Task: Find connections with filter location Parets del Vallès with filter topic #Consultantswith filter profile language Spanish with filter current company Randstad India with filter school Arunai Engineering College with filter industry Business Consulting and Services with filter service category Filing with filter keywords title Security Guard
Action: Mouse moved to (201, 287)
Screenshot: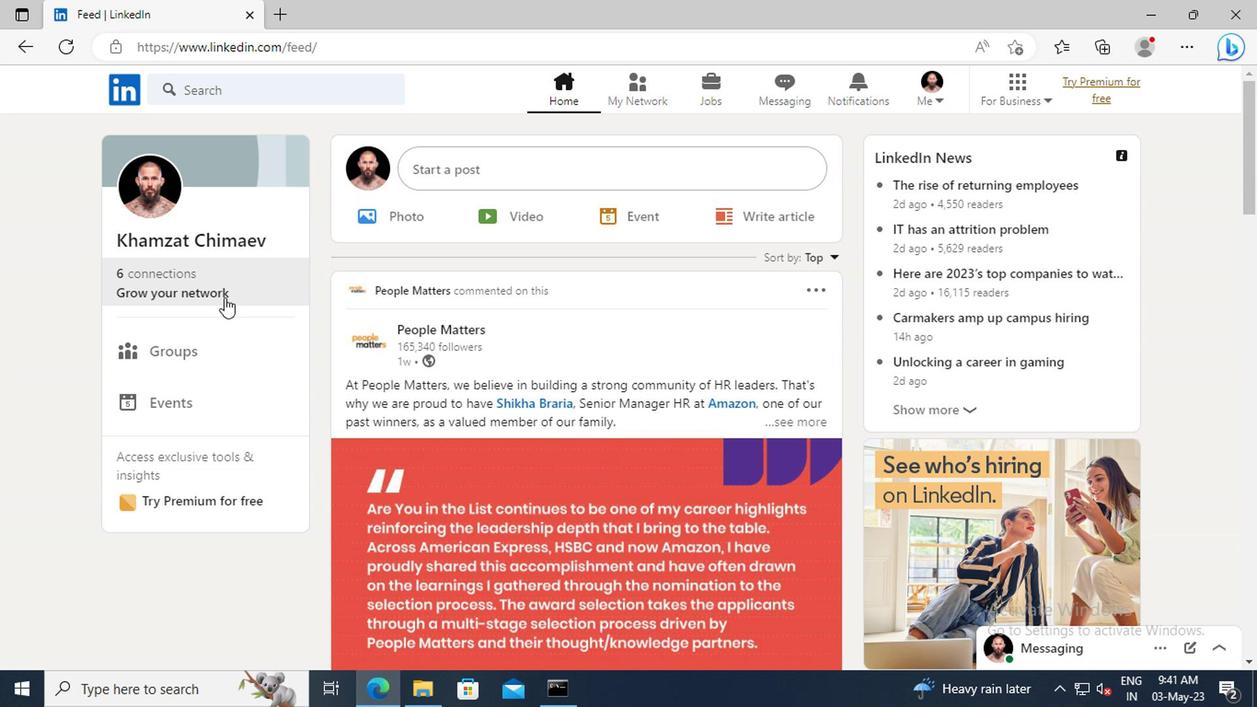
Action: Mouse pressed left at (201, 287)
Screenshot: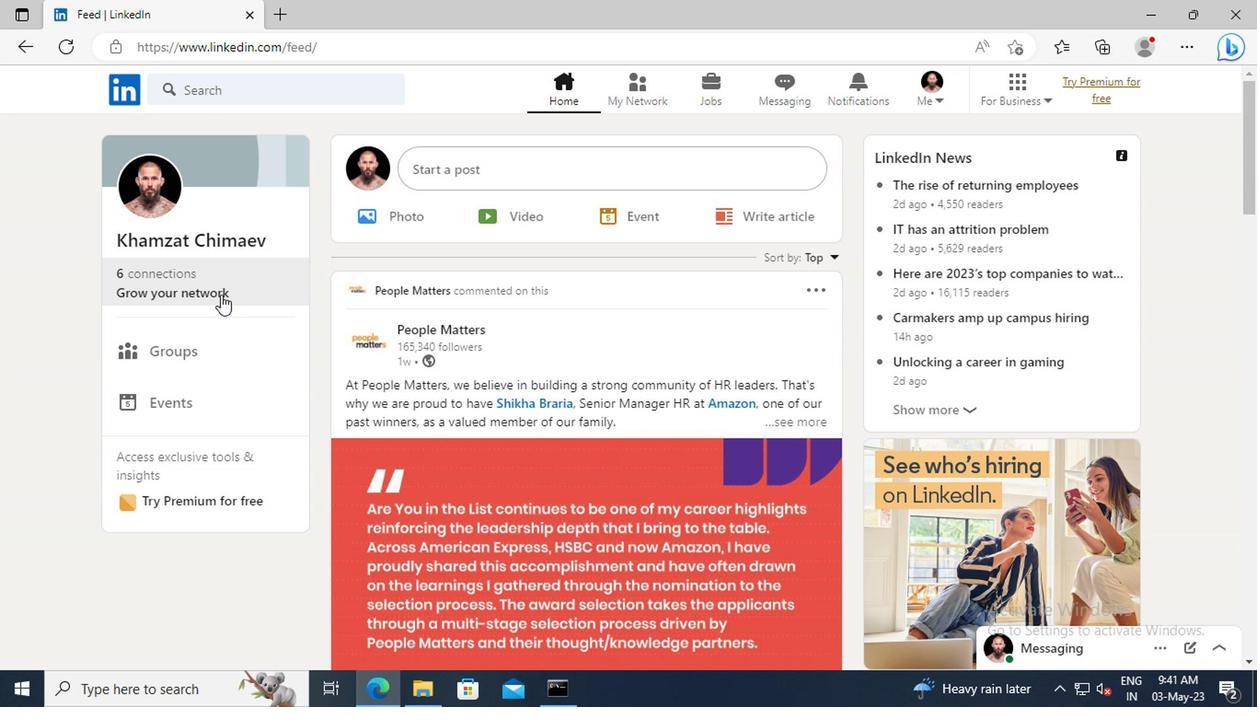 
Action: Mouse moved to (207, 195)
Screenshot: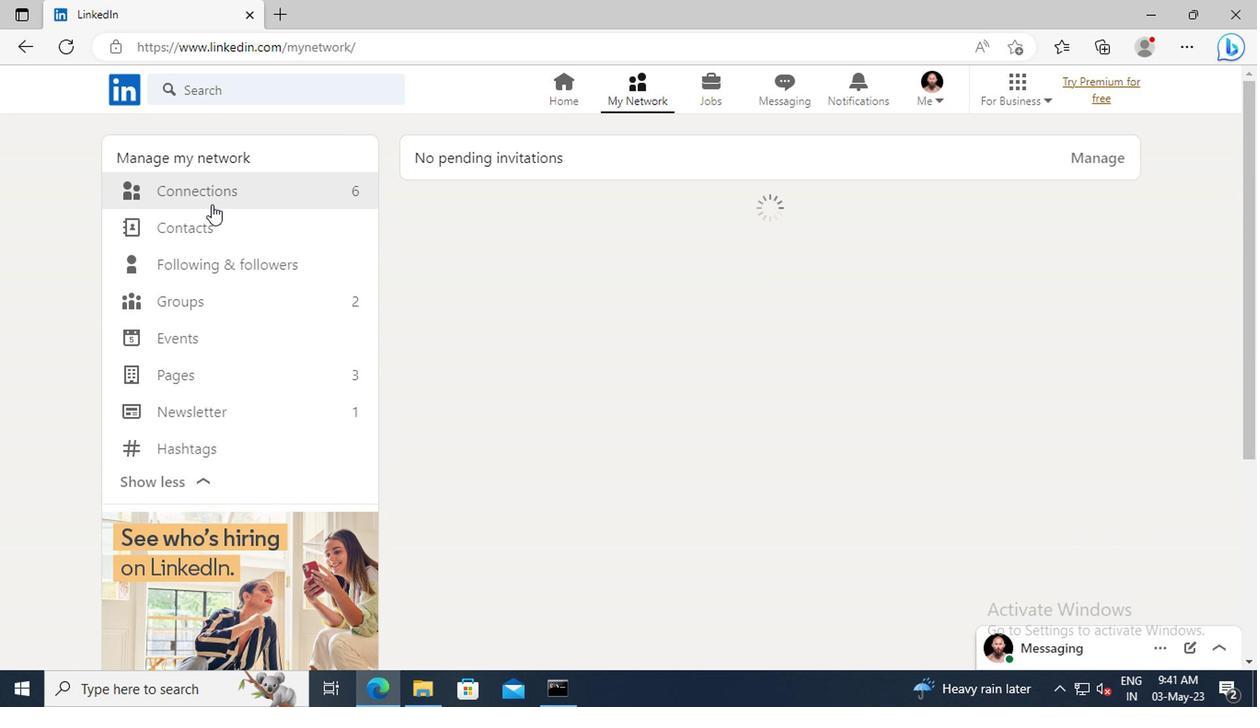 
Action: Mouse pressed left at (207, 195)
Screenshot: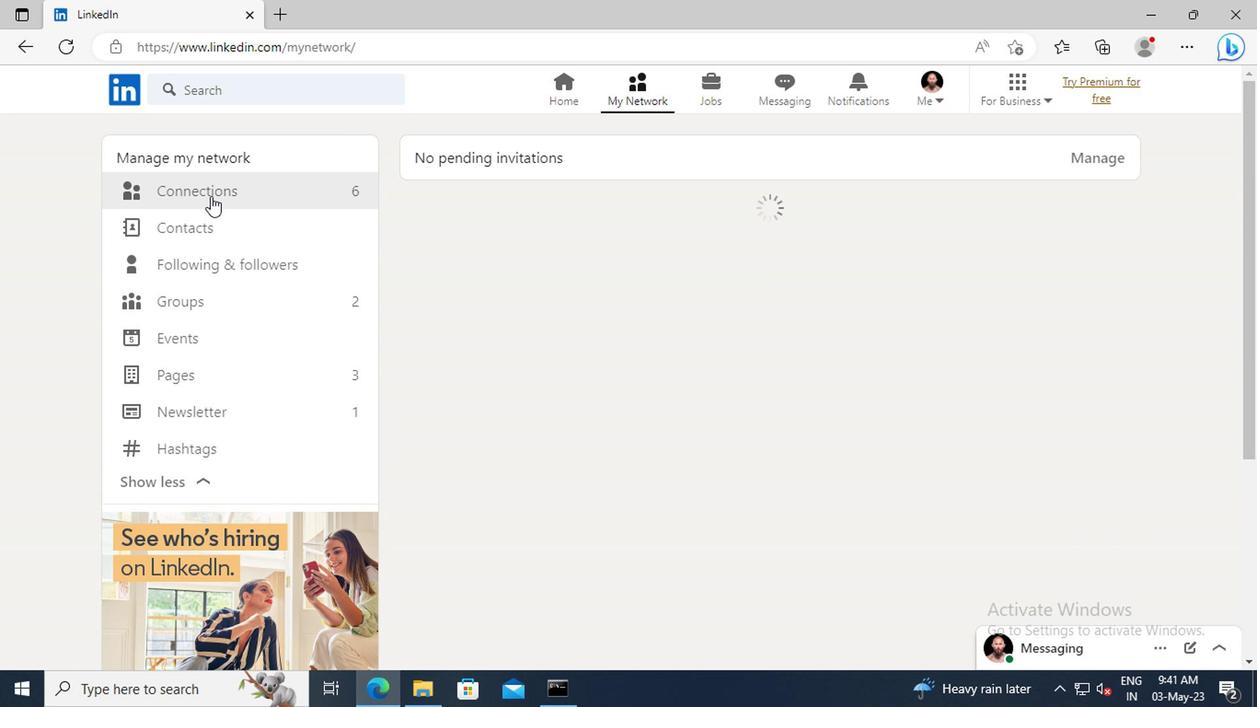 
Action: Mouse moved to (738, 199)
Screenshot: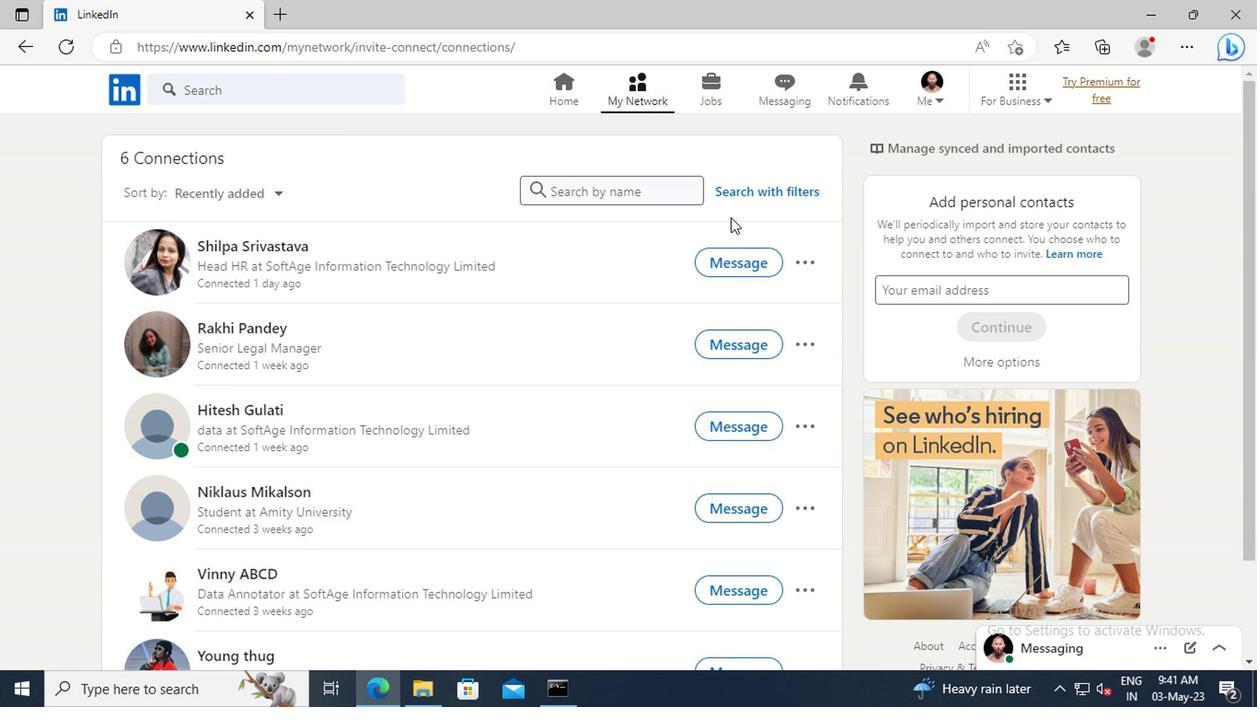 
Action: Mouse pressed left at (738, 199)
Screenshot: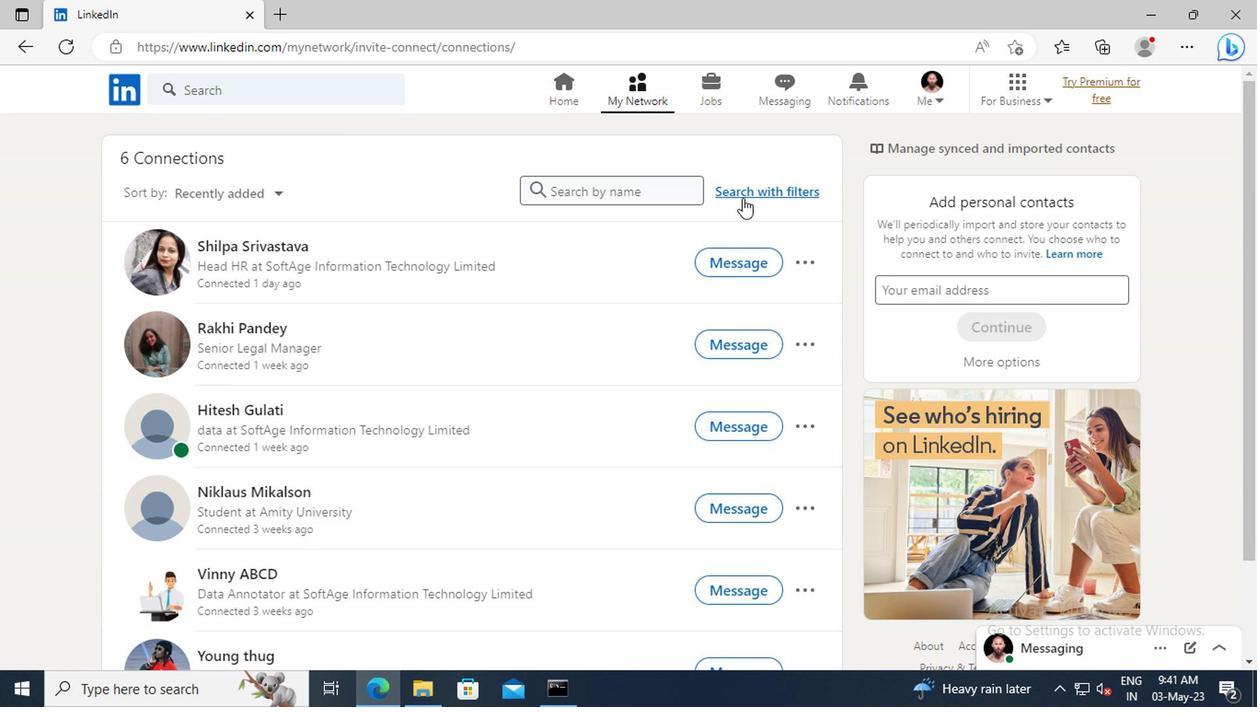 
Action: Mouse moved to (694, 147)
Screenshot: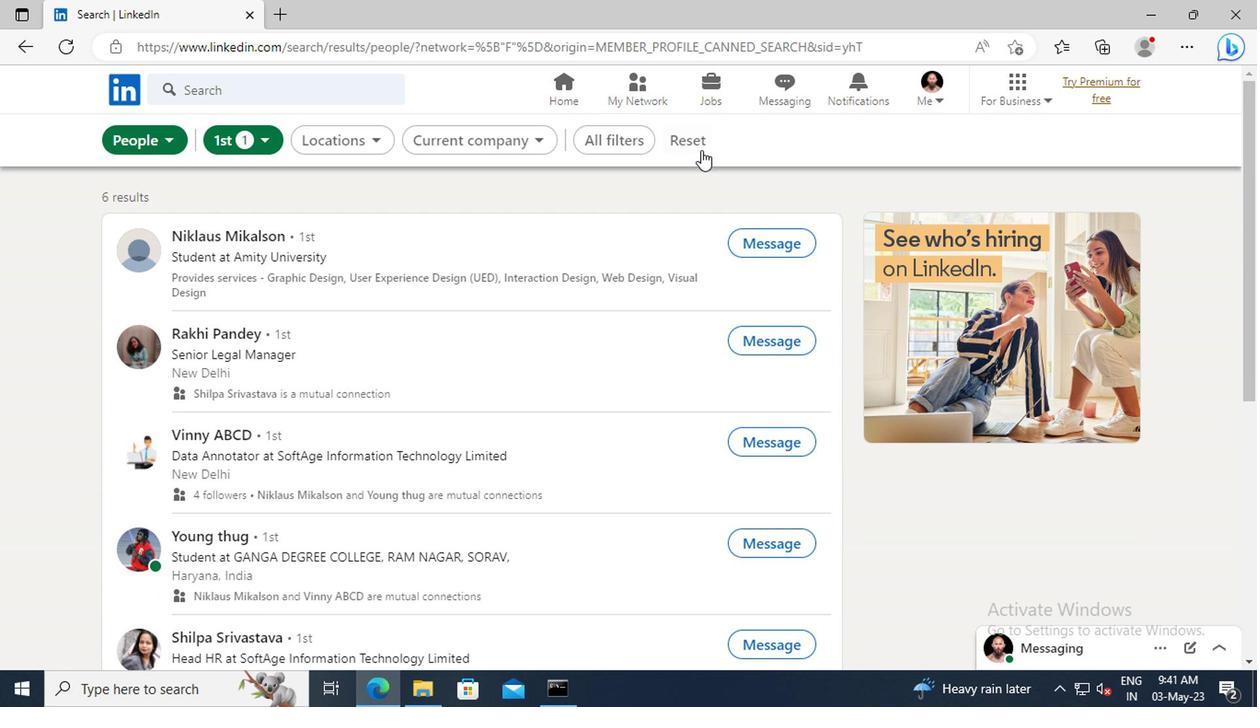 
Action: Mouse pressed left at (694, 147)
Screenshot: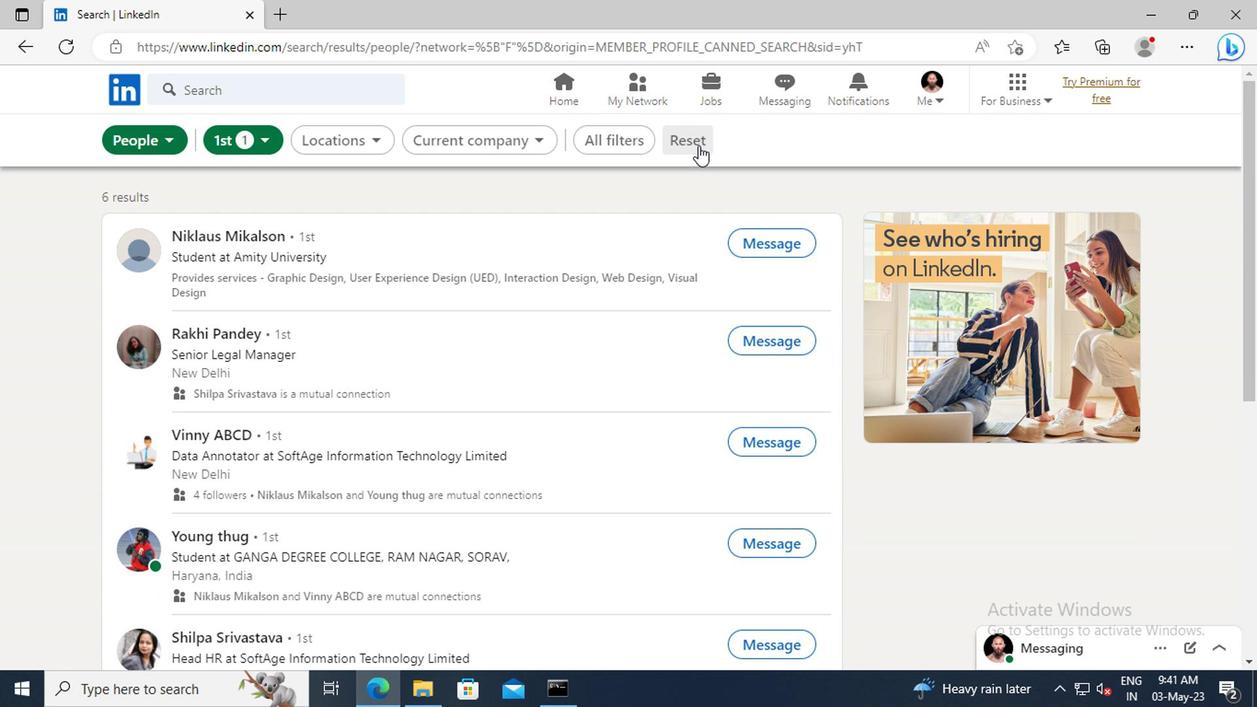 
Action: Mouse moved to (663, 147)
Screenshot: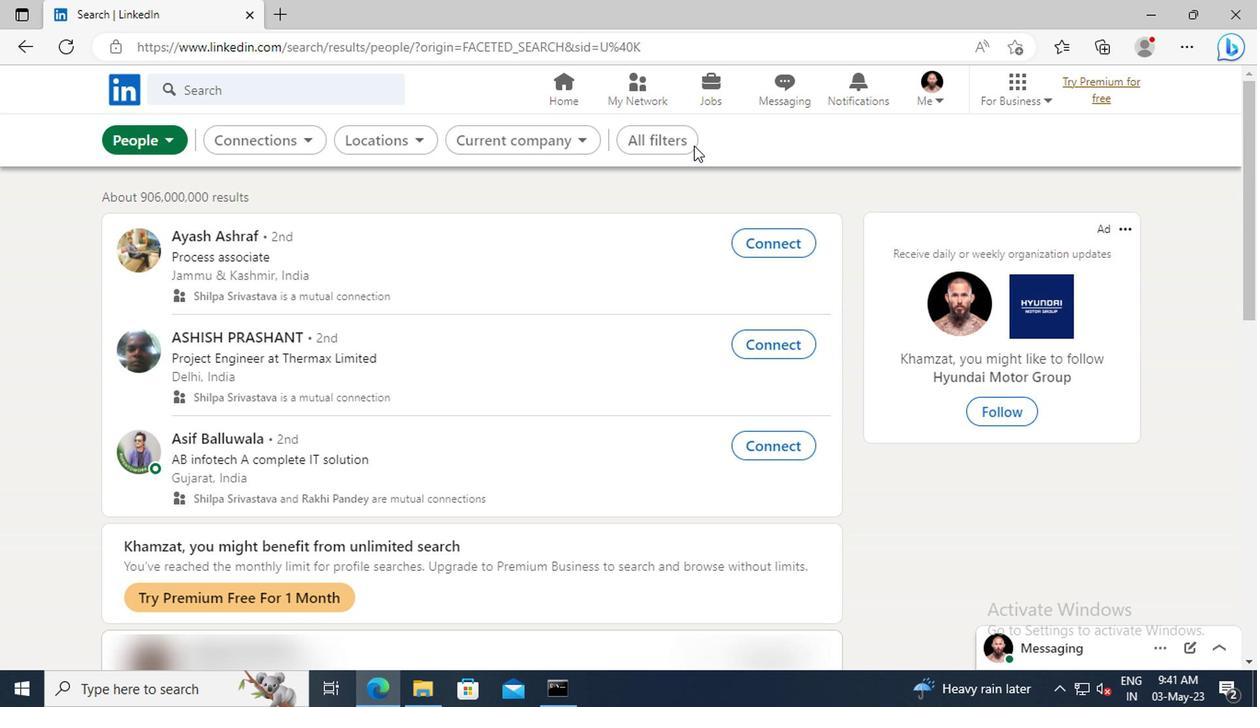 
Action: Mouse pressed left at (663, 147)
Screenshot: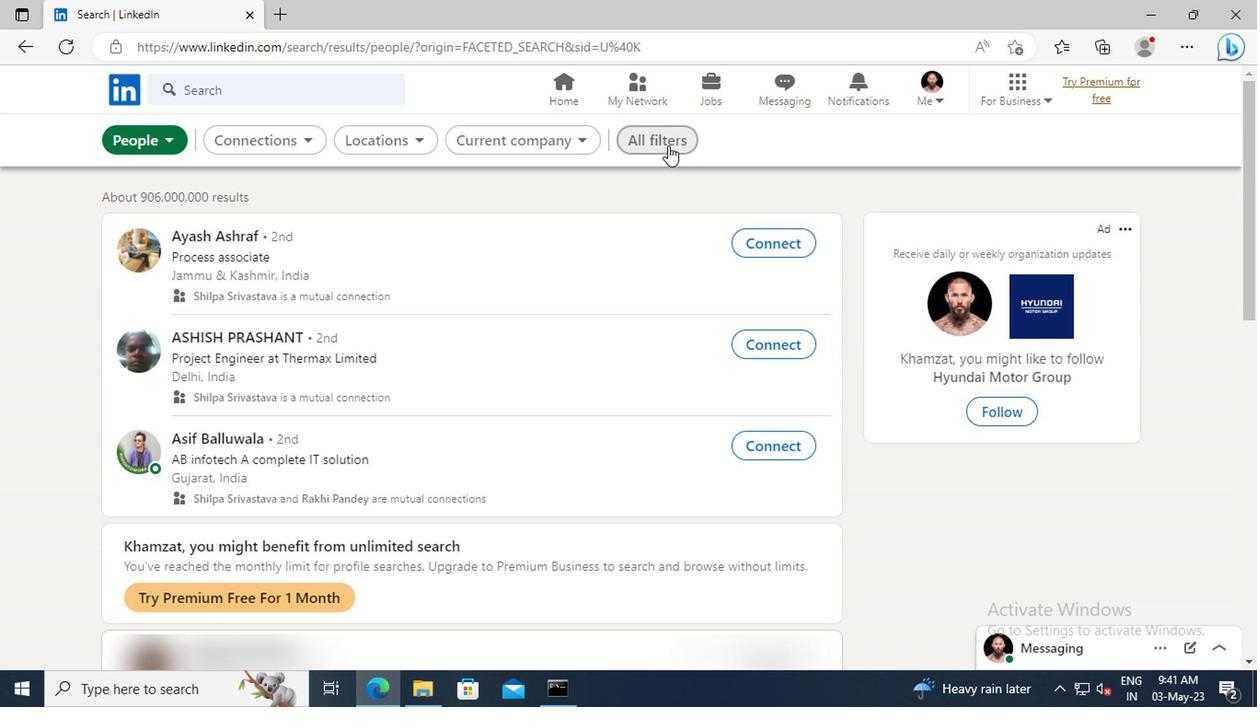 
Action: Mouse moved to (1047, 334)
Screenshot: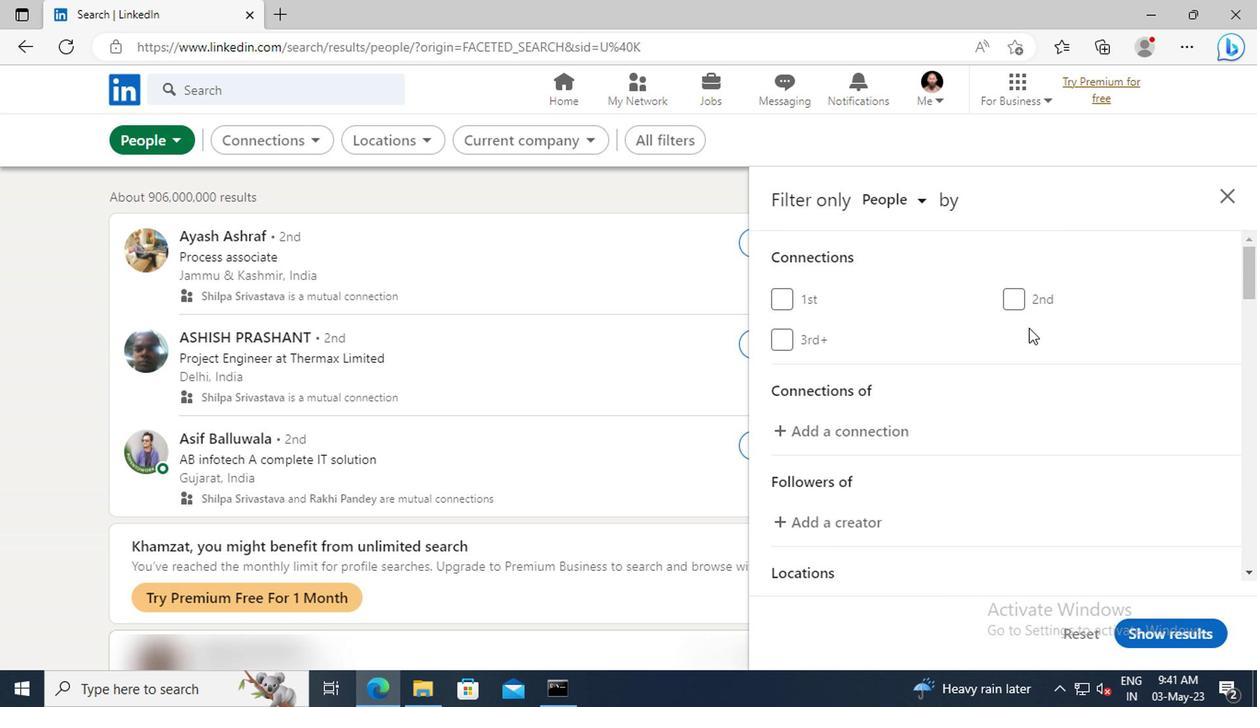 
Action: Mouse scrolled (1047, 333) with delta (0, 0)
Screenshot: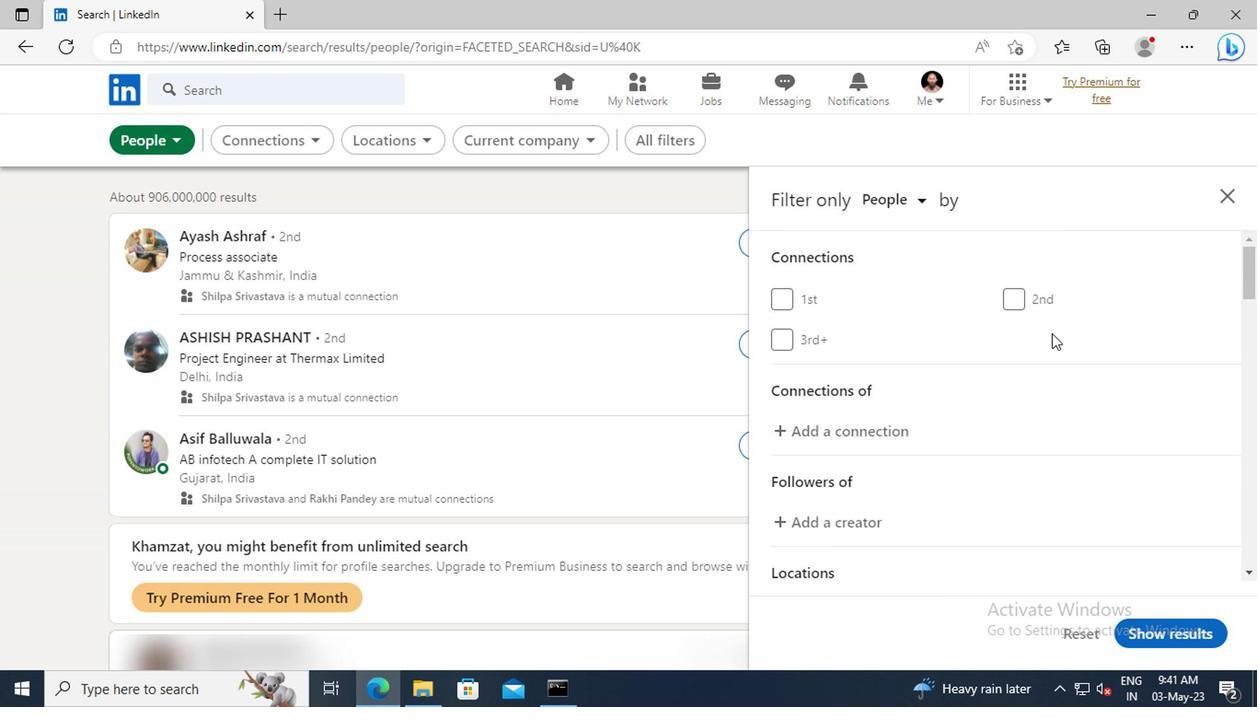 
Action: Mouse moved to (1047, 335)
Screenshot: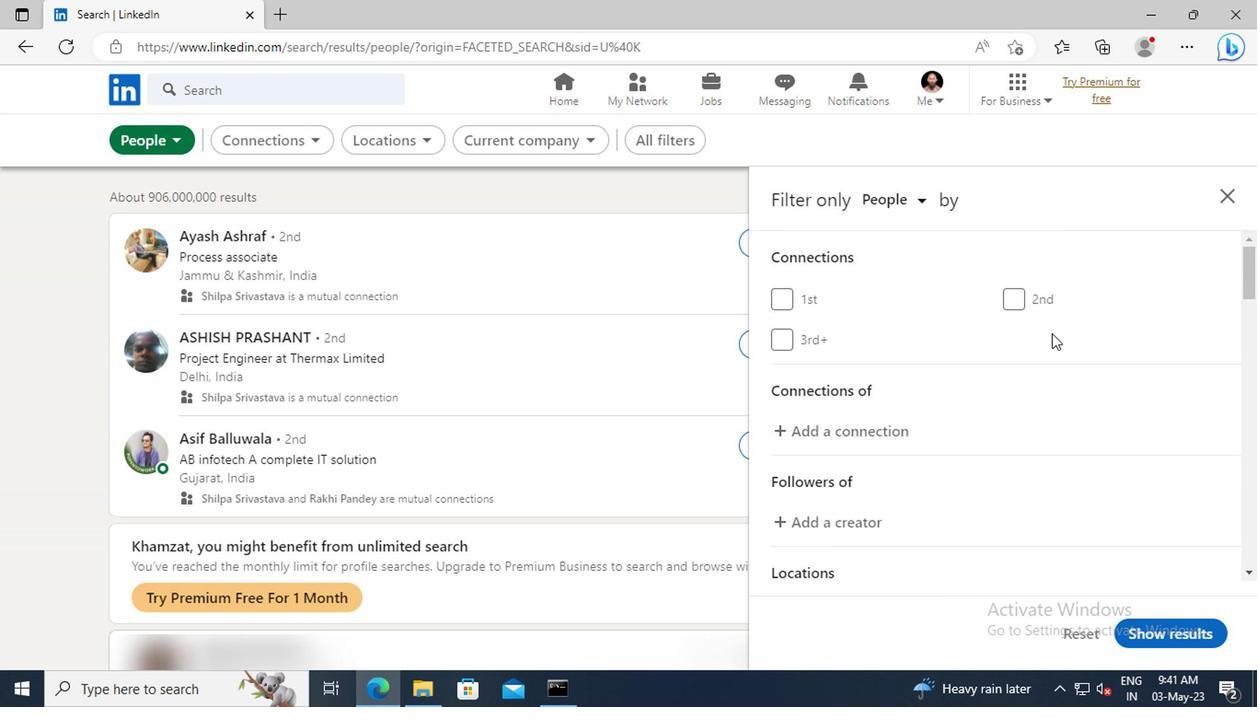
Action: Mouse scrolled (1047, 334) with delta (0, -1)
Screenshot: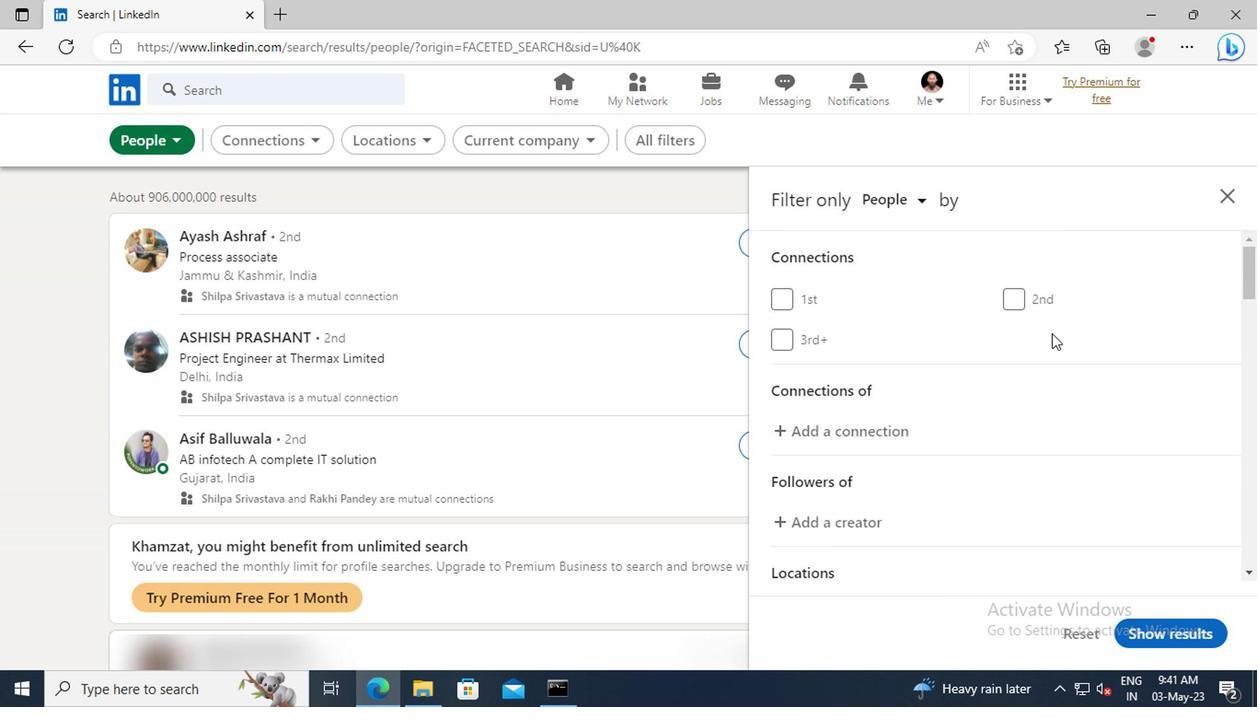 
Action: Mouse scrolled (1047, 334) with delta (0, -1)
Screenshot: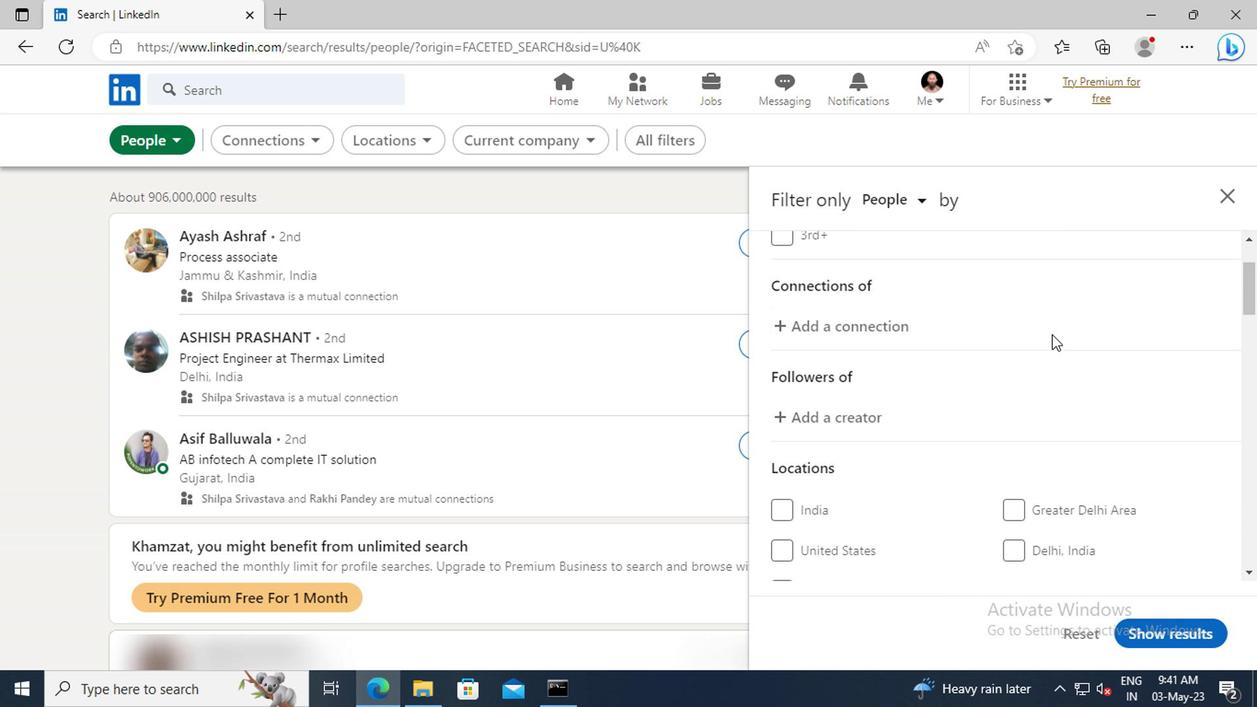 
Action: Mouse scrolled (1047, 334) with delta (0, -1)
Screenshot: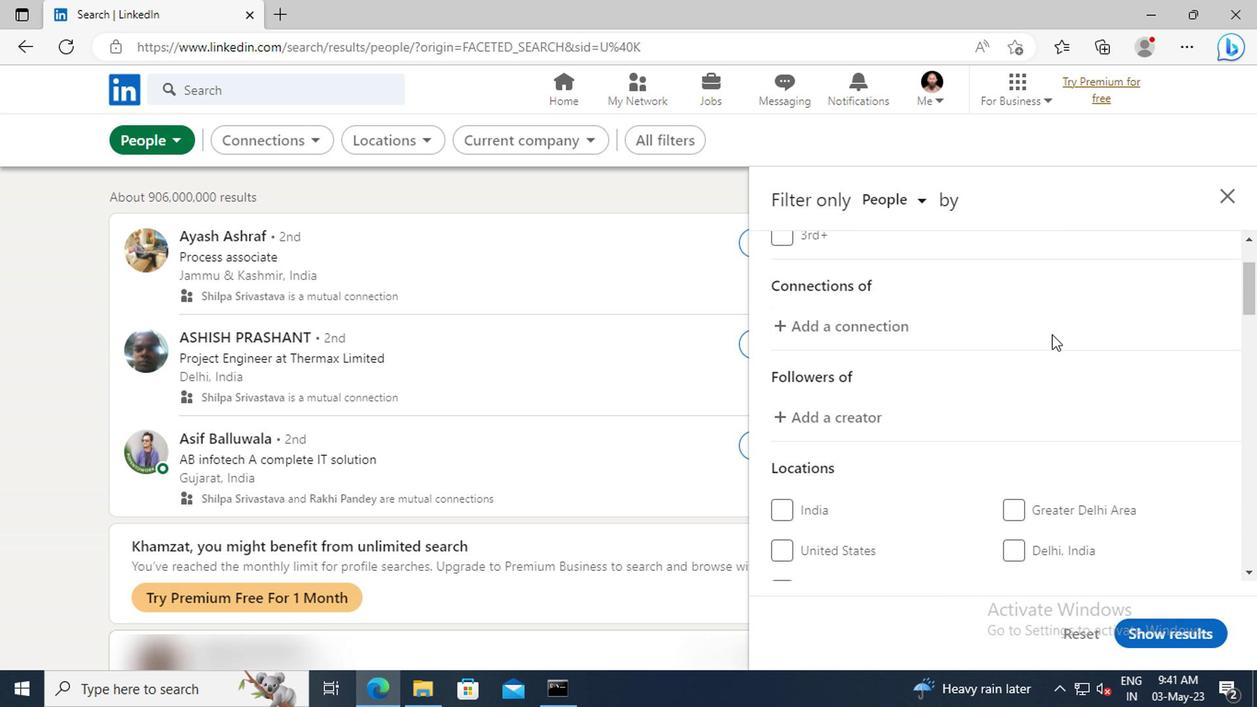 
Action: Mouse scrolled (1047, 334) with delta (0, -1)
Screenshot: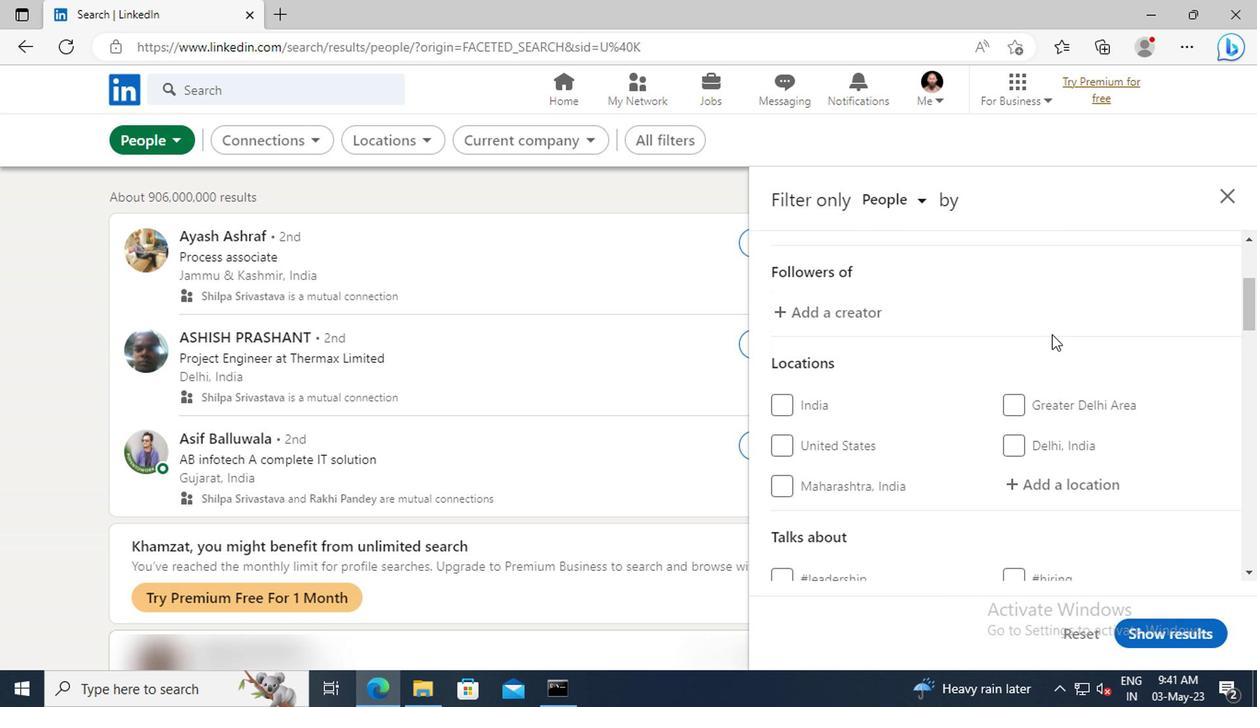 
Action: Mouse scrolled (1047, 334) with delta (0, -1)
Screenshot: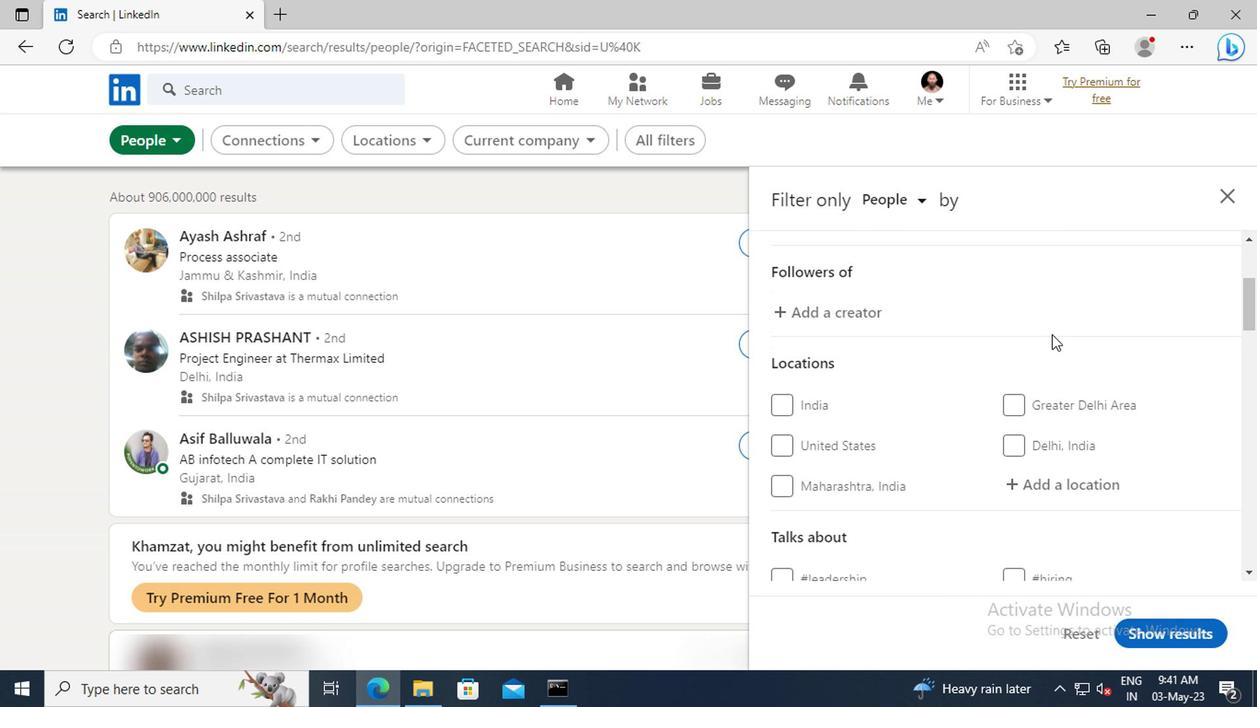
Action: Mouse scrolled (1047, 334) with delta (0, -1)
Screenshot: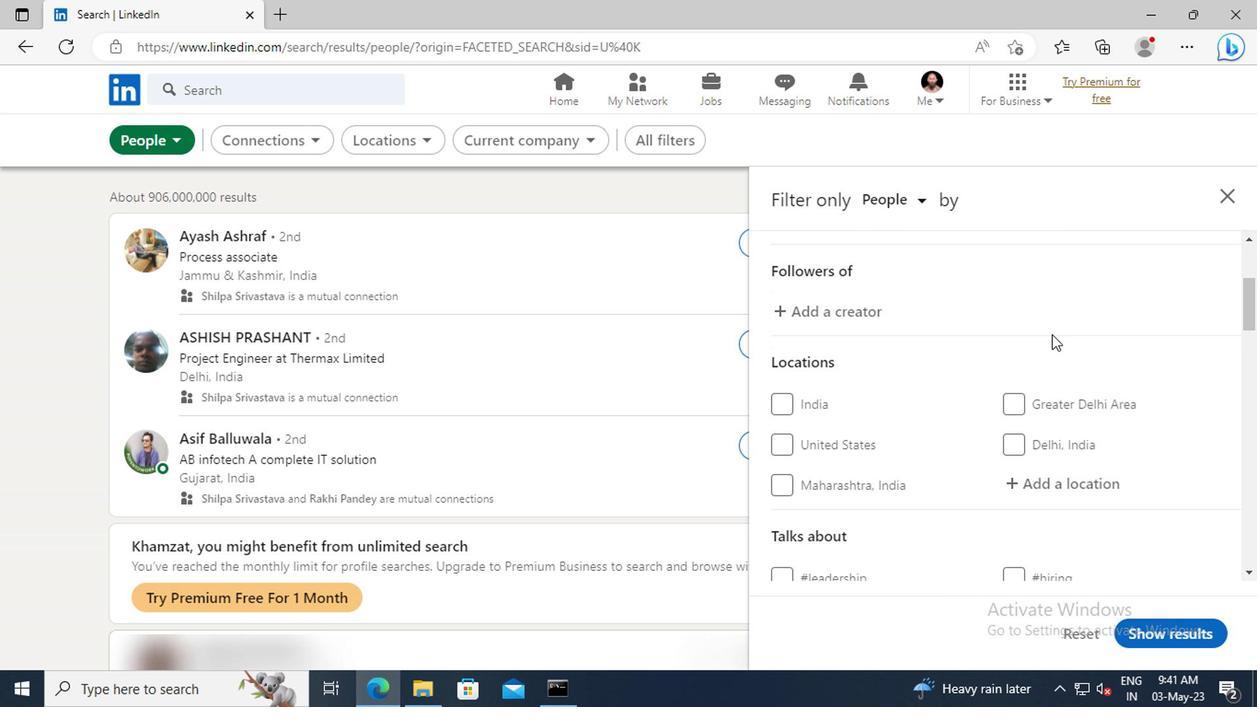 
Action: Mouse moved to (1047, 328)
Screenshot: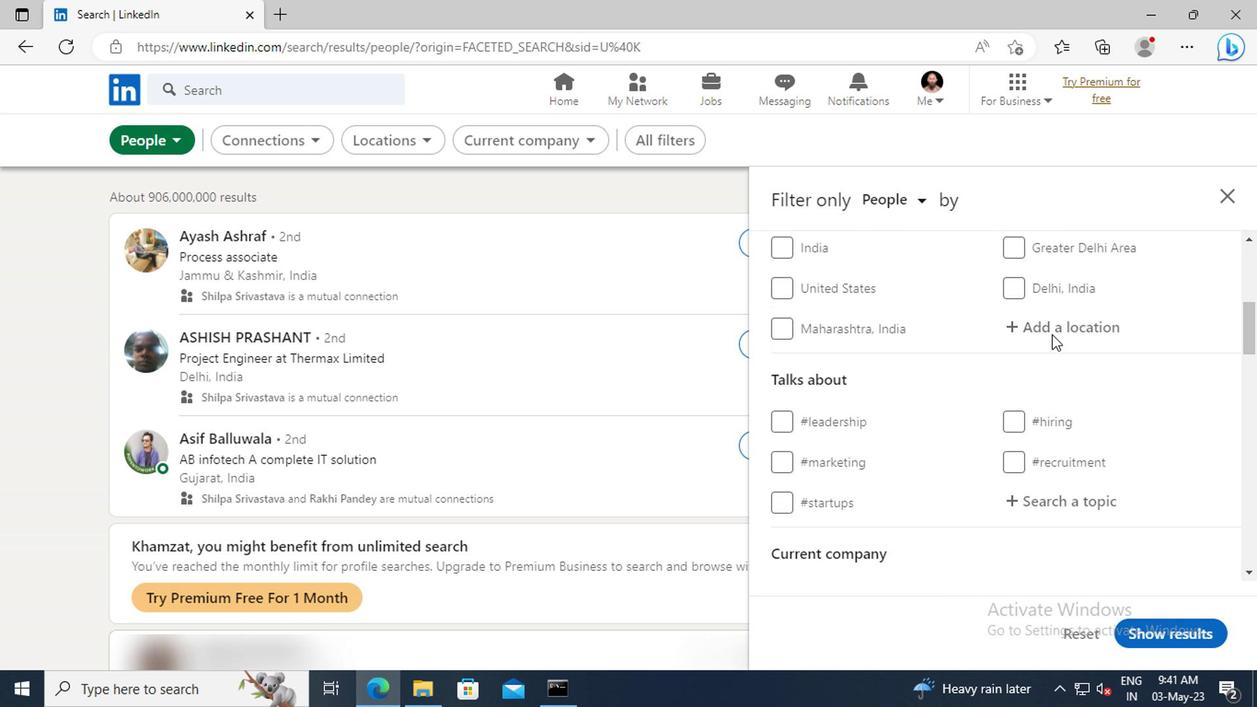 
Action: Mouse pressed left at (1047, 328)
Screenshot: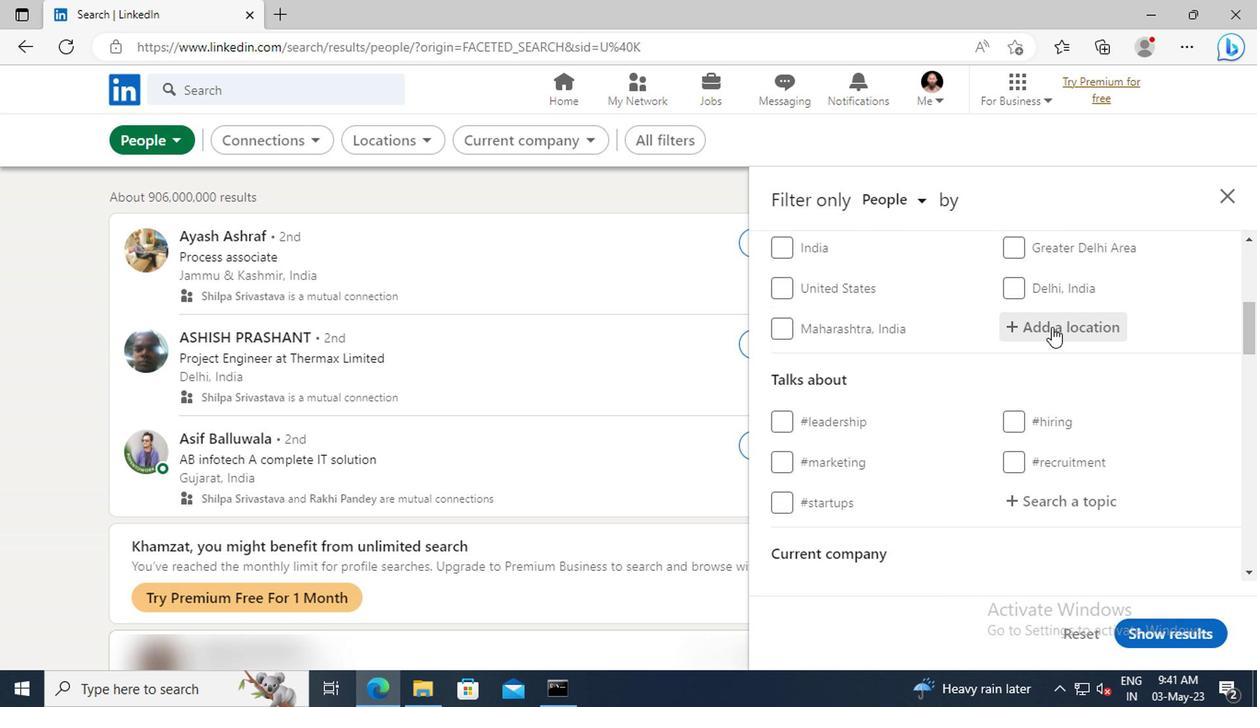 
Action: Key pressed <Key.shift>PARETS<Key.space>DE
Screenshot: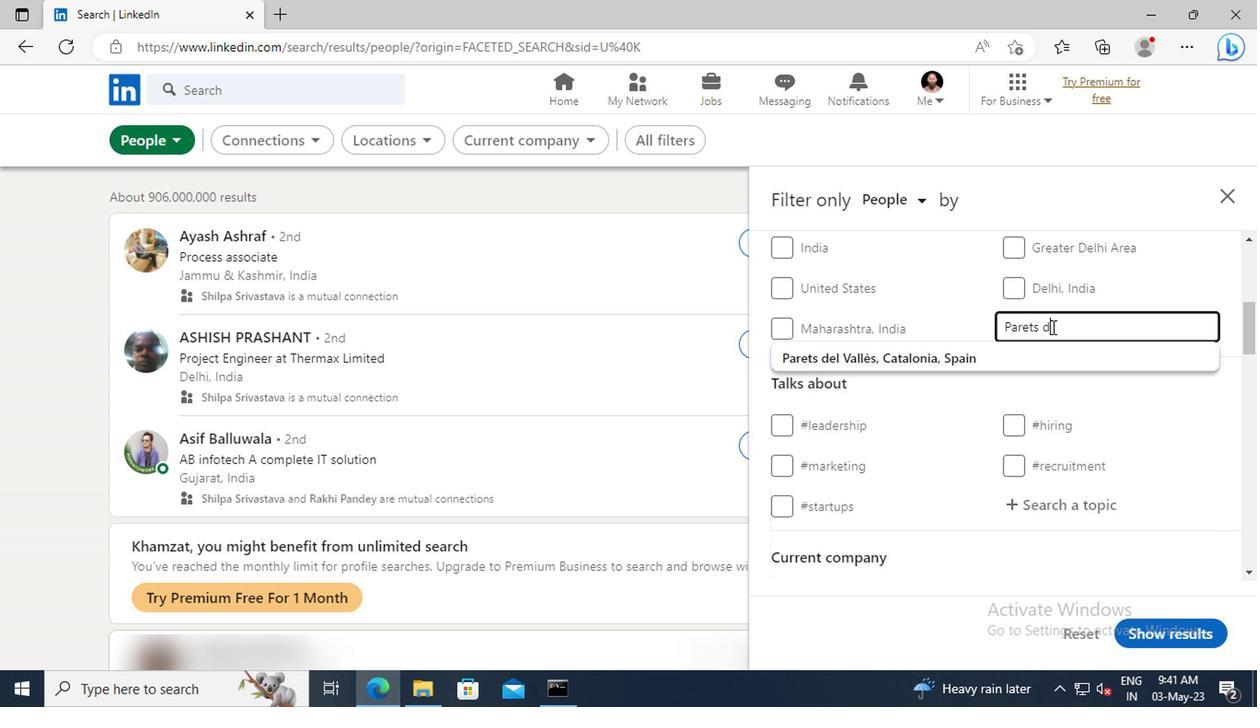 
Action: Mouse moved to (1043, 355)
Screenshot: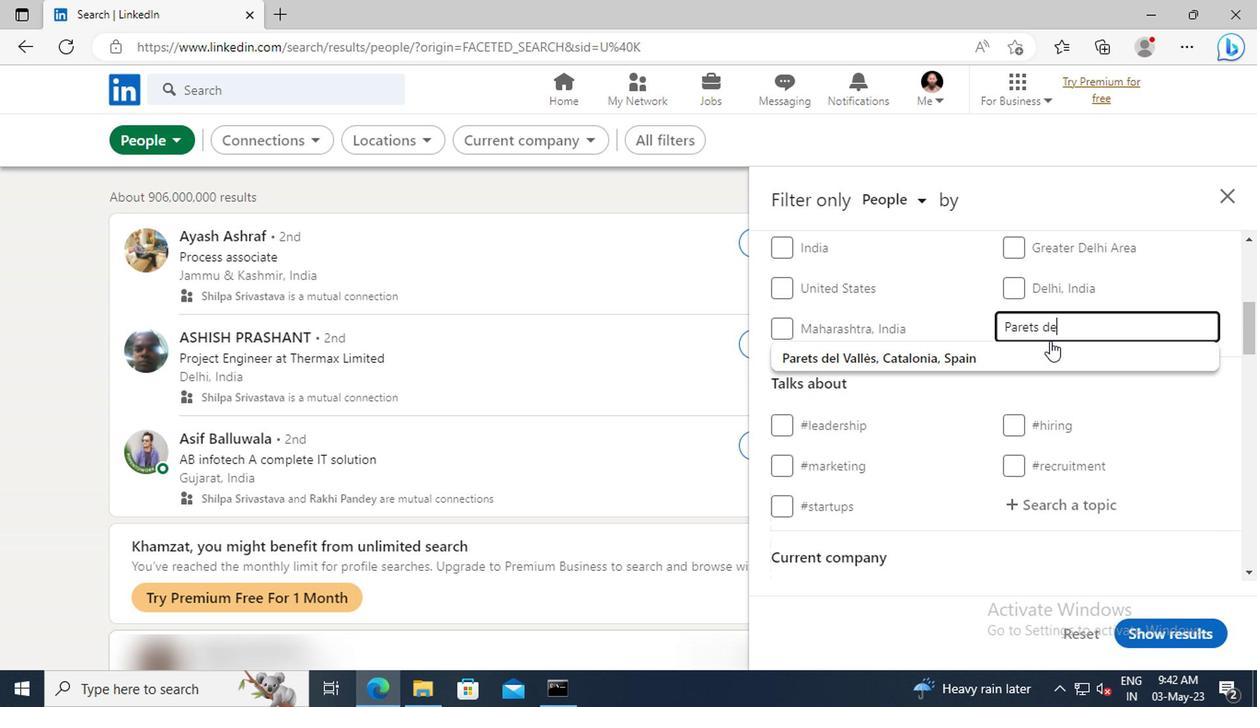
Action: Mouse pressed left at (1043, 355)
Screenshot: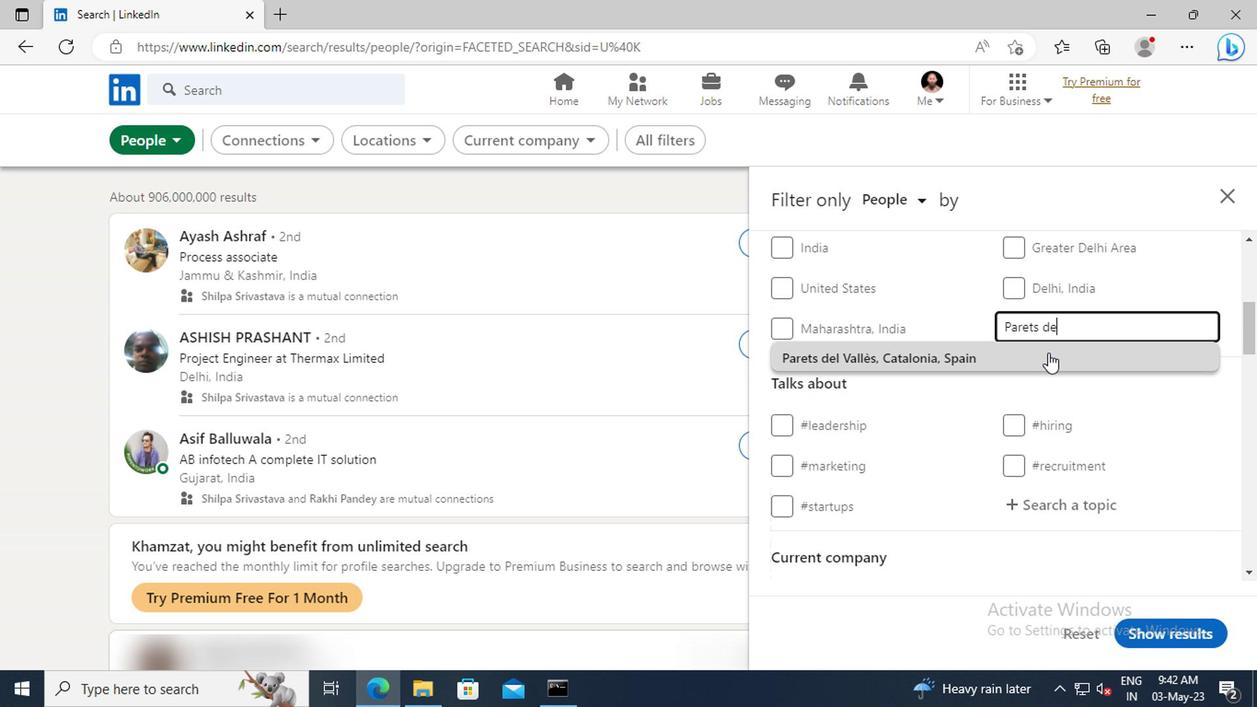 
Action: Mouse scrolled (1043, 354) with delta (0, -1)
Screenshot: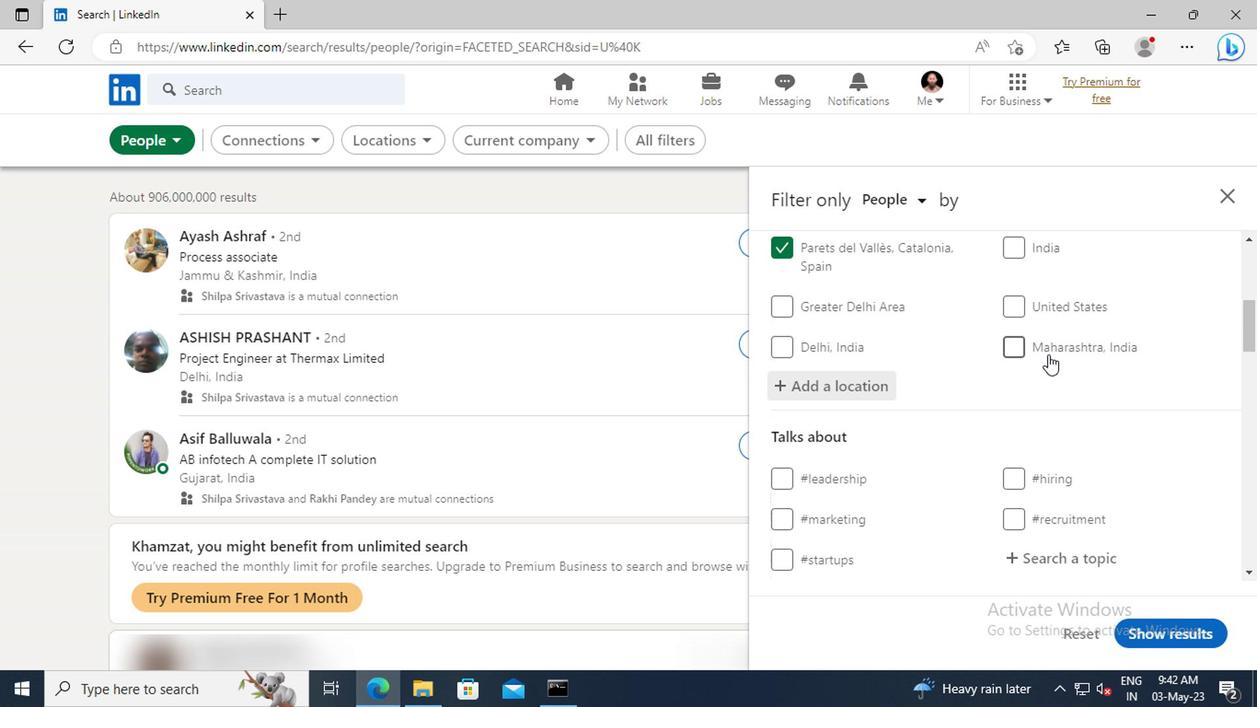 
Action: Mouse scrolled (1043, 354) with delta (0, -1)
Screenshot: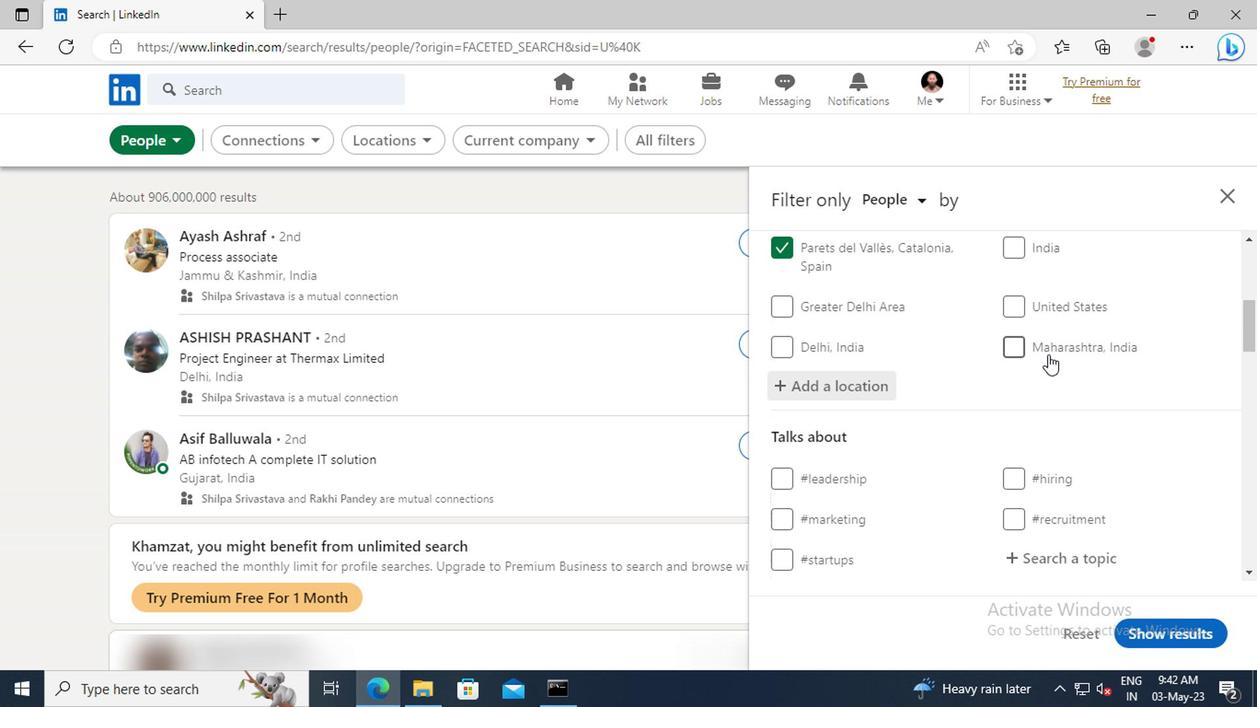 
Action: Mouse scrolled (1043, 354) with delta (0, -1)
Screenshot: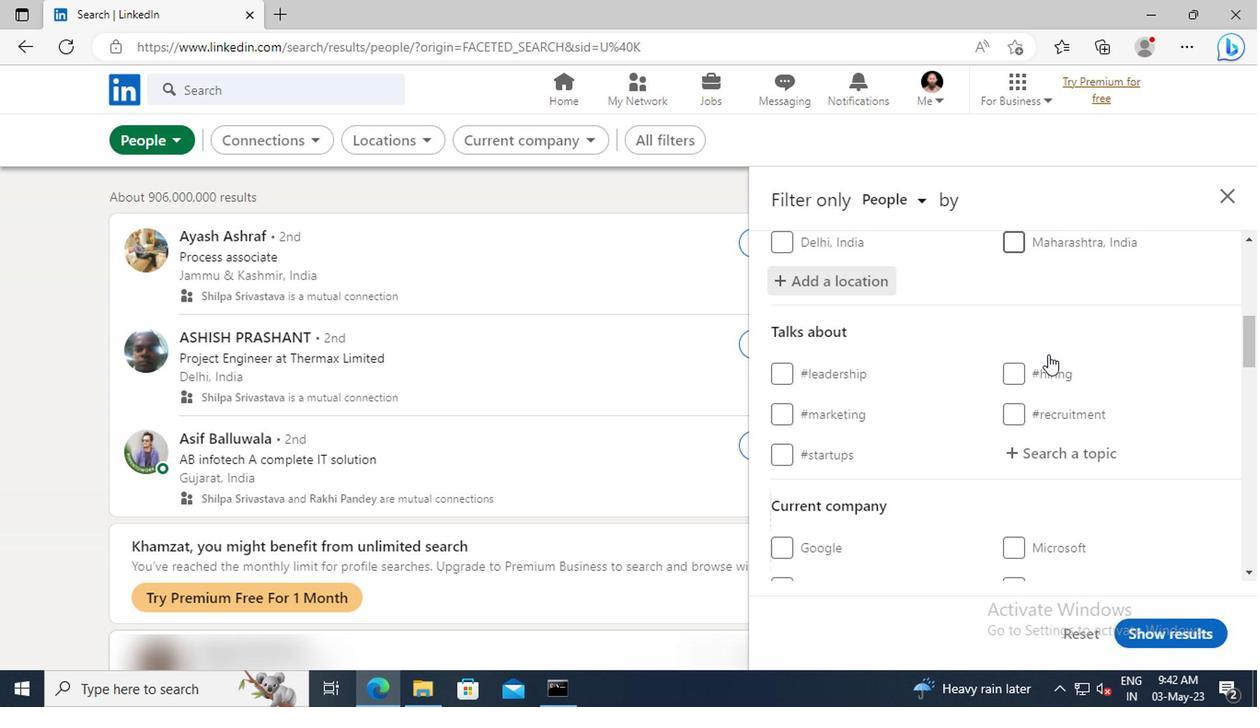 
Action: Mouse moved to (1052, 396)
Screenshot: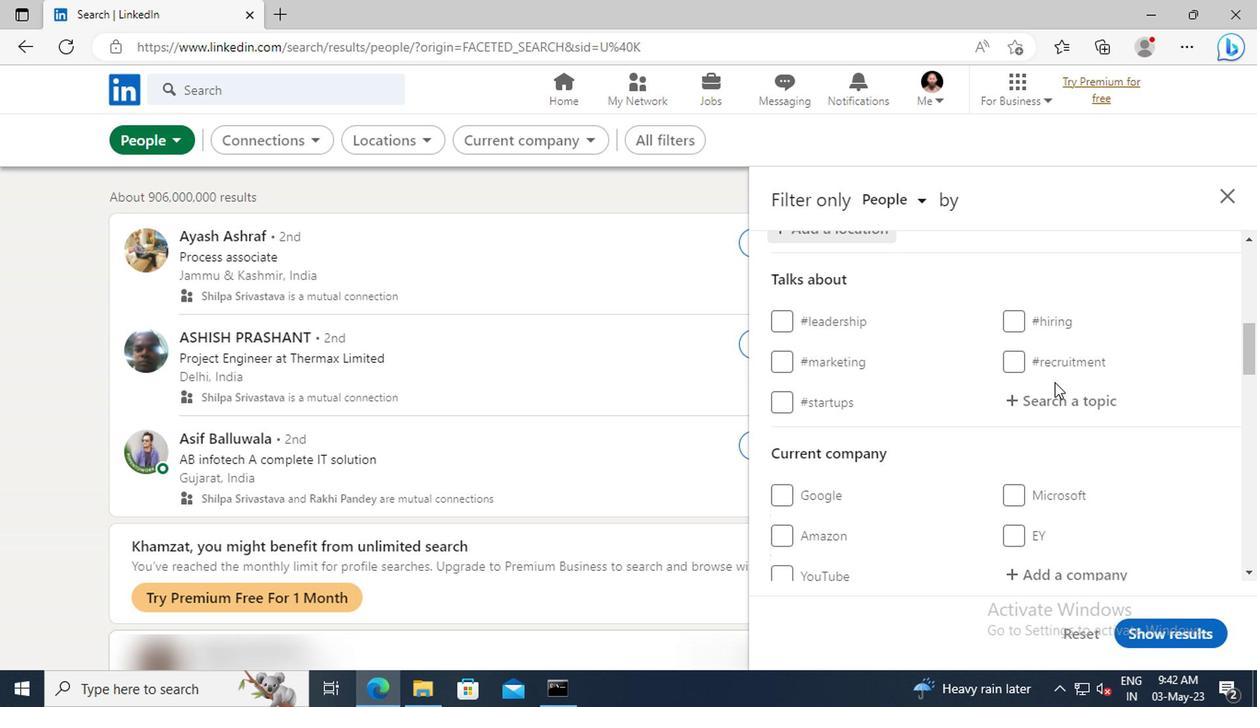 
Action: Mouse pressed left at (1052, 396)
Screenshot: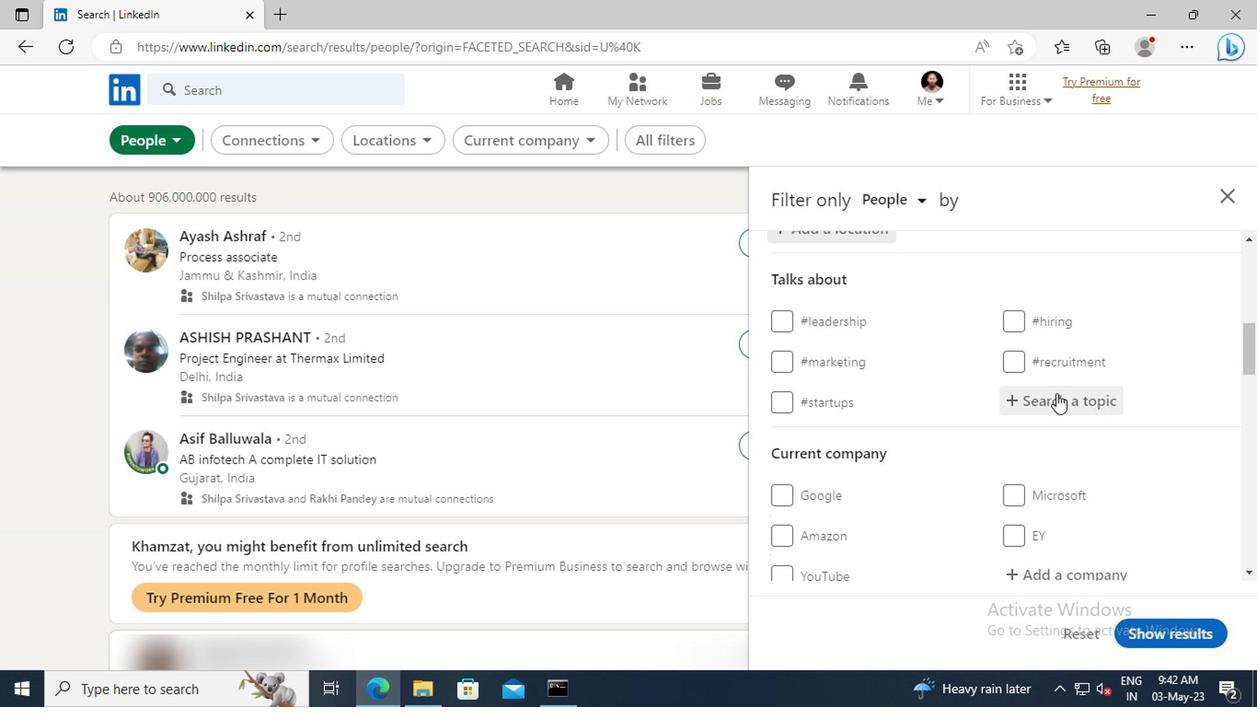 
Action: Key pressed <Key.shift>CONSULTANTS
Screenshot: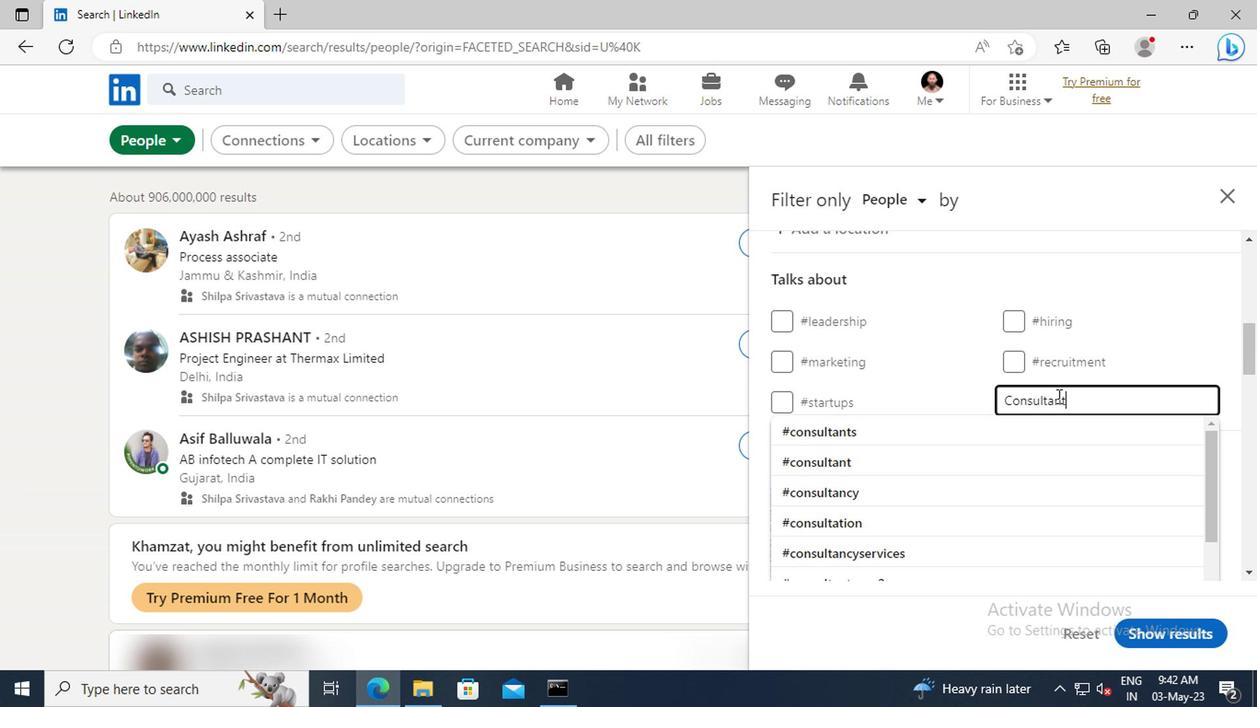 
Action: Mouse moved to (1056, 425)
Screenshot: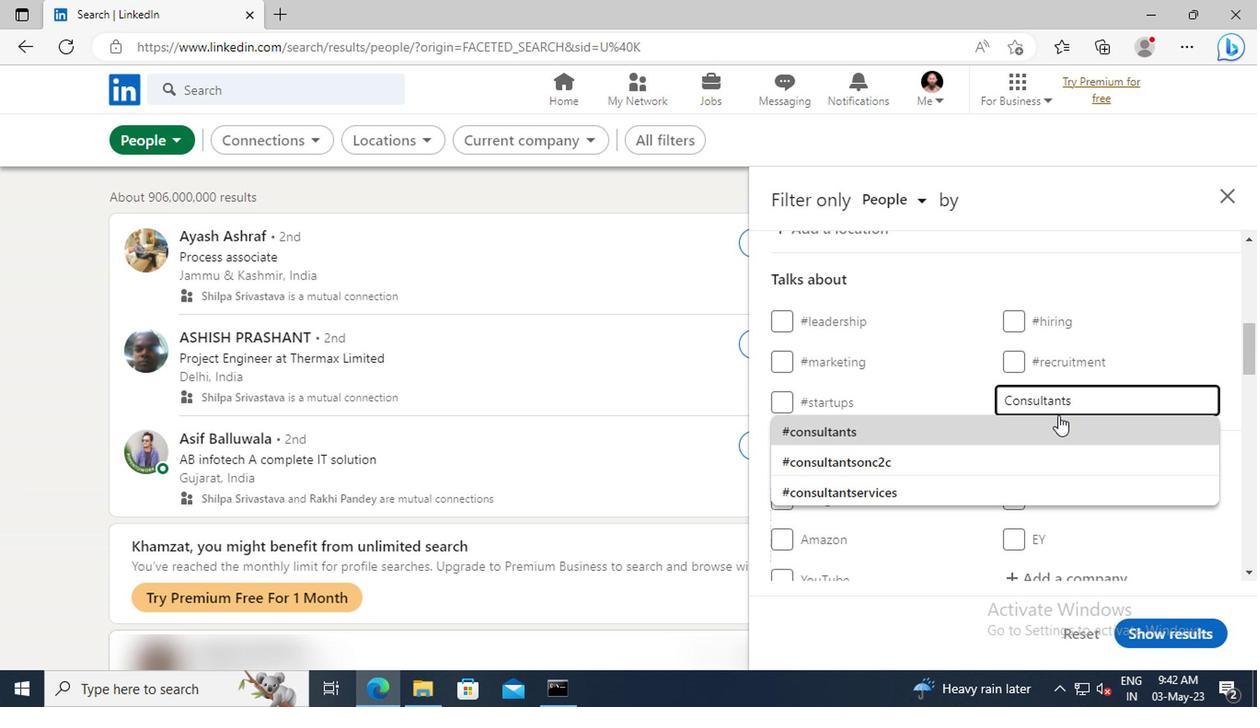 
Action: Mouse pressed left at (1056, 425)
Screenshot: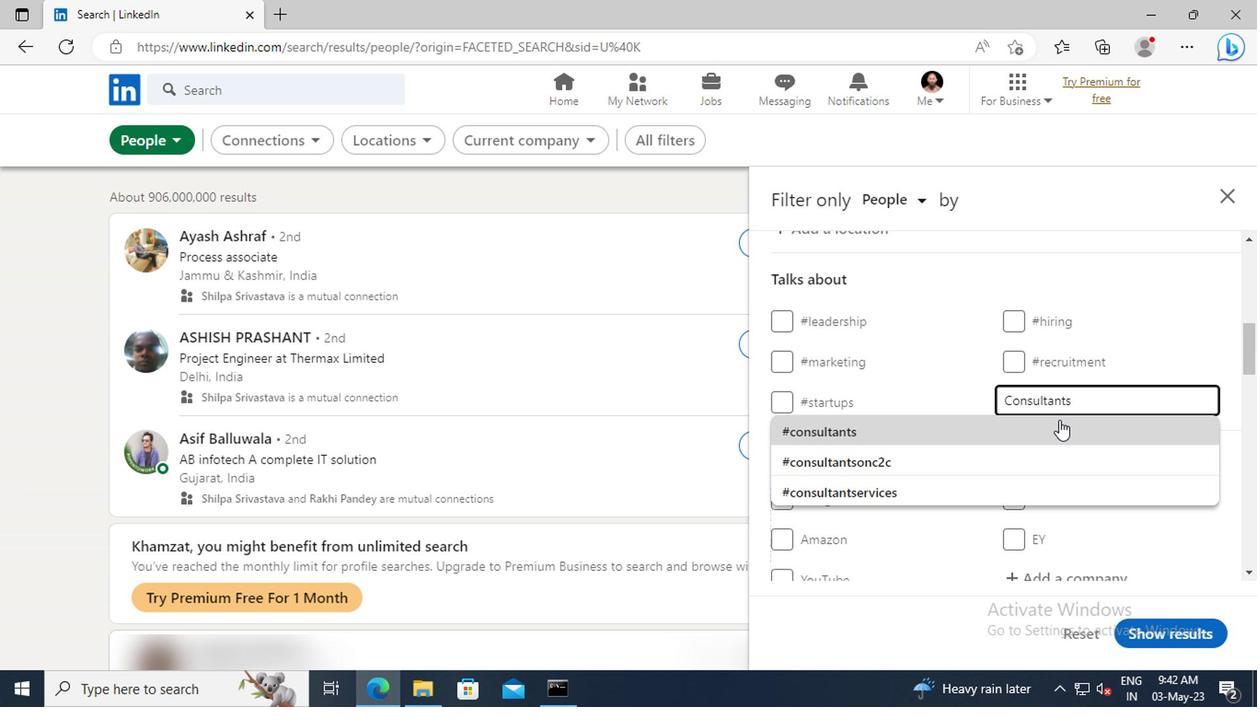 
Action: Mouse scrolled (1056, 425) with delta (0, 0)
Screenshot: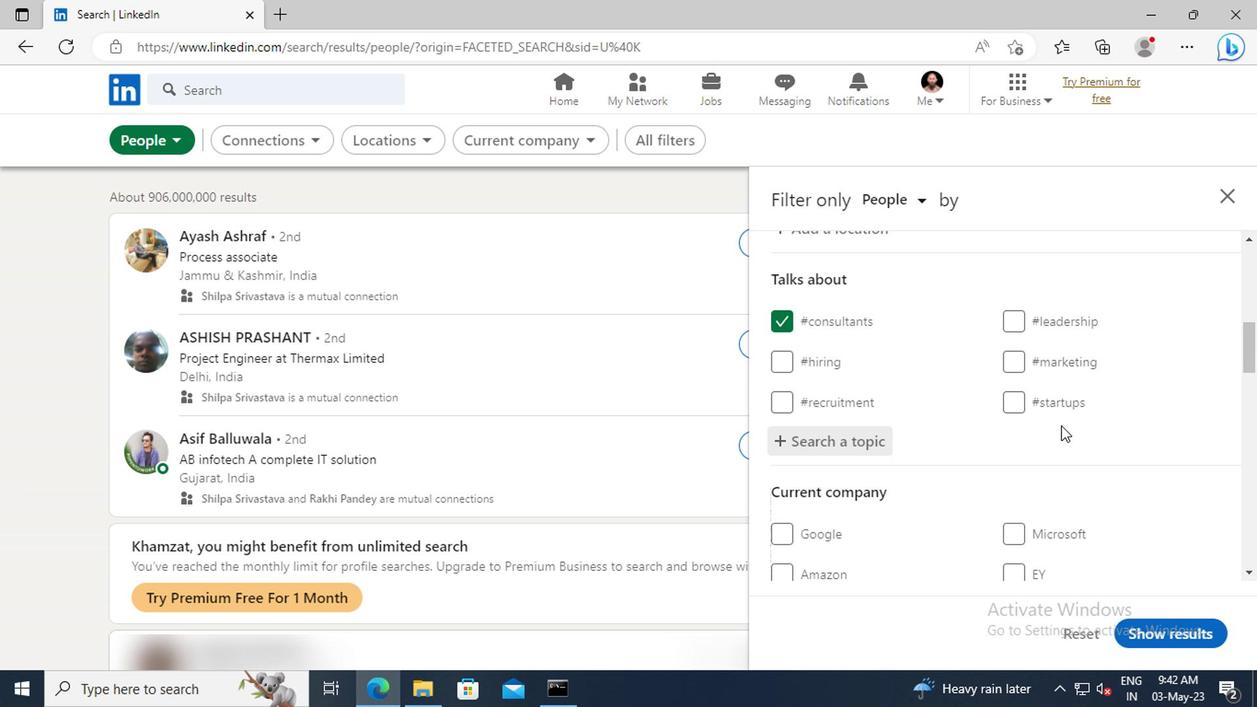 
Action: Mouse scrolled (1056, 425) with delta (0, 0)
Screenshot: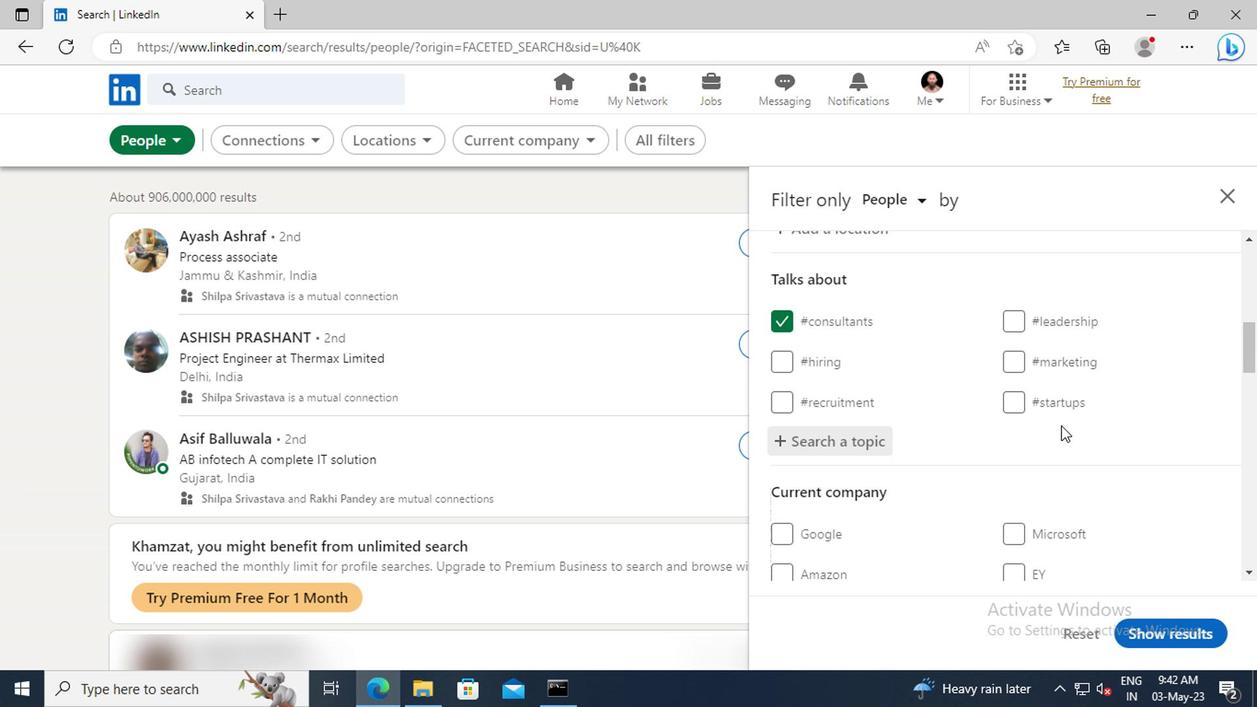 
Action: Mouse scrolled (1056, 425) with delta (0, 0)
Screenshot: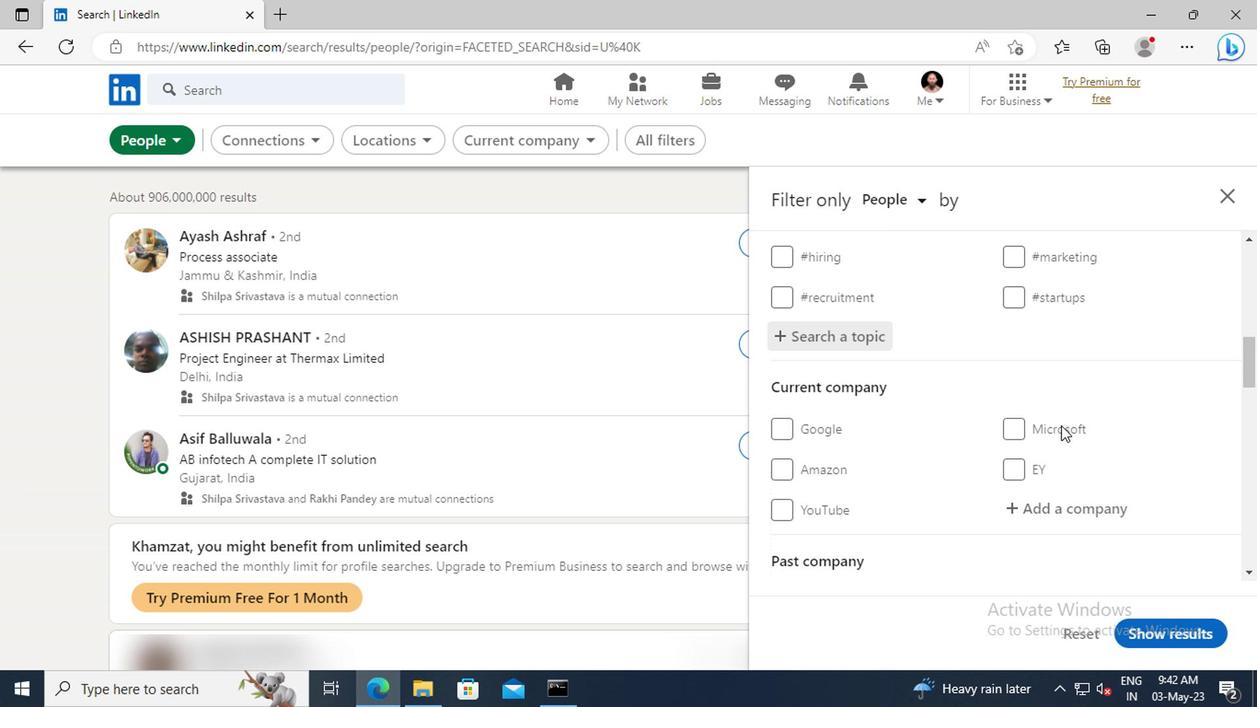 
Action: Mouse scrolled (1056, 425) with delta (0, 0)
Screenshot: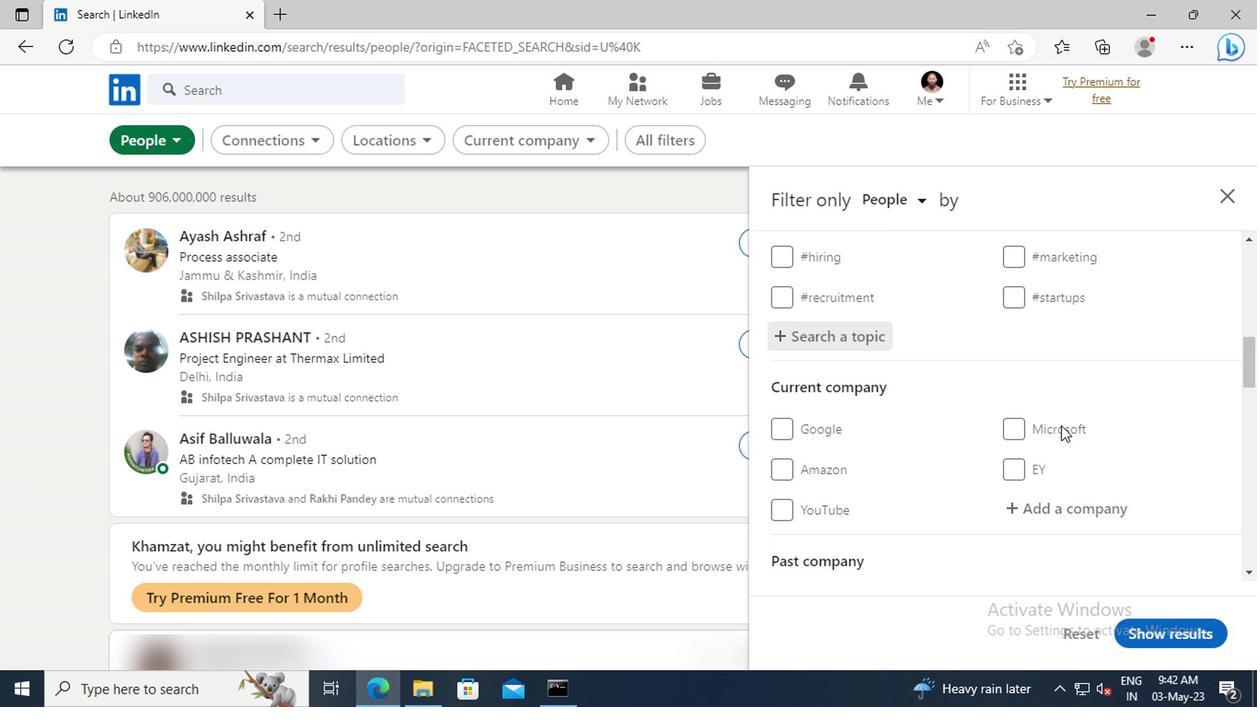 
Action: Mouse scrolled (1056, 425) with delta (0, 0)
Screenshot: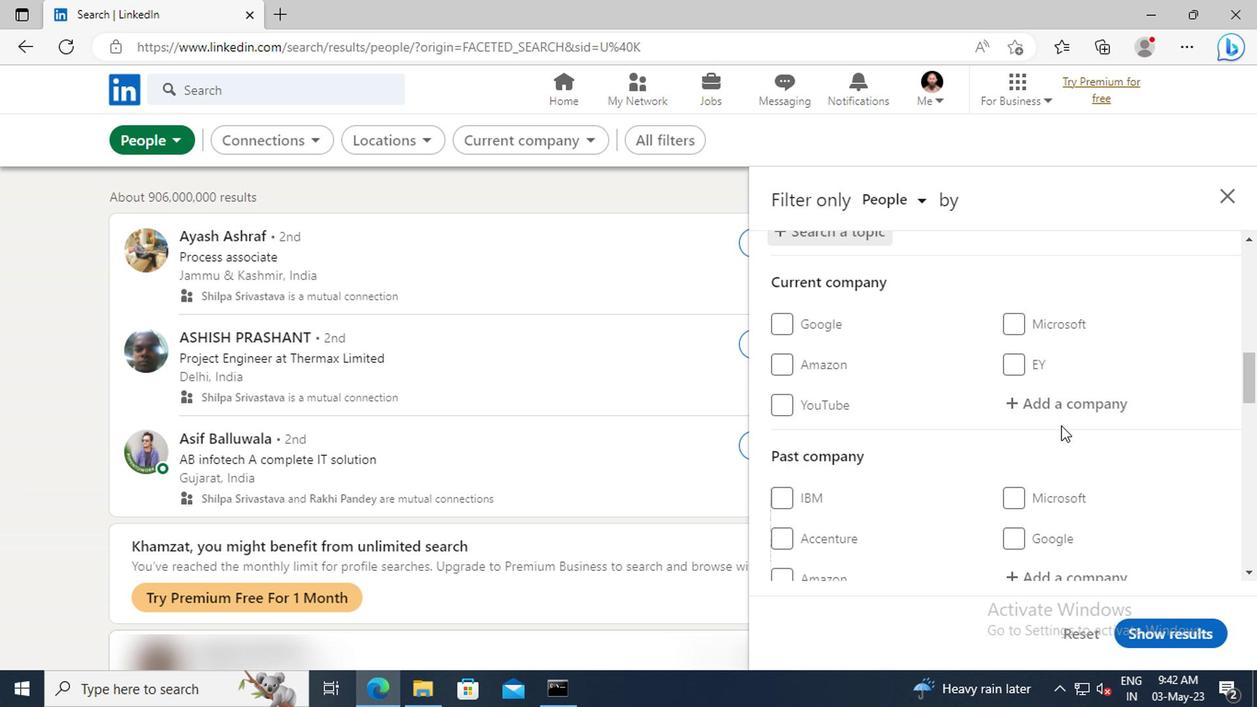 
Action: Mouse scrolled (1056, 425) with delta (0, 0)
Screenshot: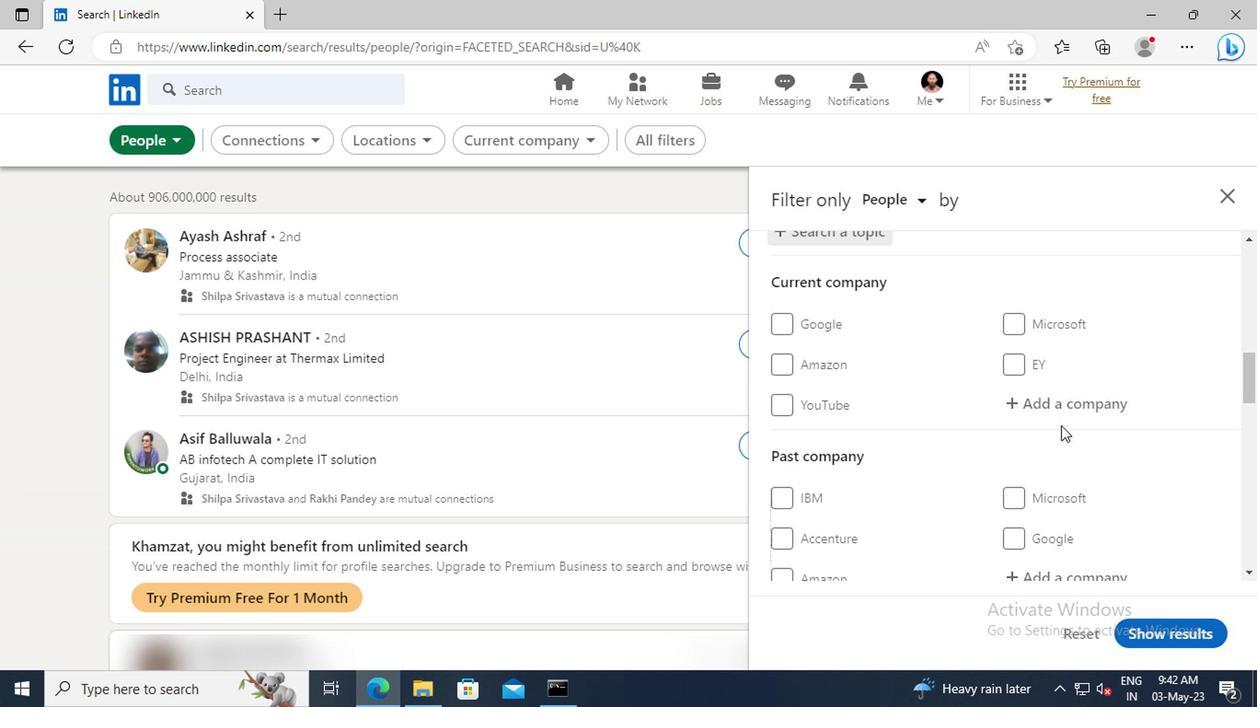 
Action: Mouse scrolled (1056, 425) with delta (0, 0)
Screenshot: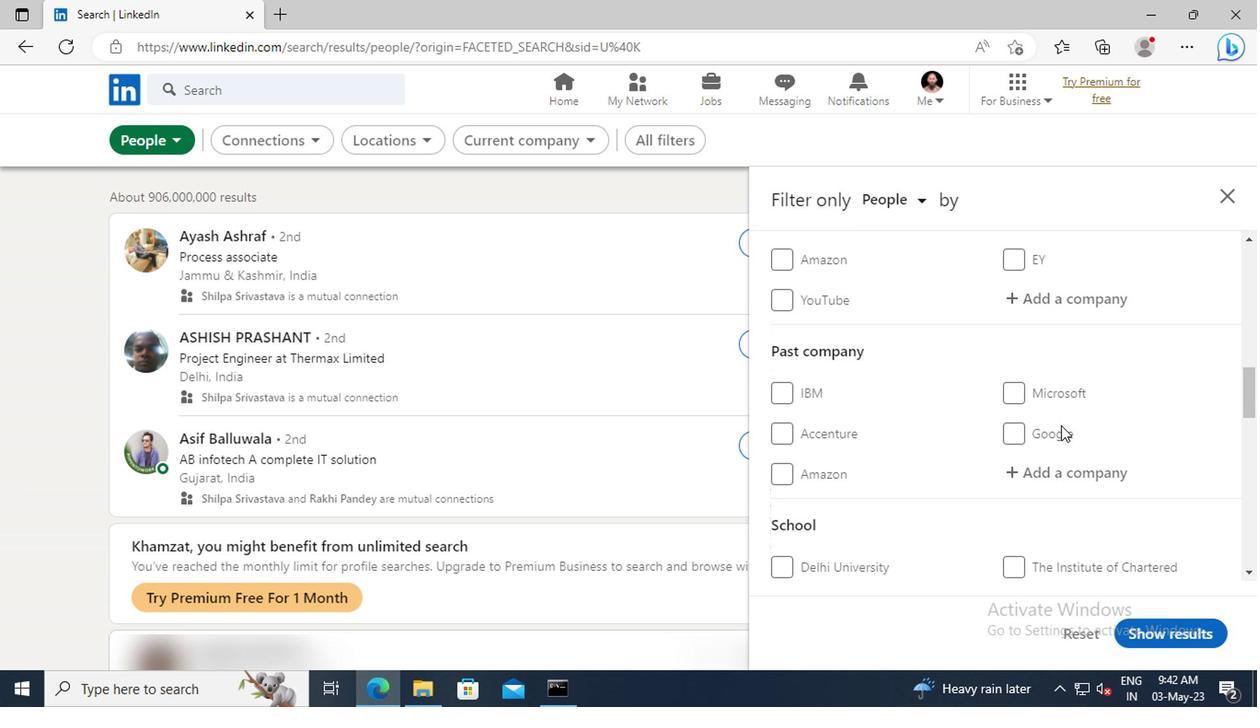 
Action: Mouse scrolled (1056, 425) with delta (0, 0)
Screenshot: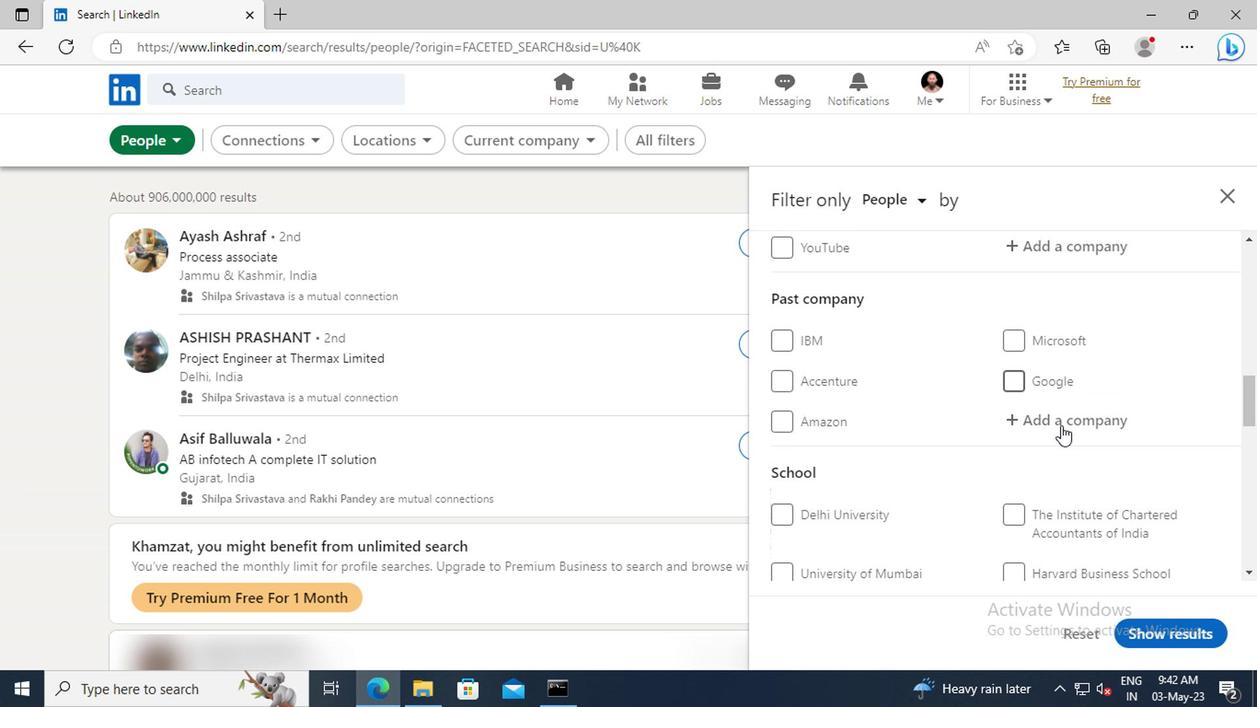 
Action: Mouse scrolled (1056, 425) with delta (0, 0)
Screenshot: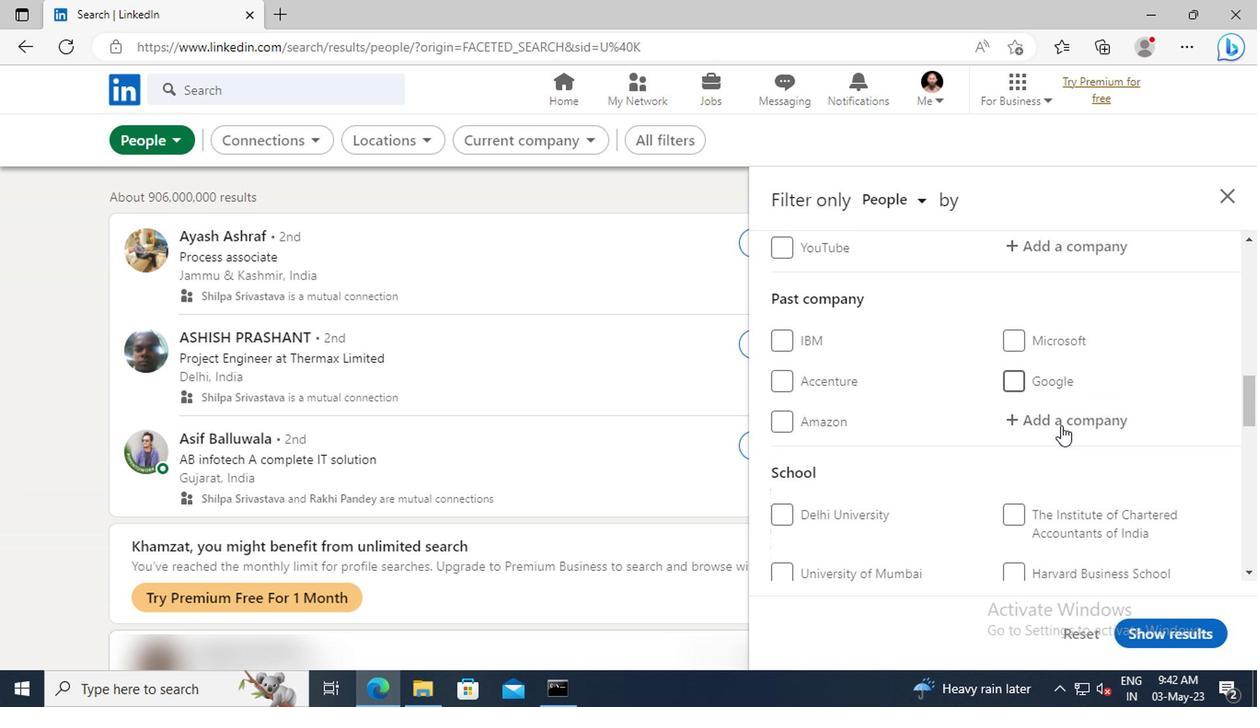 
Action: Mouse scrolled (1056, 425) with delta (0, 0)
Screenshot: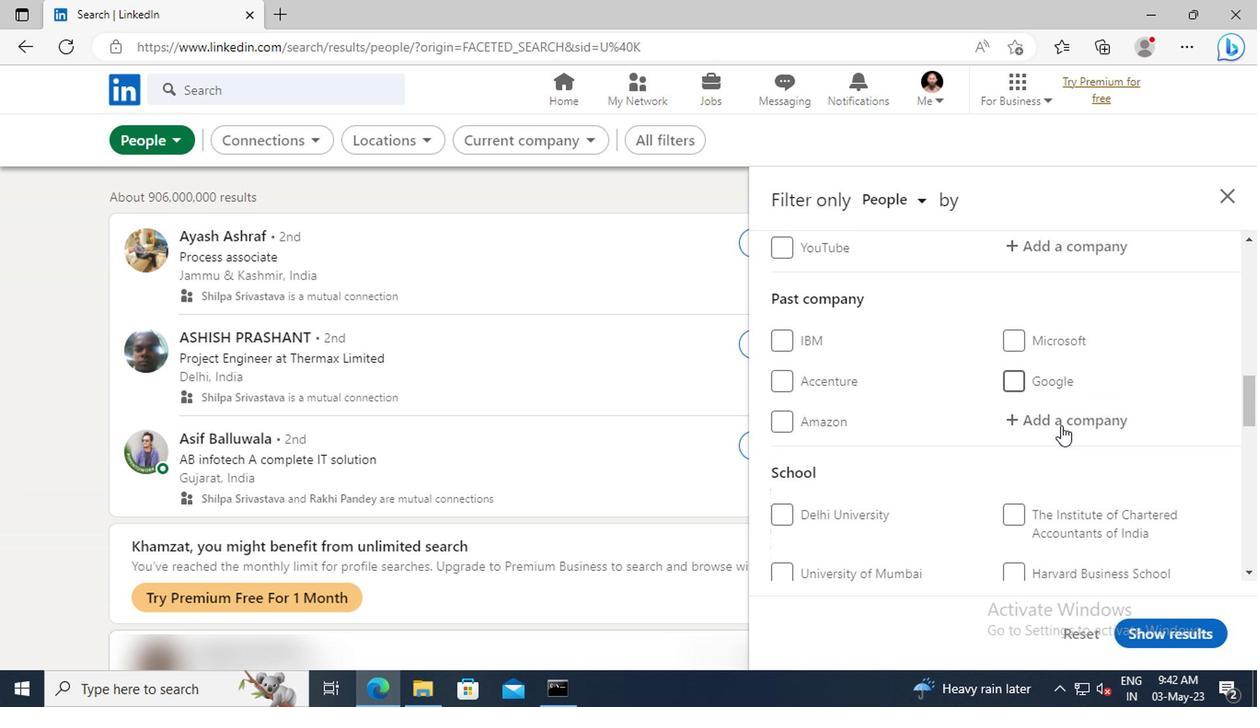 
Action: Mouse scrolled (1056, 425) with delta (0, 0)
Screenshot: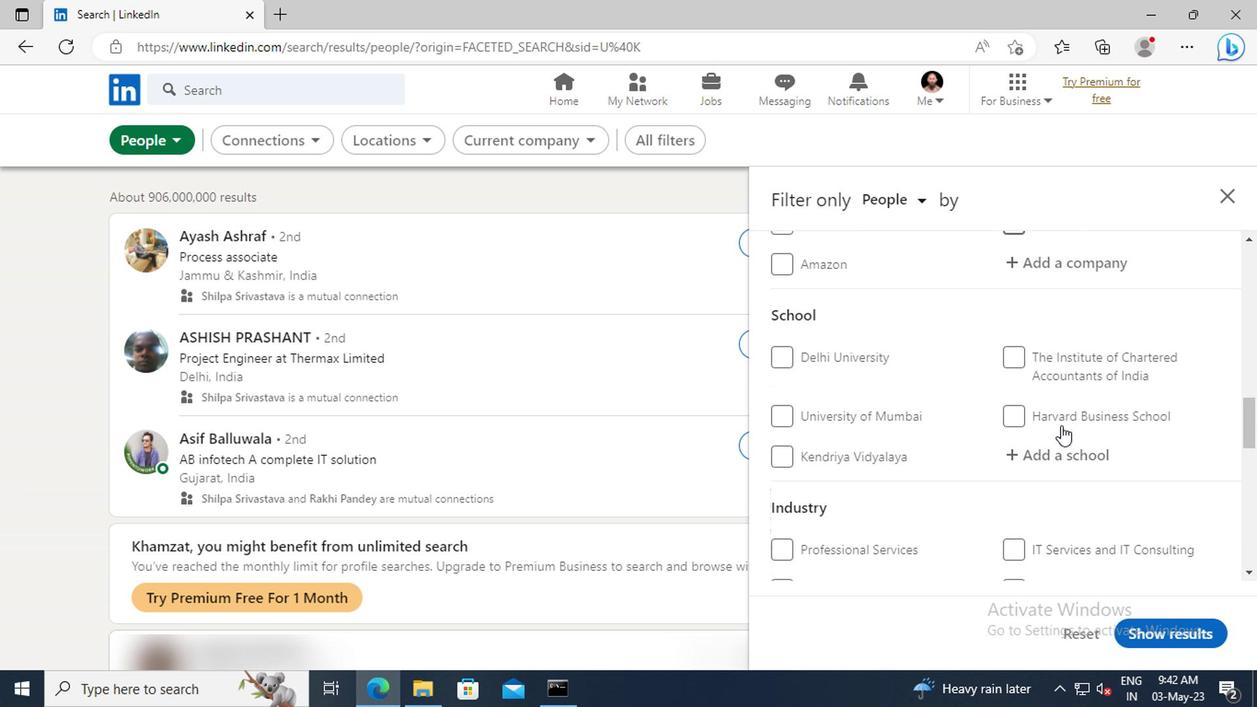 
Action: Mouse scrolled (1056, 425) with delta (0, 0)
Screenshot: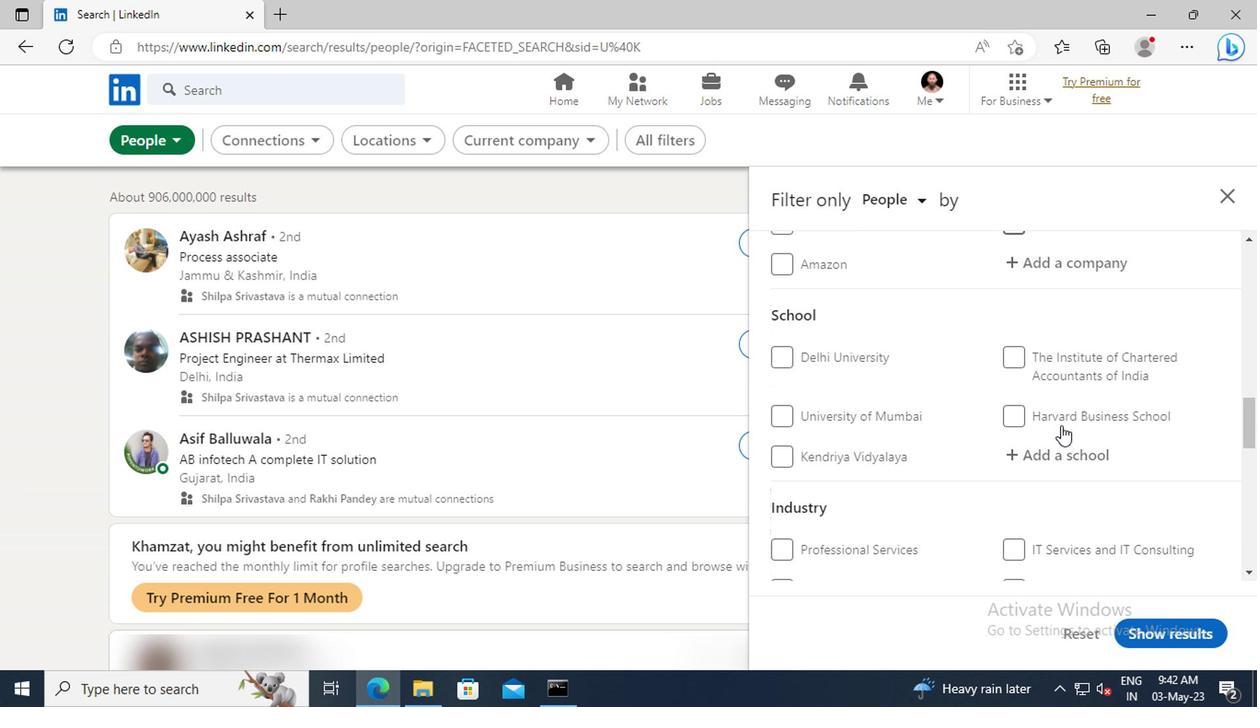 
Action: Mouse scrolled (1056, 425) with delta (0, 0)
Screenshot: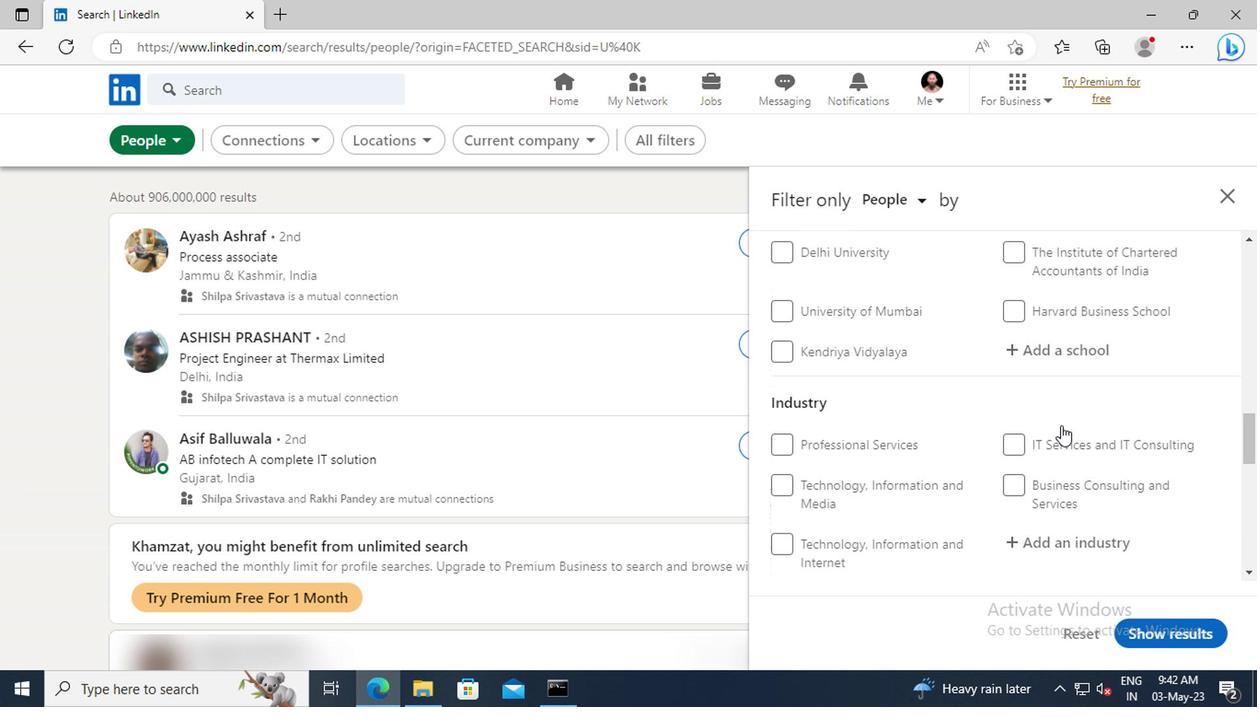 
Action: Mouse scrolled (1056, 425) with delta (0, 0)
Screenshot: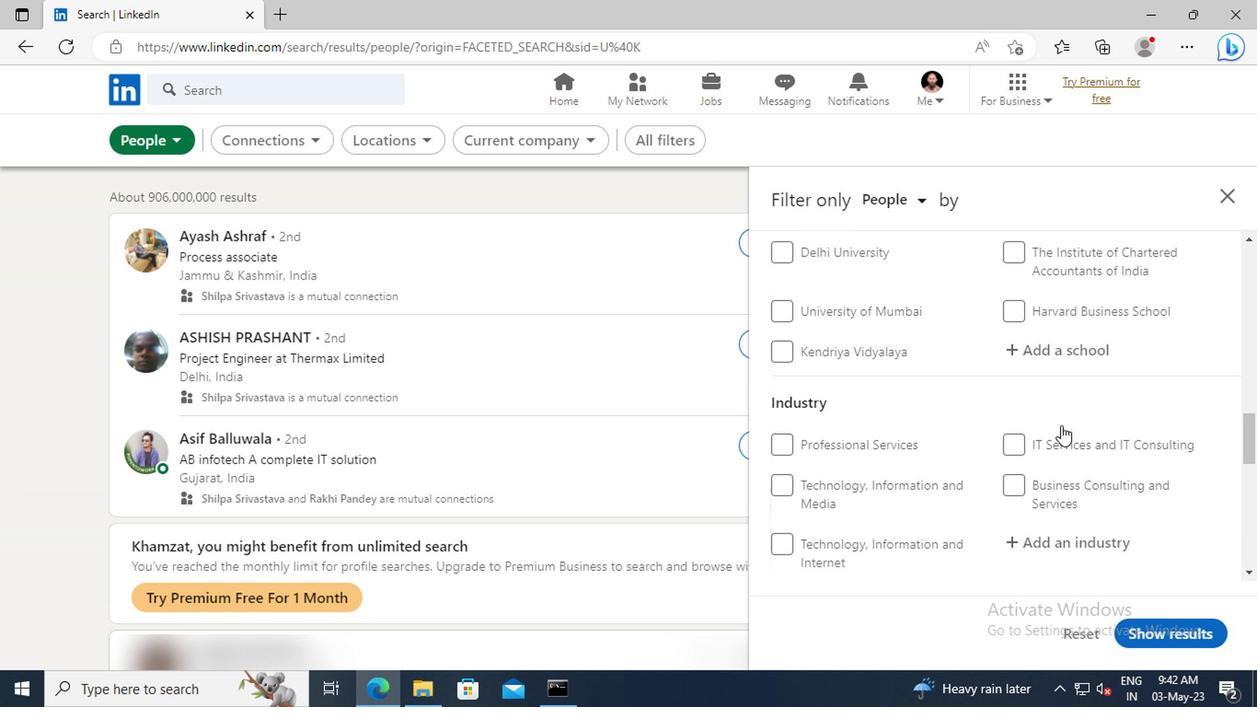
Action: Mouse scrolled (1056, 425) with delta (0, 0)
Screenshot: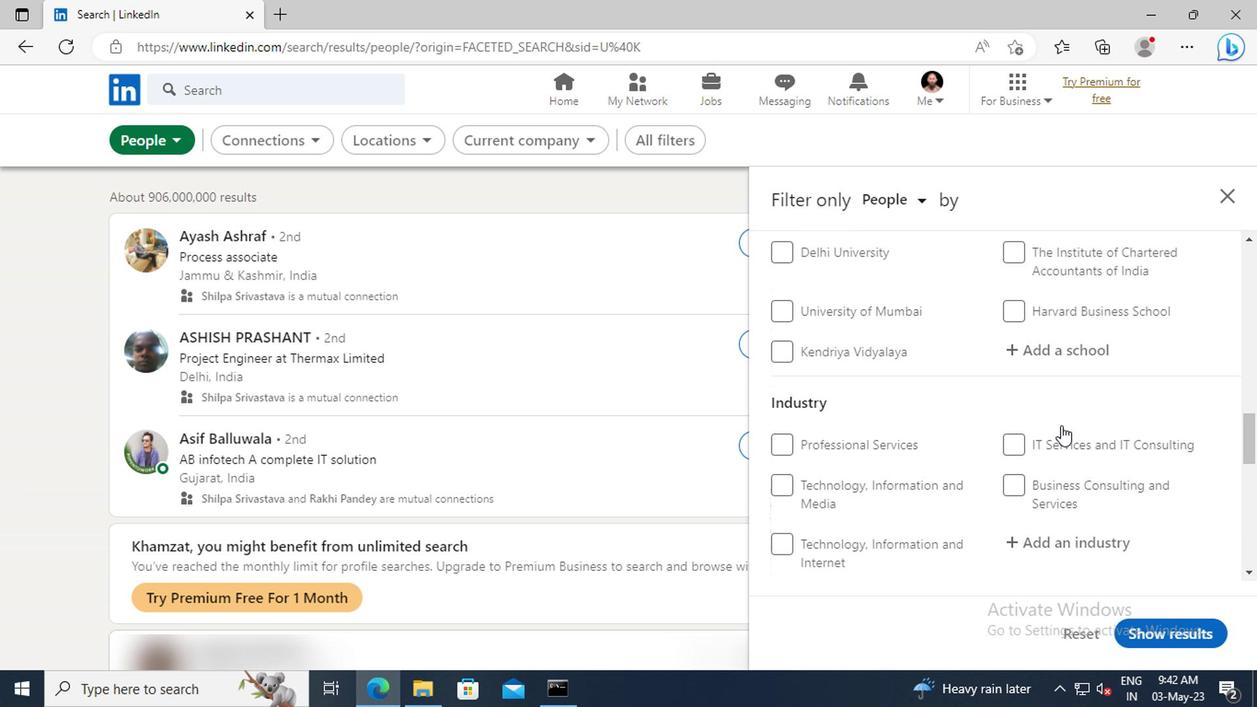 
Action: Mouse scrolled (1056, 425) with delta (0, 0)
Screenshot: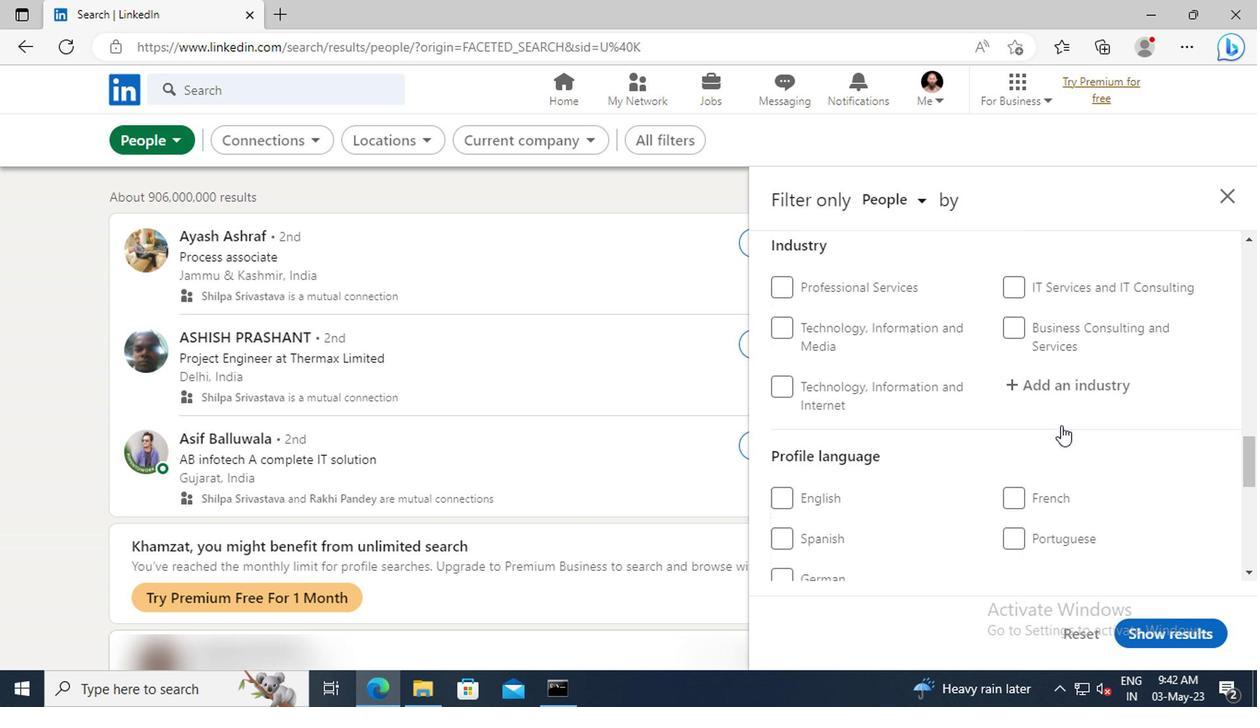 
Action: Mouse scrolled (1056, 425) with delta (0, 0)
Screenshot: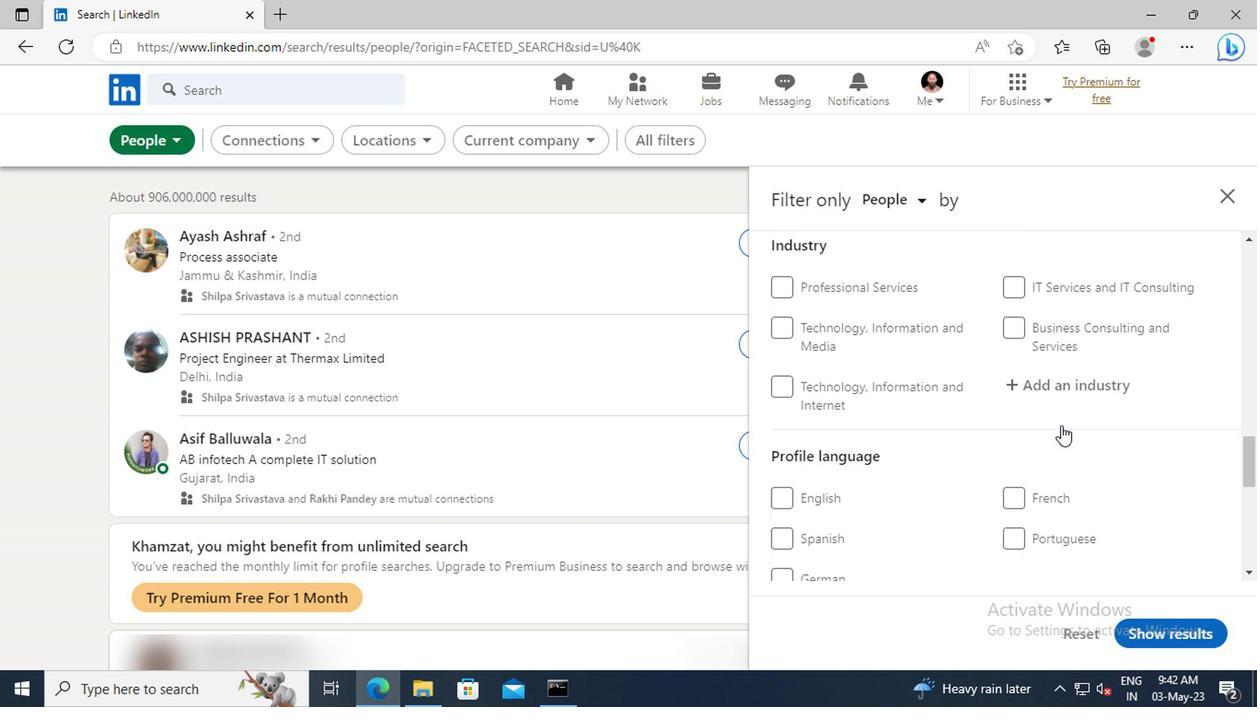 
Action: Mouse moved to (780, 433)
Screenshot: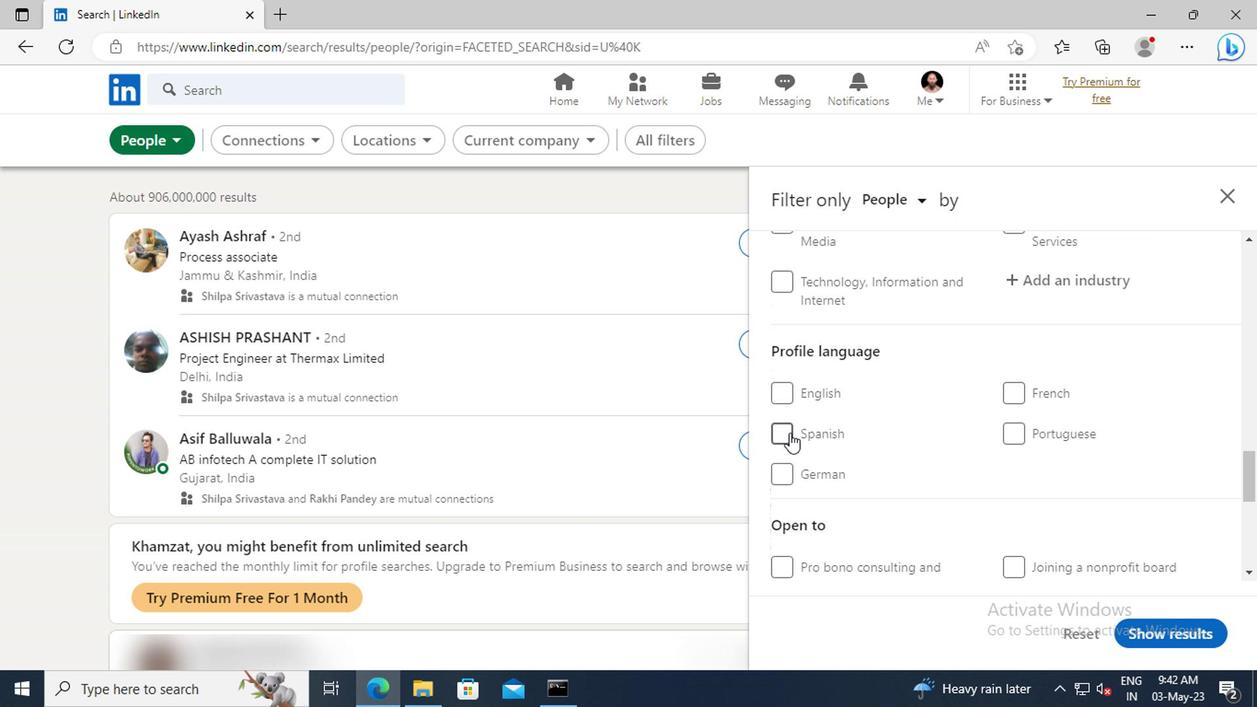 
Action: Mouse pressed left at (780, 433)
Screenshot: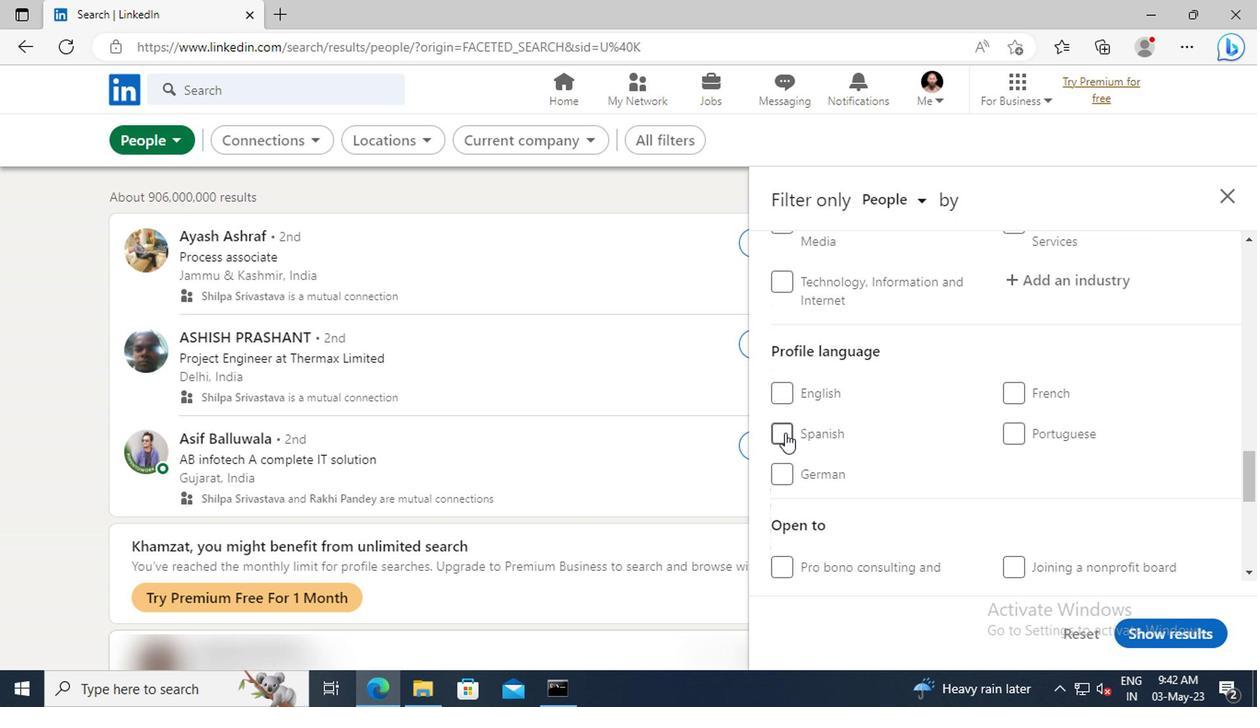
Action: Mouse moved to (989, 432)
Screenshot: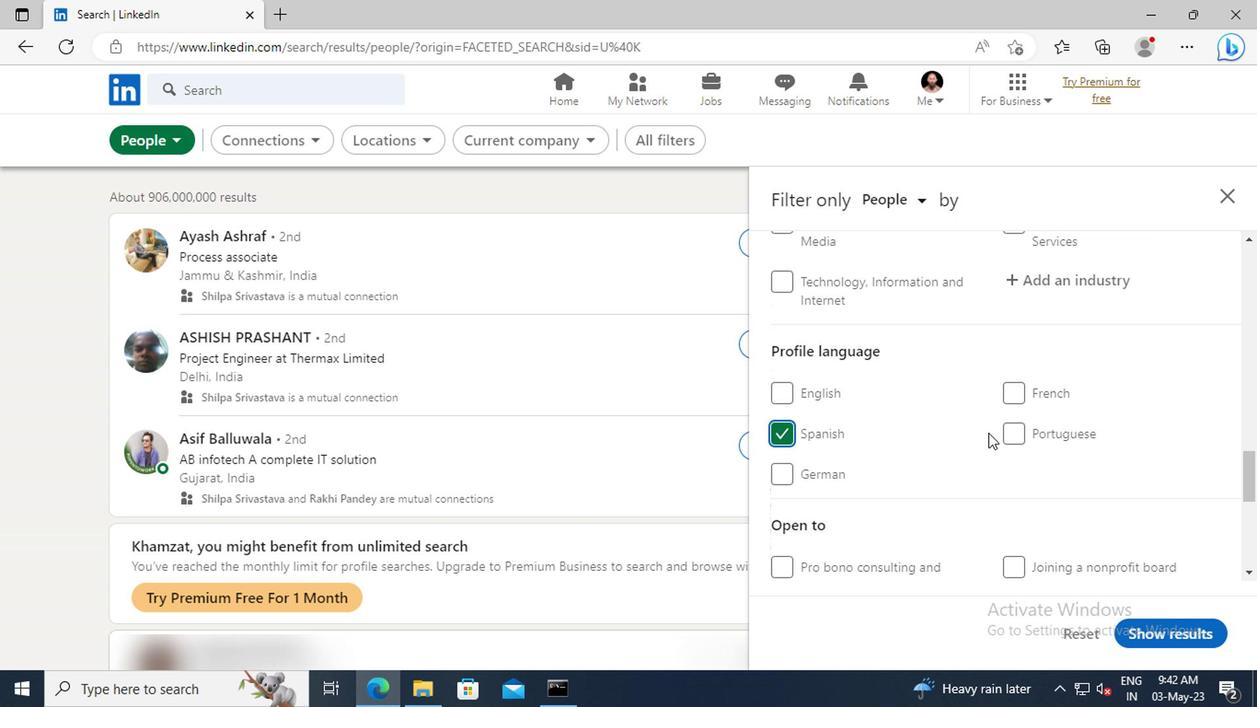 
Action: Mouse scrolled (989, 433) with delta (0, 0)
Screenshot: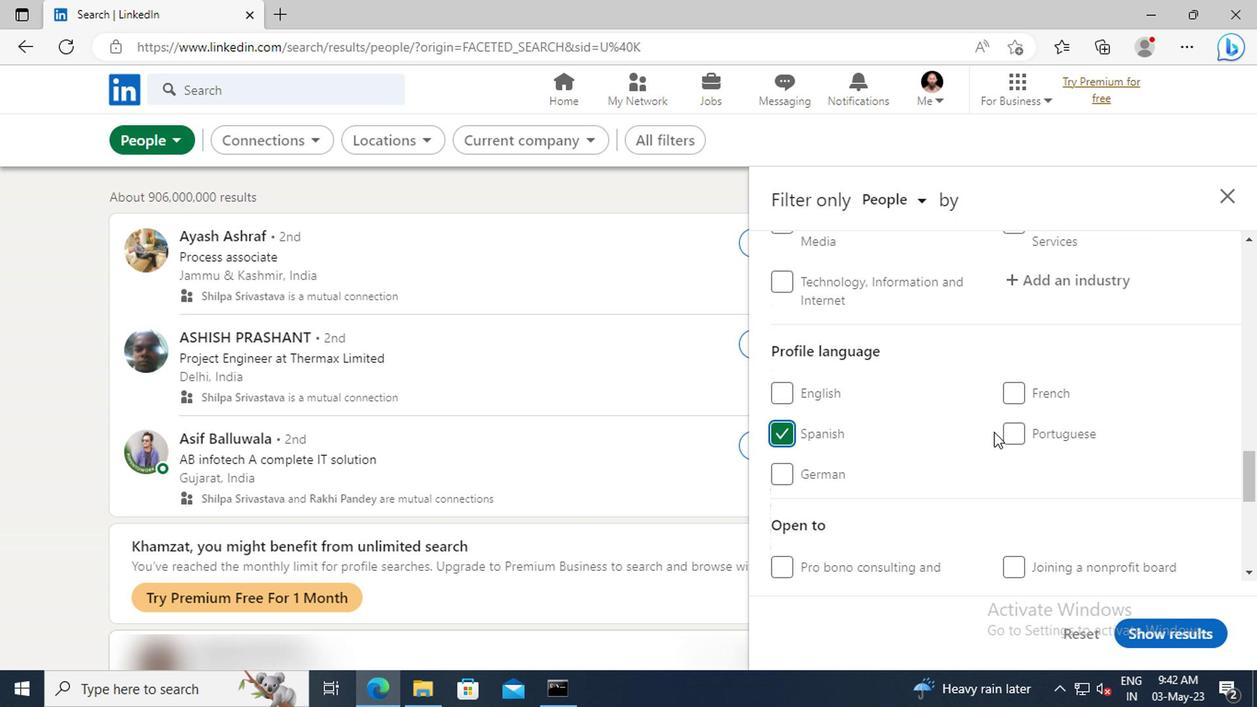 
Action: Mouse scrolled (989, 433) with delta (0, 0)
Screenshot: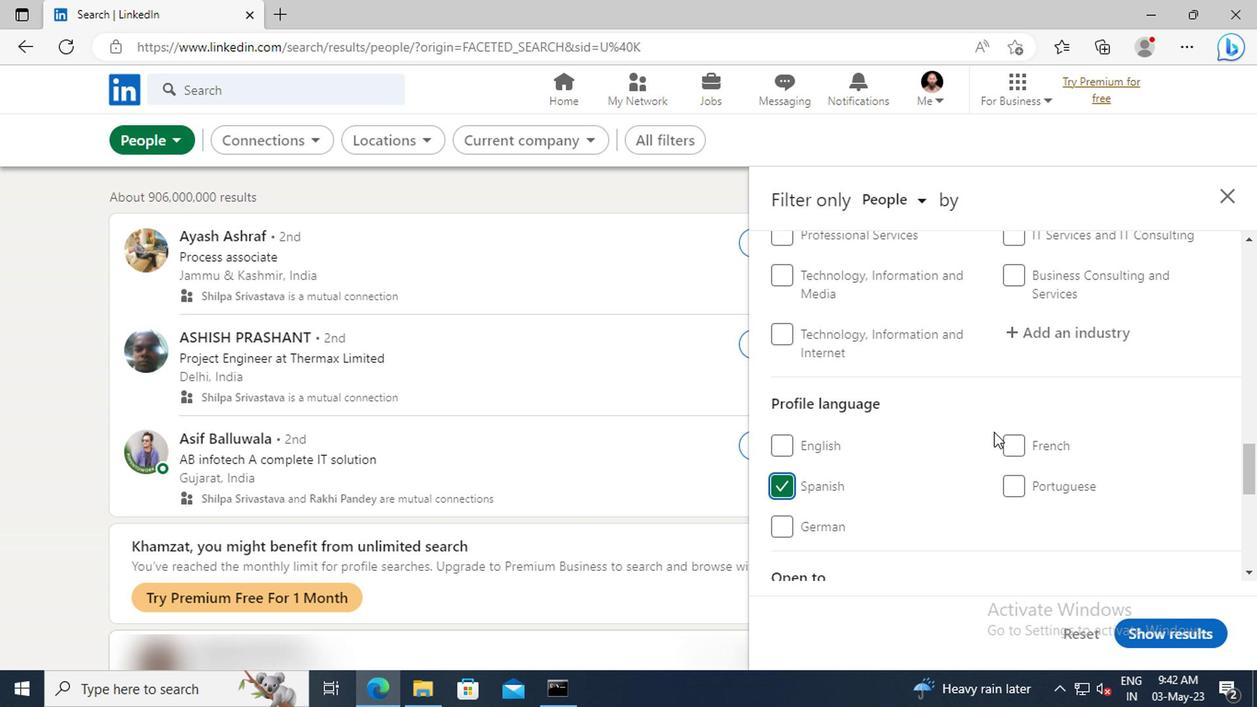 
Action: Mouse scrolled (989, 433) with delta (0, 0)
Screenshot: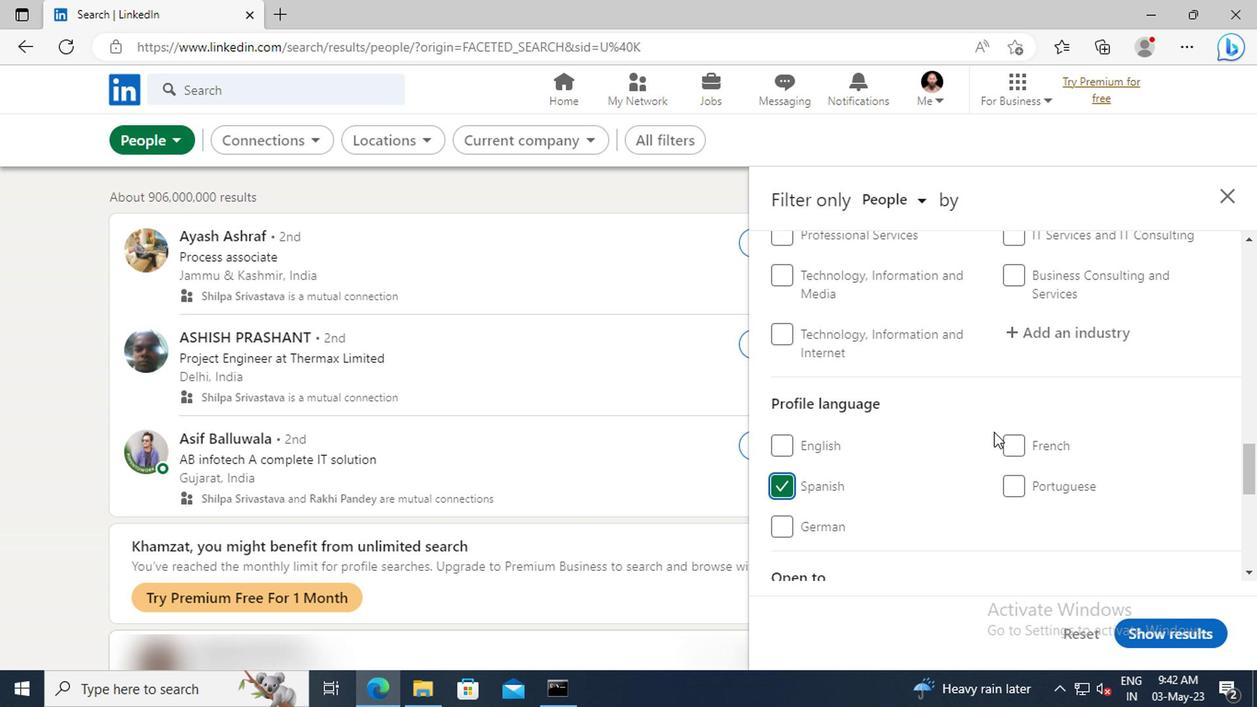 
Action: Mouse scrolled (989, 433) with delta (0, 0)
Screenshot: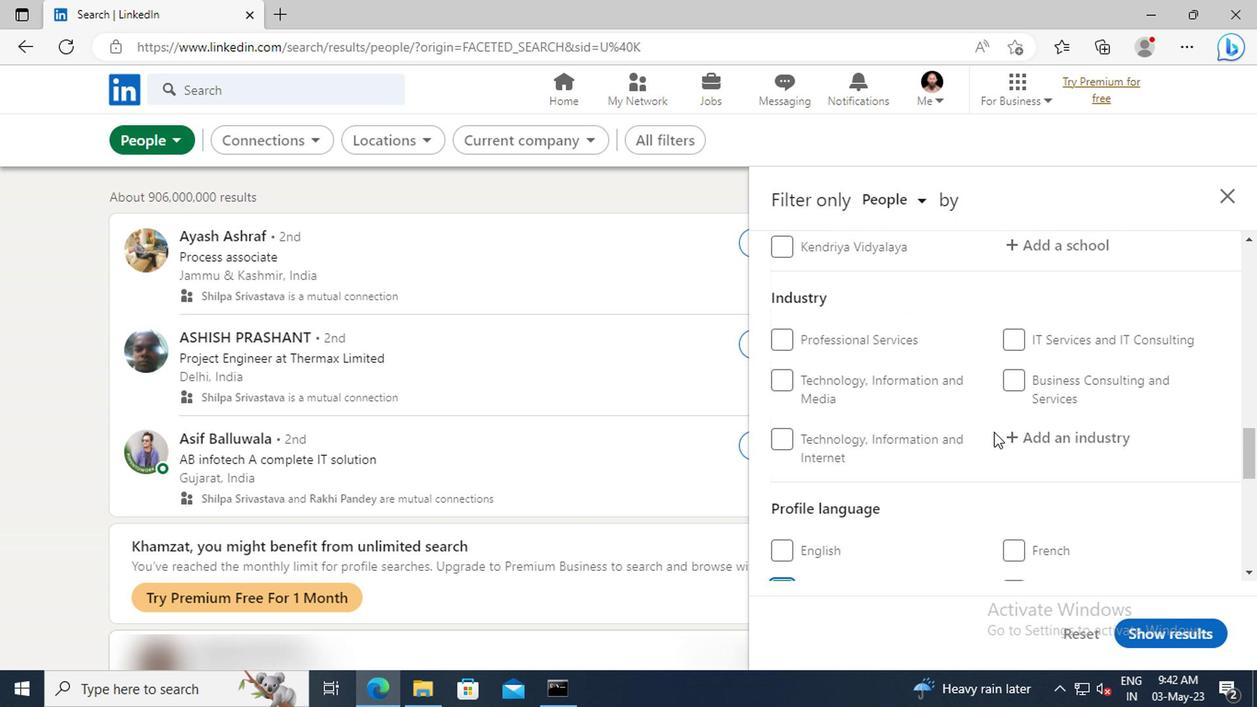 
Action: Mouse scrolled (989, 433) with delta (0, 0)
Screenshot: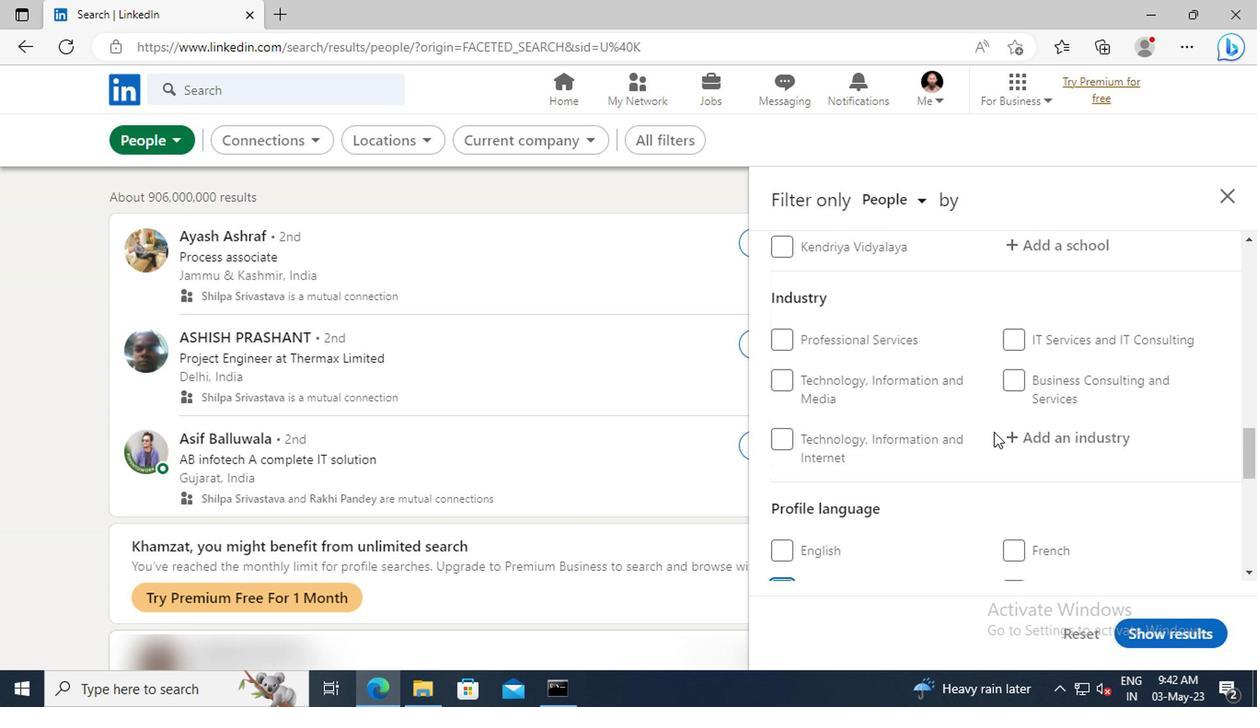 
Action: Mouse scrolled (989, 433) with delta (0, 0)
Screenshot: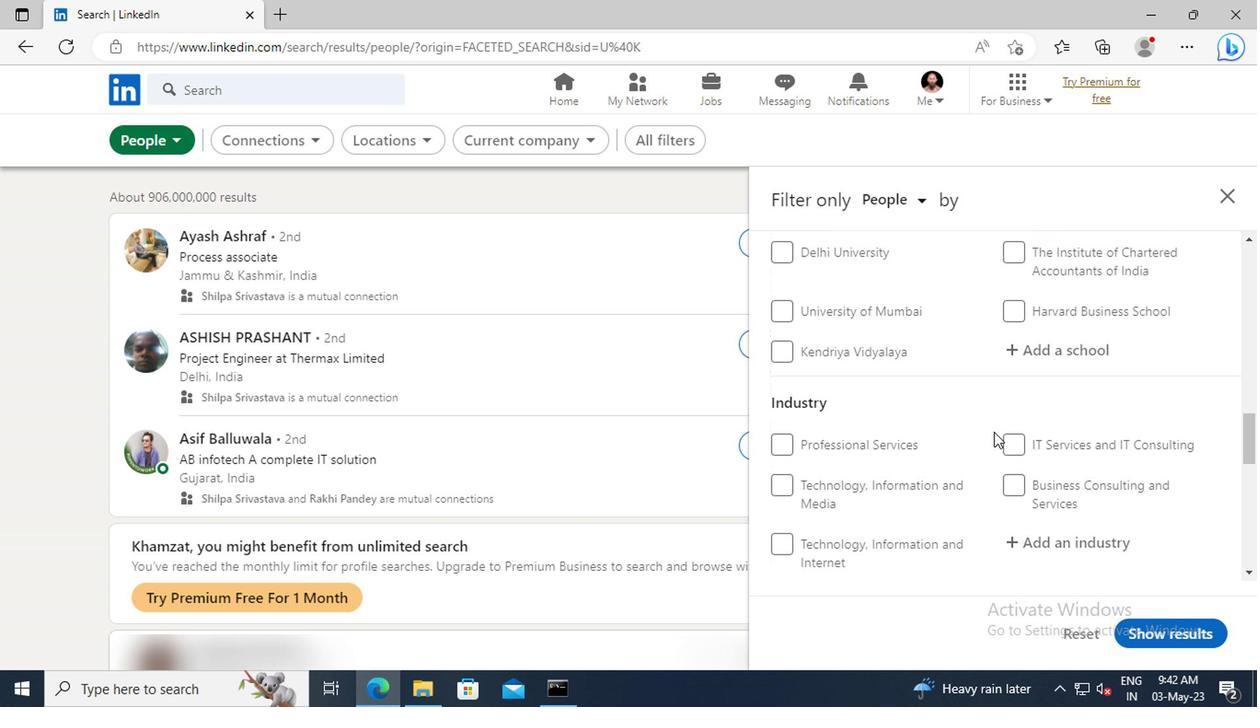 
Action: Mouse scrolled (989, 433) with delta (0, 0)
Screenshot: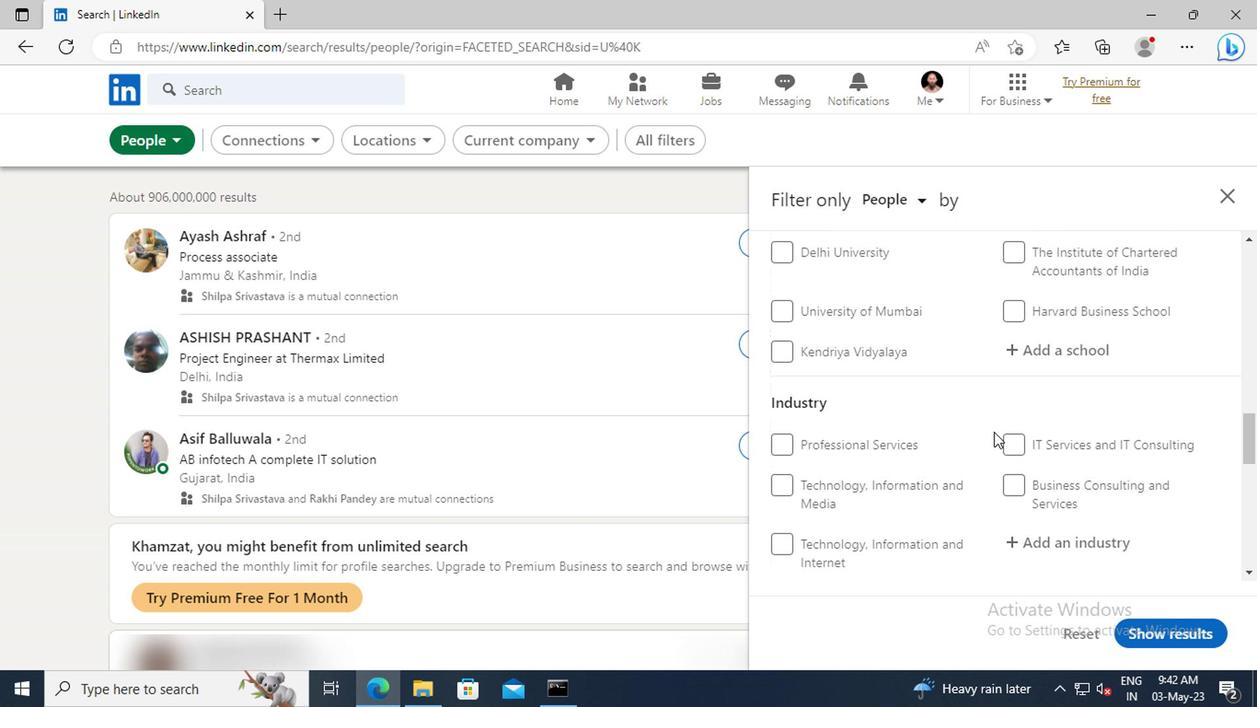 
Action: Mouse scrolled (989, 433) with delta (0, 0)
Screenshot: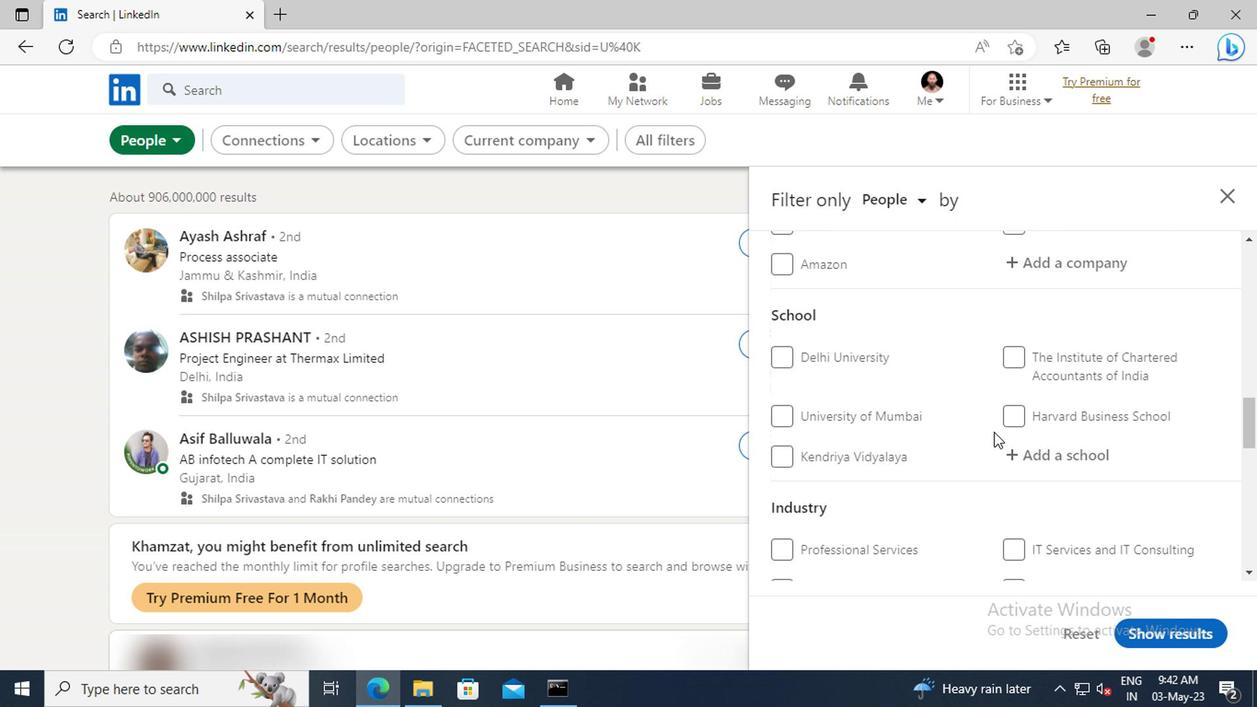 
Action: Mouse scrolled (989, 433) with delta (0, 0)
Screenshot: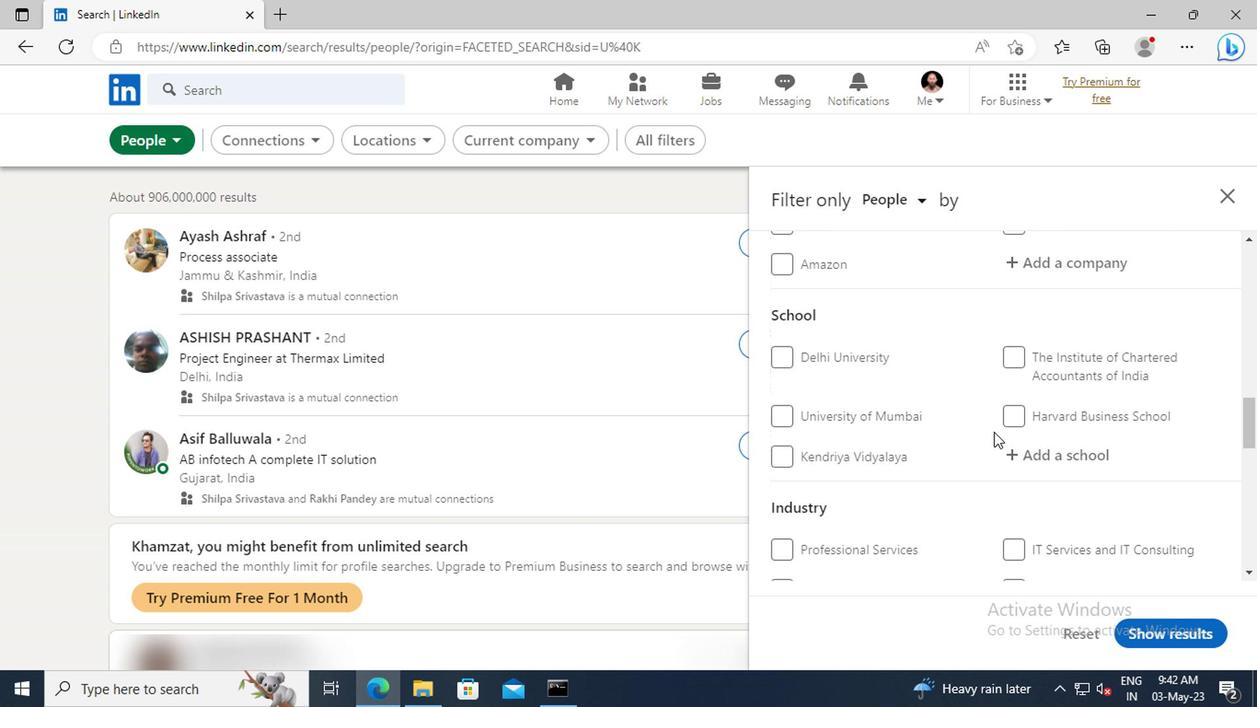
Action: Mouse scrolled (989, 433) with delta (0, 0)
Screenshot: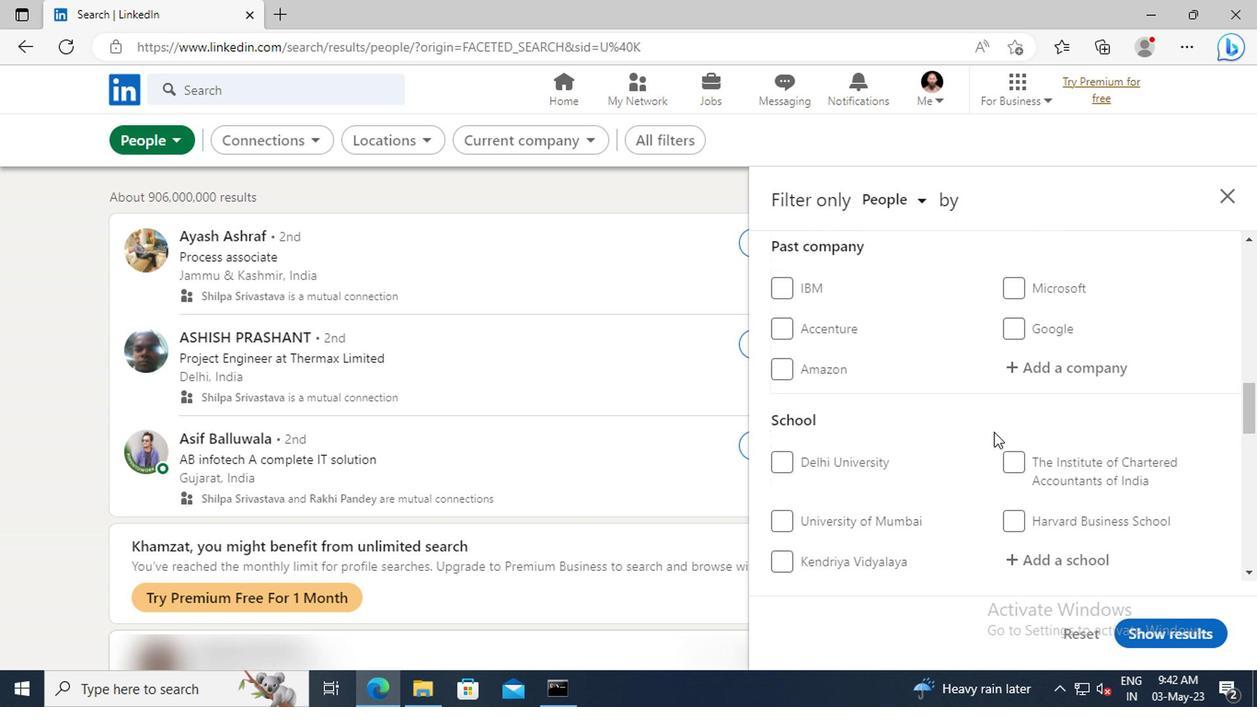
Action: Mouse scrolled (989, 433) with delta (0, 0)
Screenshot: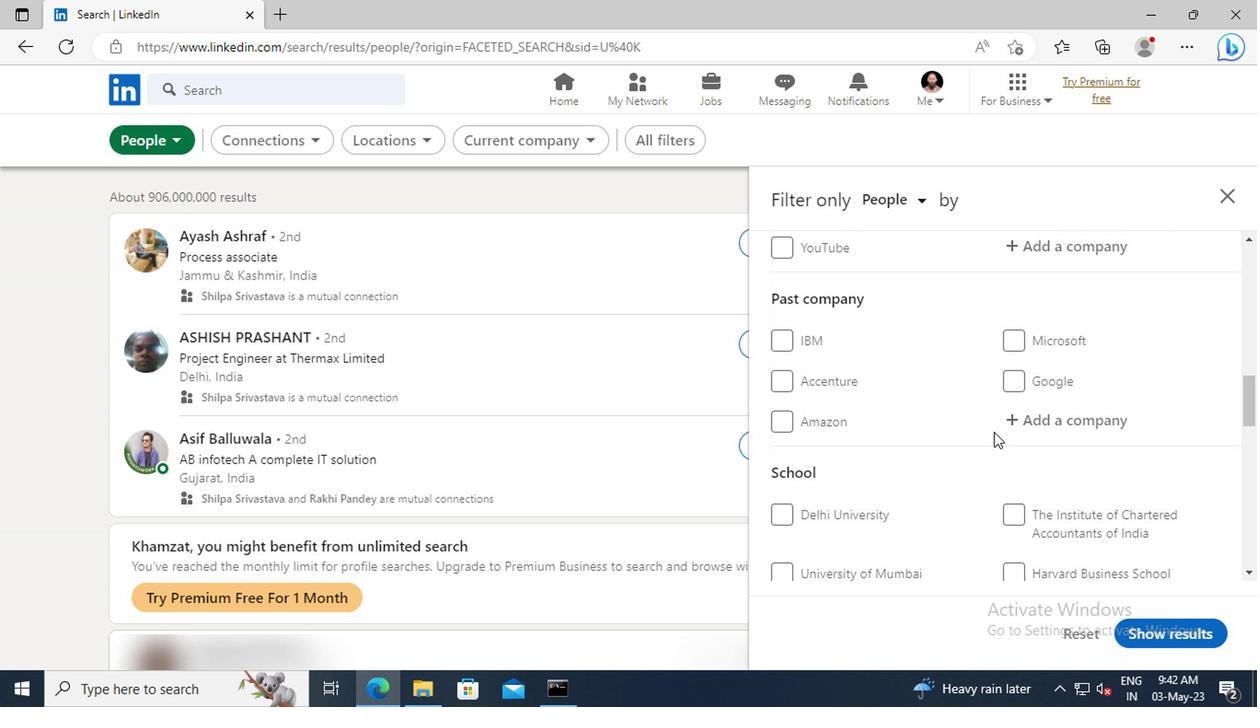 
Action: Mouse scrolled (989, 433) with delta (0, 0)
Screenshot: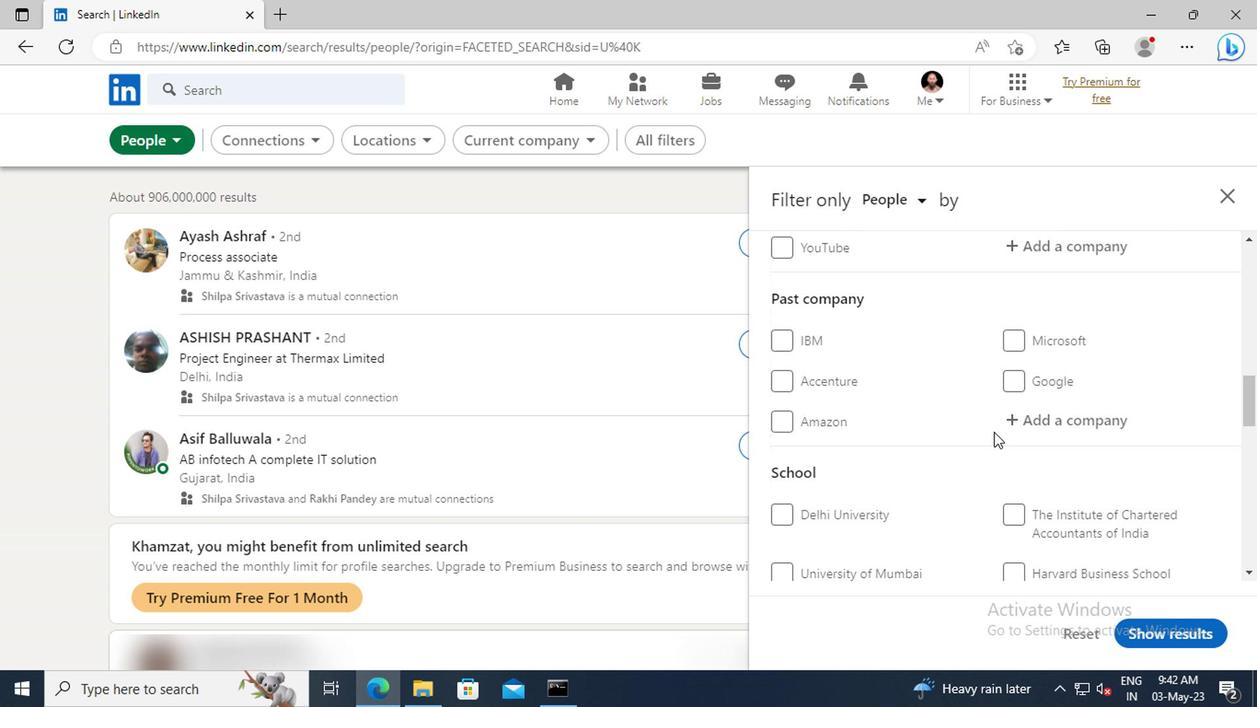 
Action: Mouse scrolled (989, 433) with delta (0, 0)
Screenshot: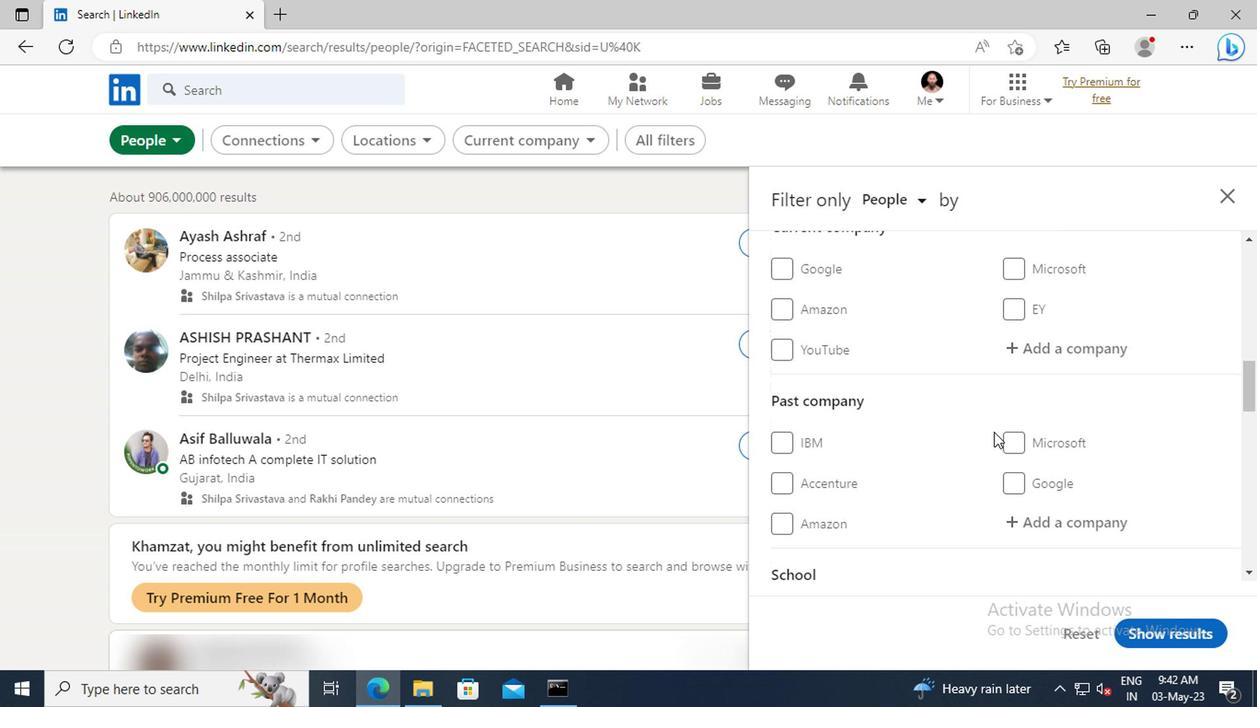 
Action: Mouse moved to (1010, 409)
Screenshot: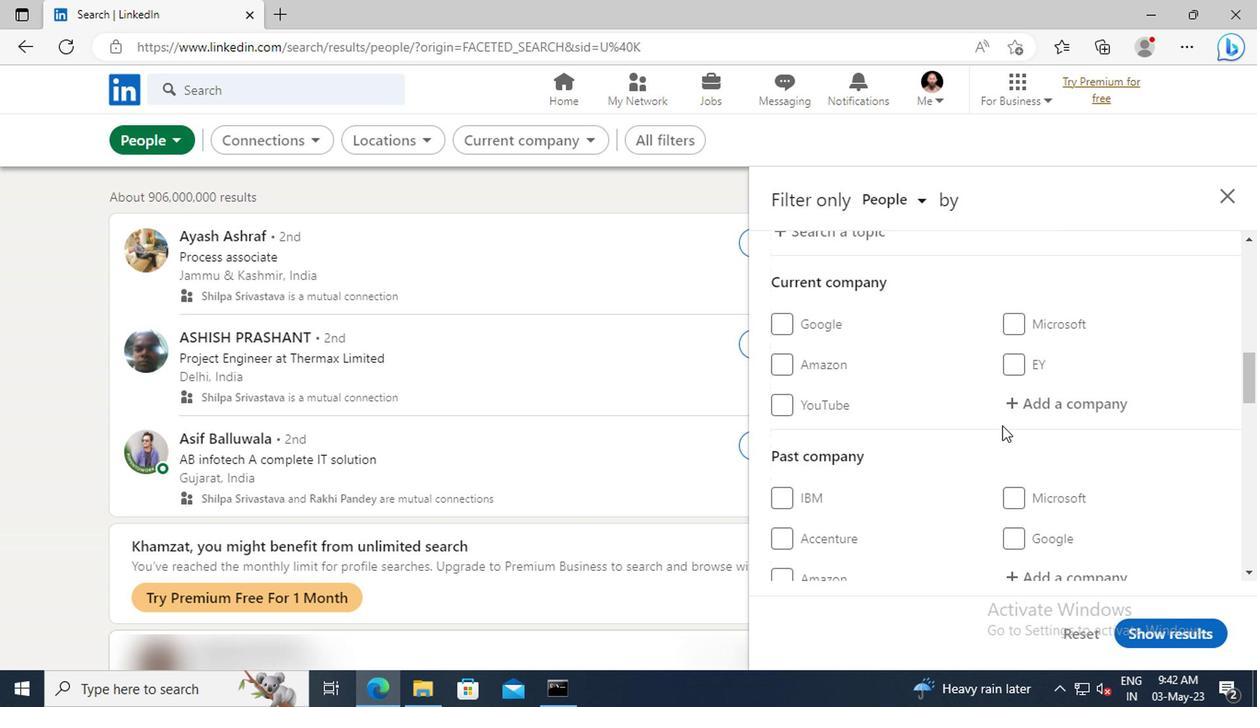 
Action: Mouse pressed left at (1010, 409)
Screenshot: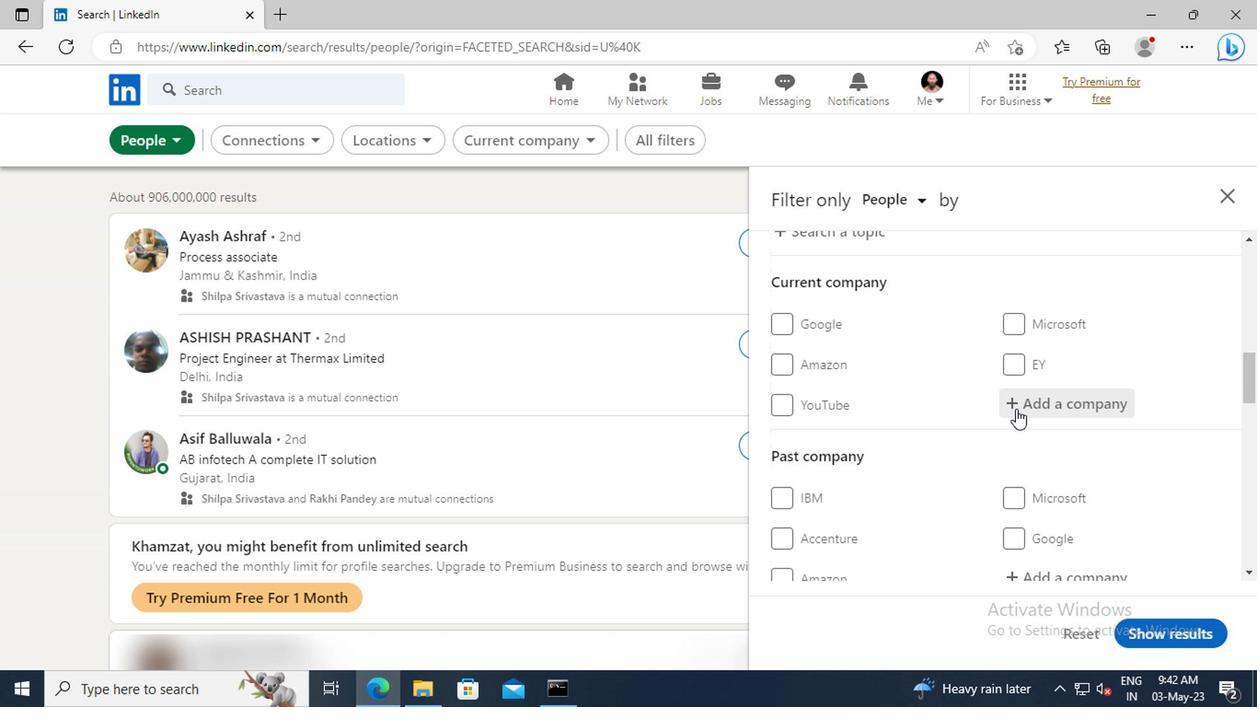 
Action: Key pressed <Key.shift>RA
Screenshot: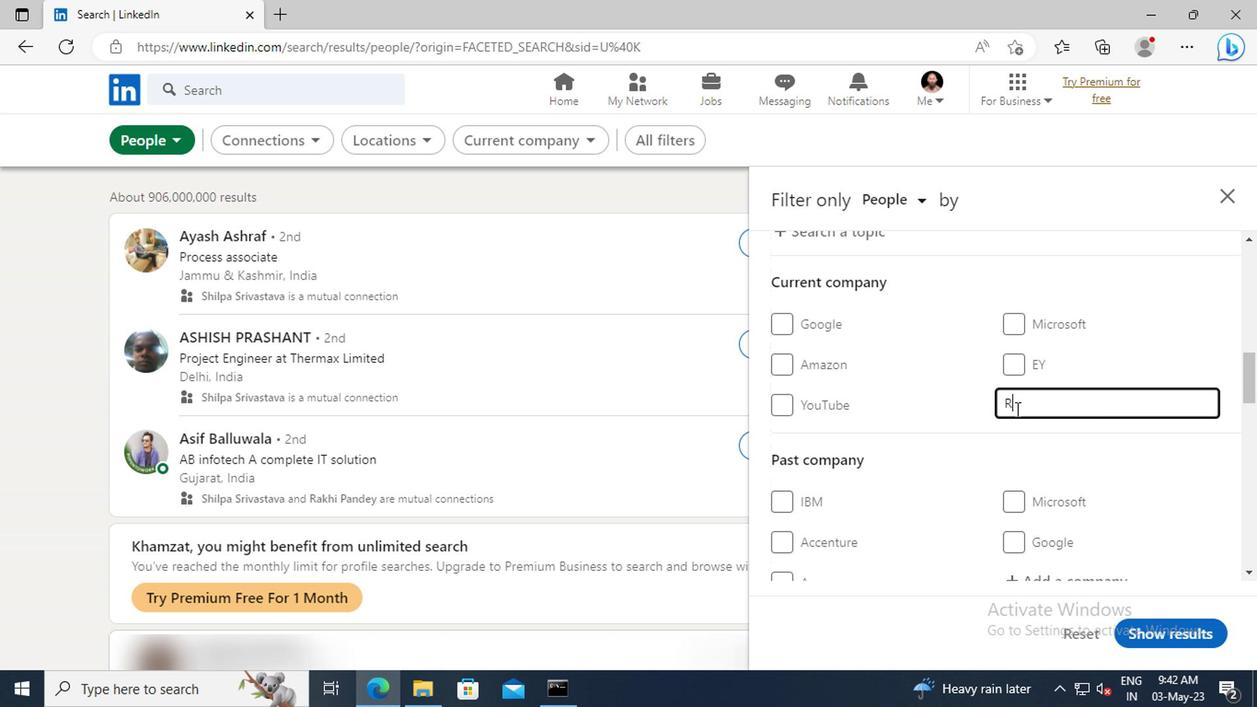 
Action: Mouse moved to (1010, 408)
Screenshot: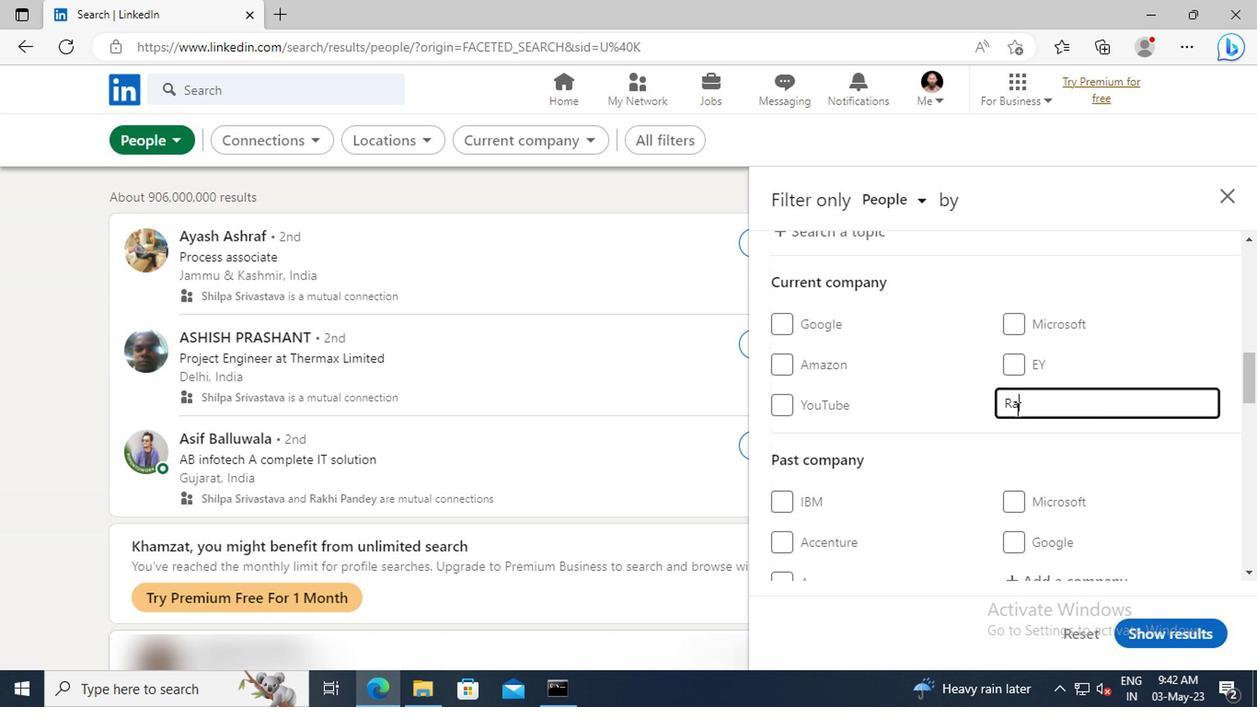 
Action: Key pressed NDSTAD
Screenshot: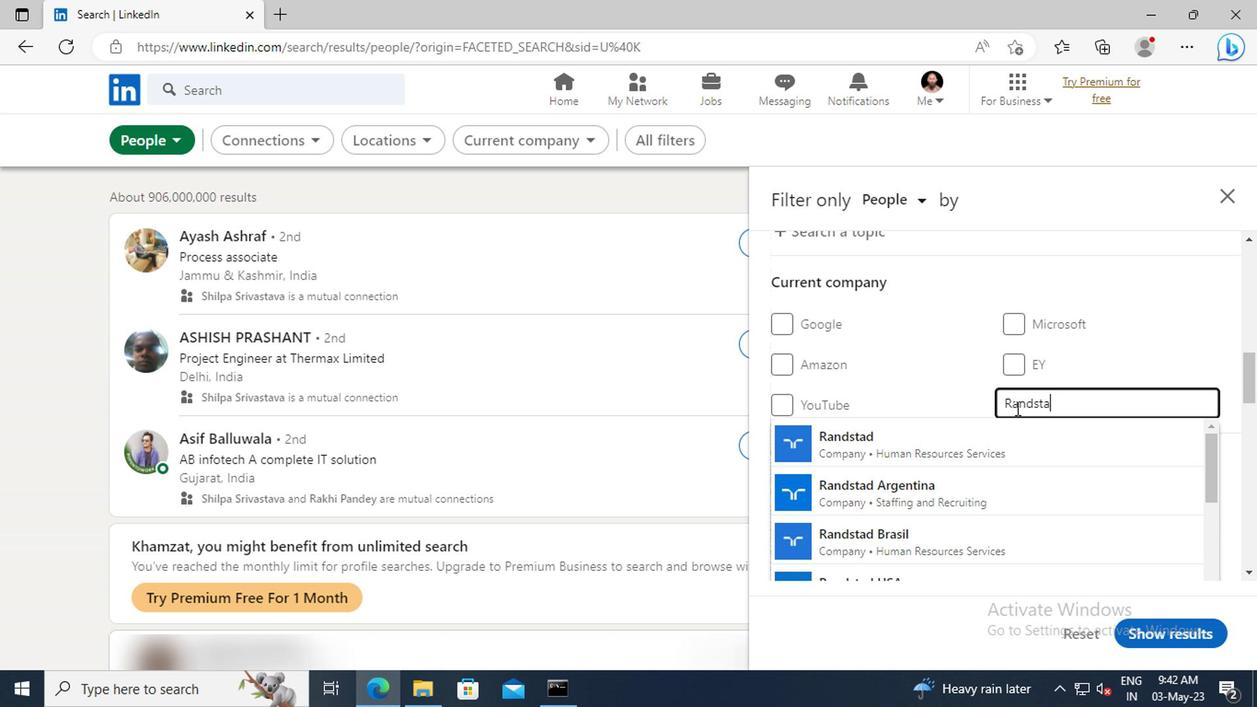 
Action: Mouse moved to (1014, 433)
Screenshot: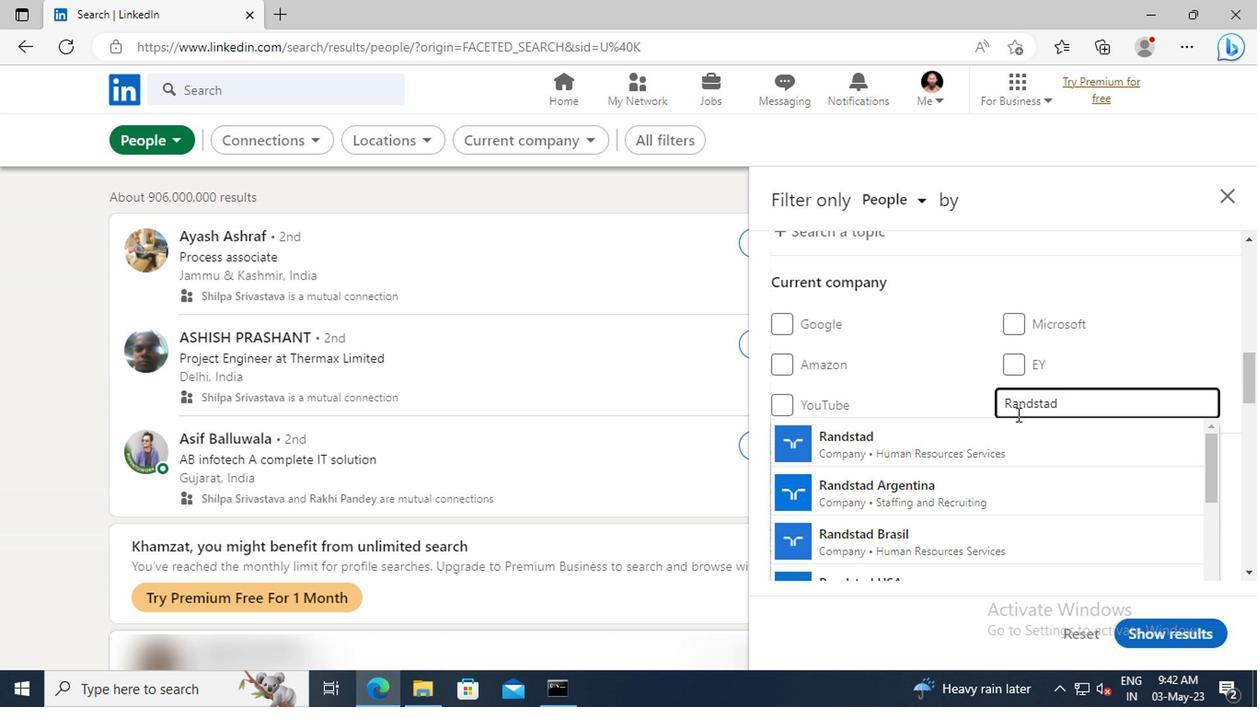 
Action: Mouse pressed left at (1014, 433)
Screenshot: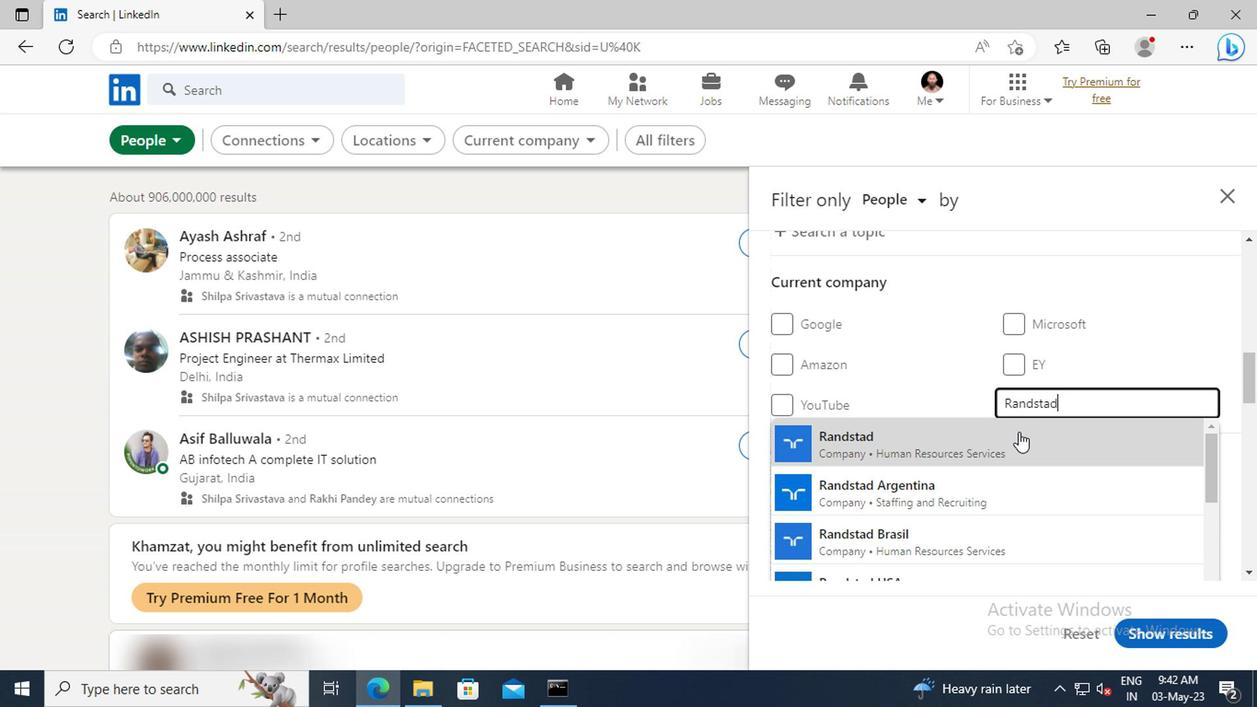 
Action: Mouse scrolled (1014, 432) with delta (0, 0)
Screenshot: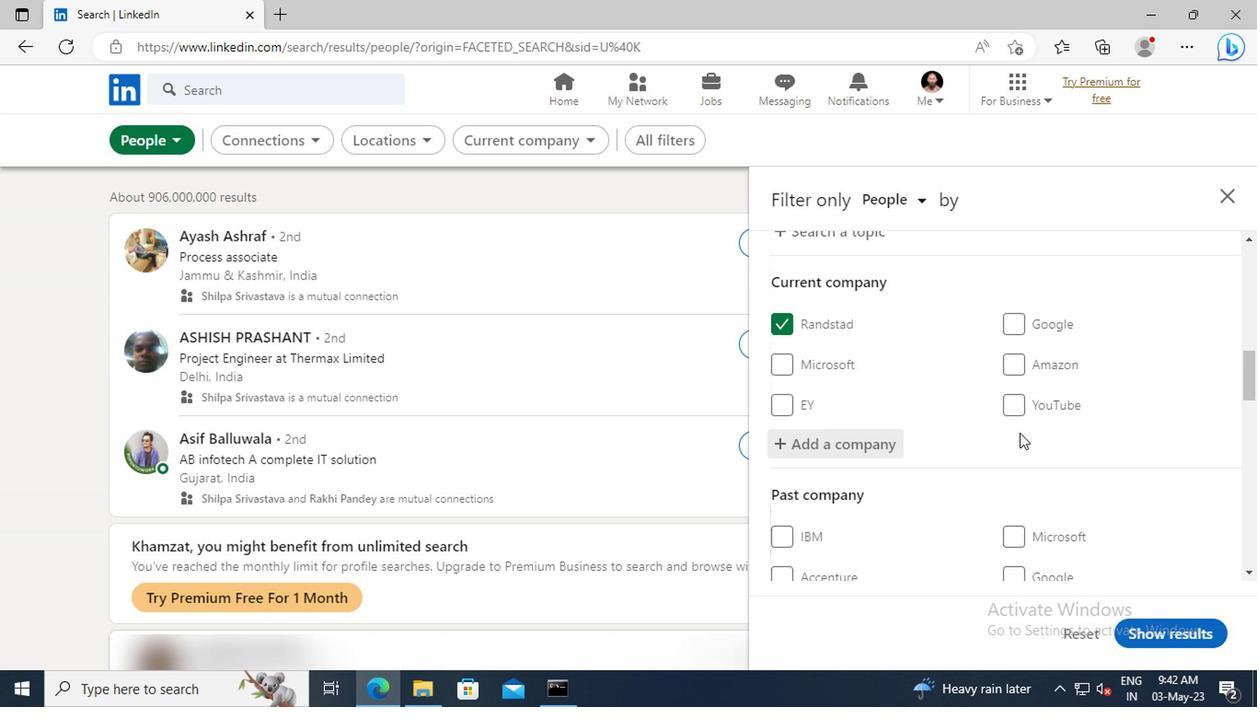 
Action: Mouse scrolled (1014, 432) with delta (0, 0)
Screenshot: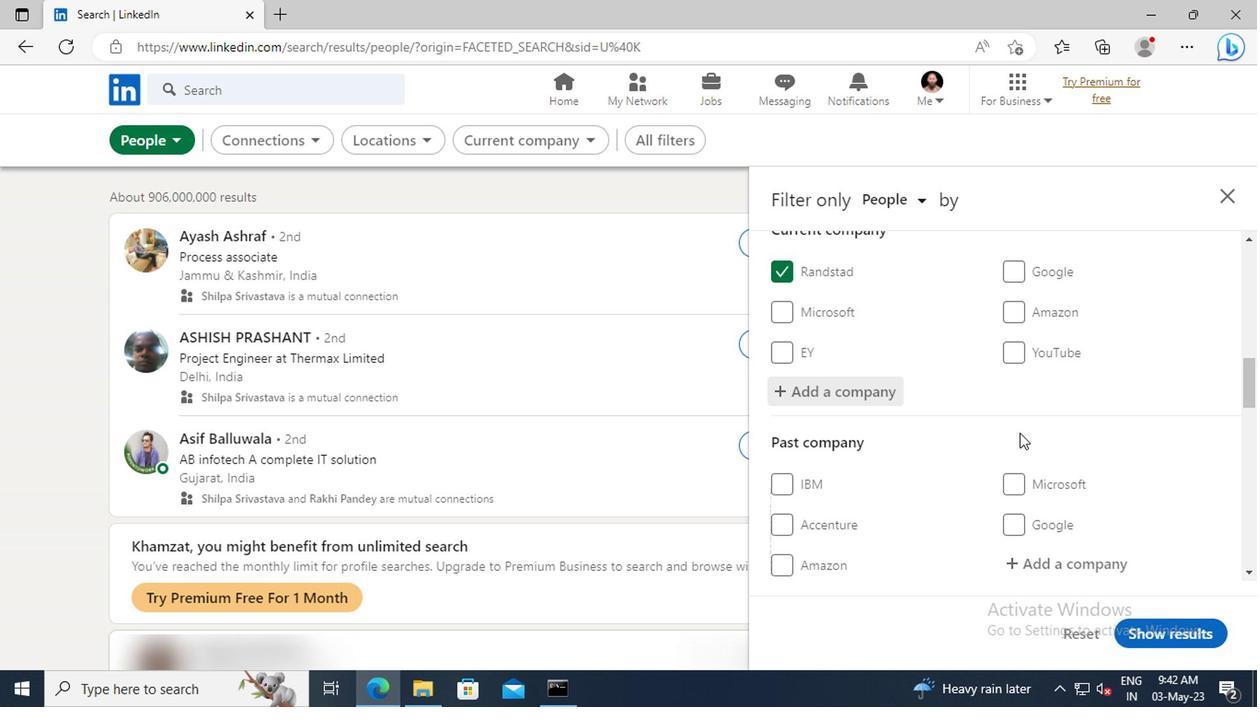 
Action: Mouse scrolled (1014, 432) with delta (0, 0)
Screenshot: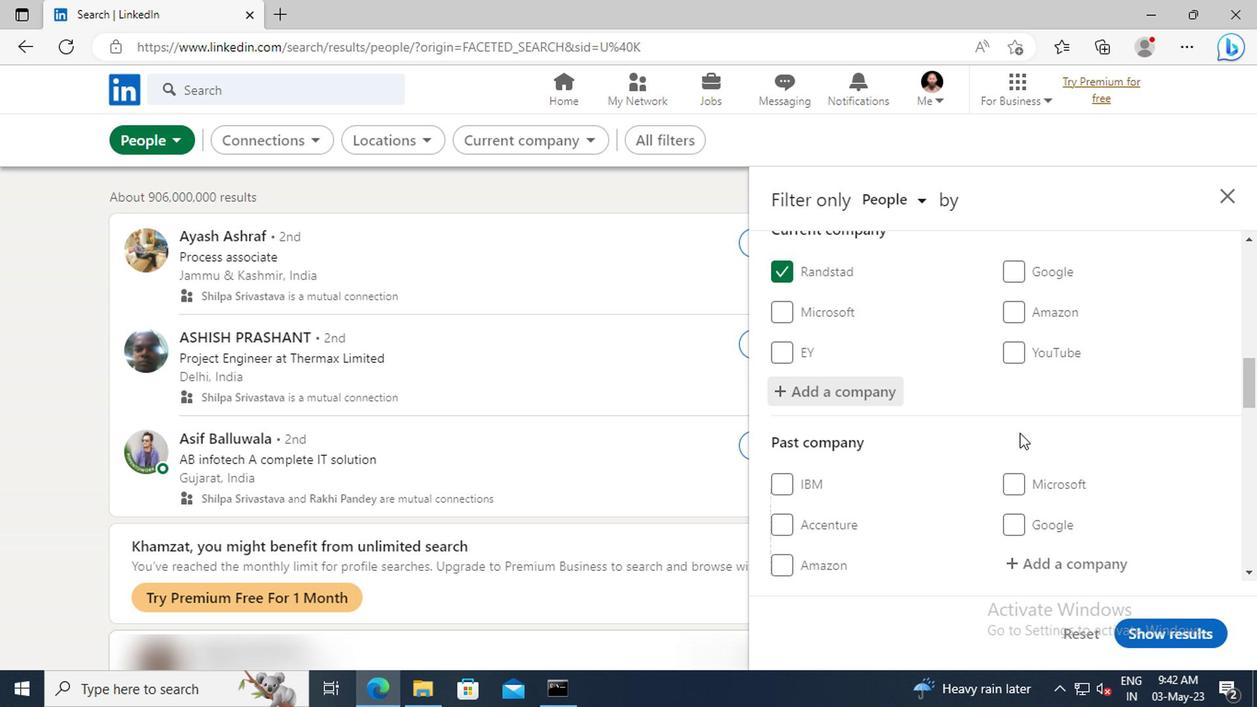 
Action: Mouse scrolled (1014, 432) with delta (0, 0)
Screenshot: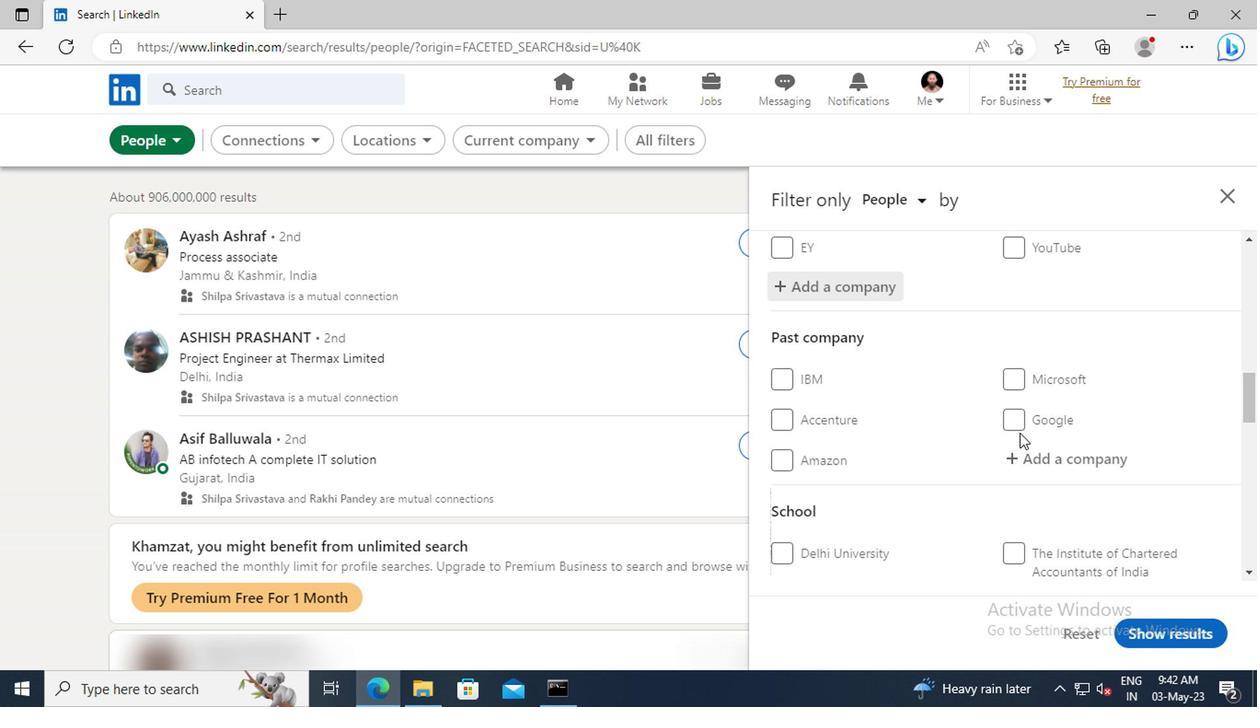 
Action: Mouse scrolled (1014, 432) with delta (0, 0)
Screenshot: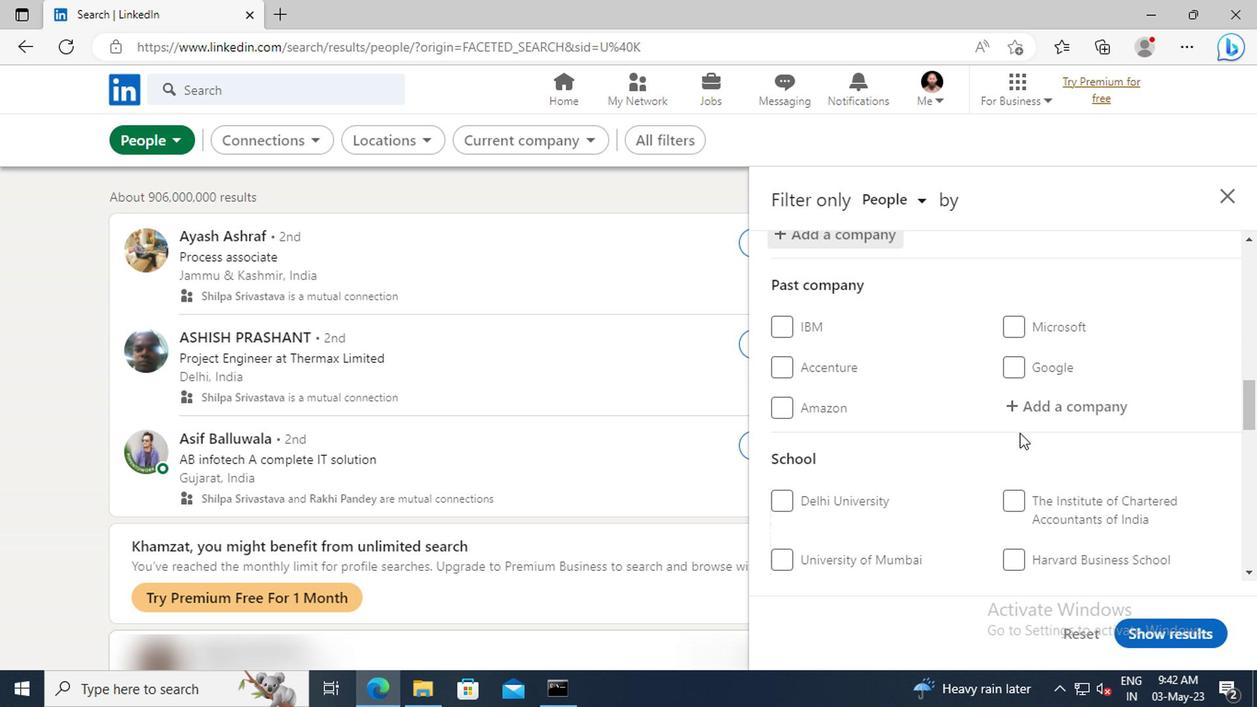 
Action: Mouse scrolled (1014, 432) with delta (0, 0)
Screenshot: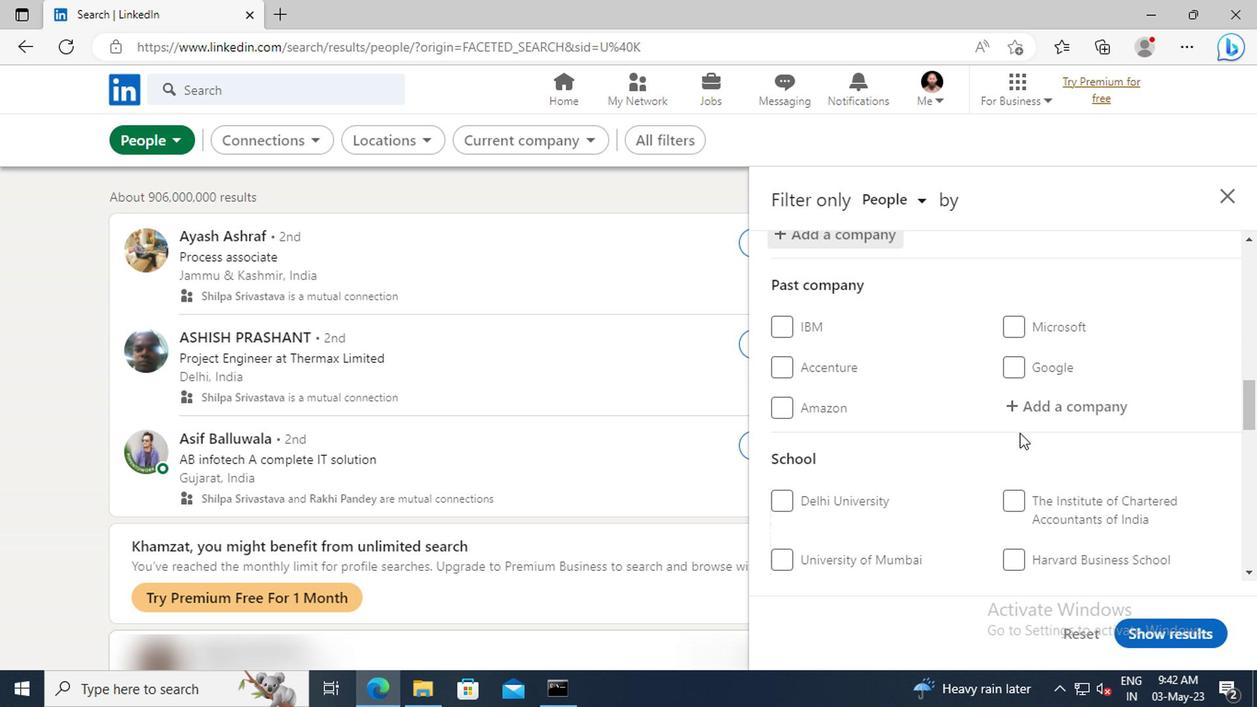 
Action: Mouse scrolled (1014, 432) with delta (0, 0)
Screenshot: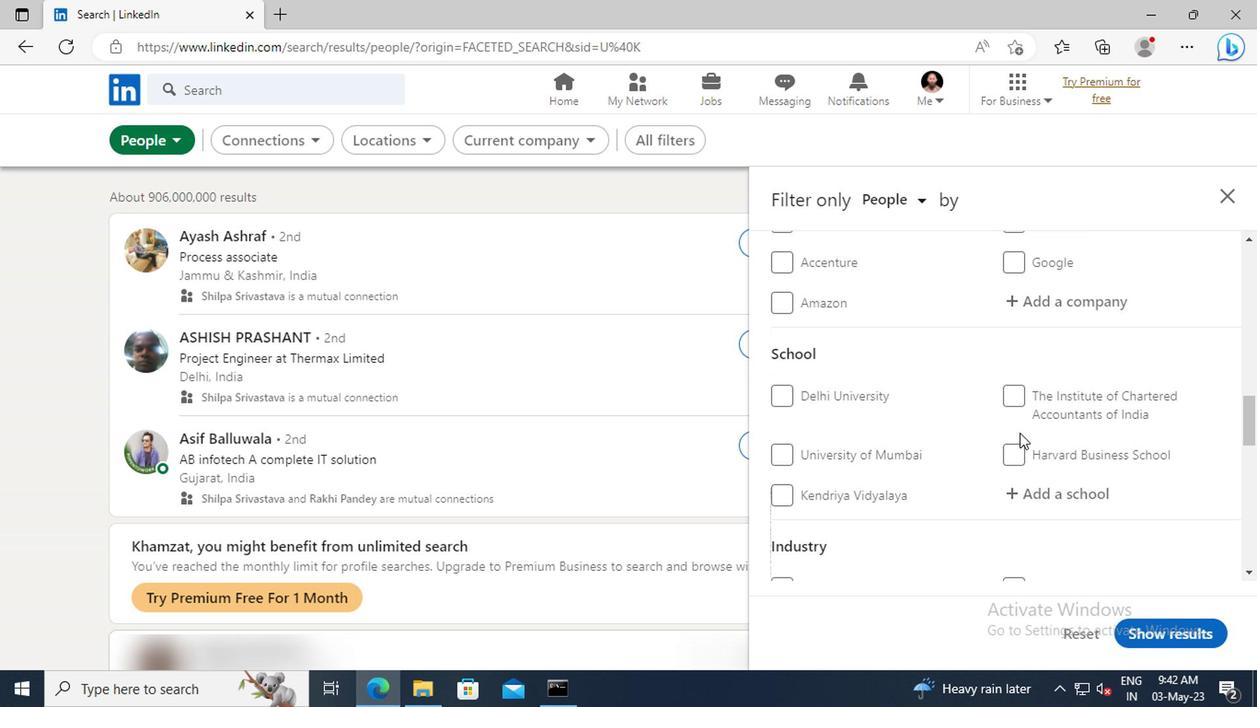 
Action: Mouse moved to (1018, 448)
Screenshot: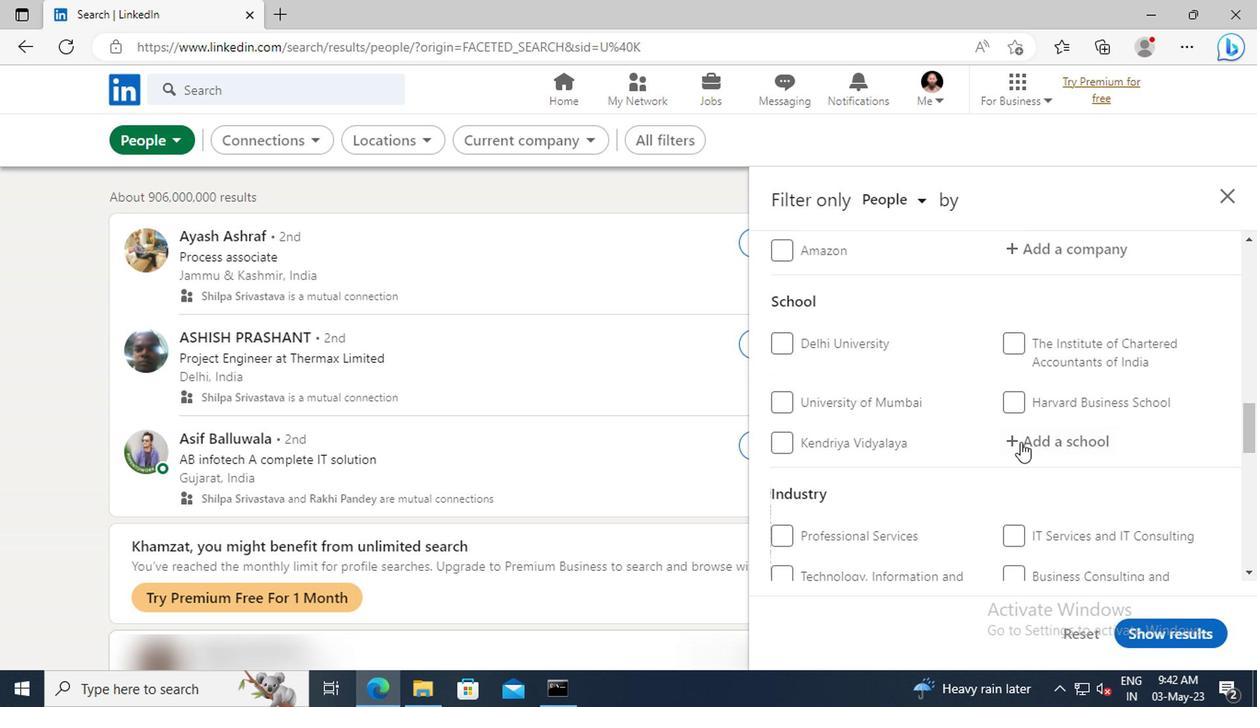 
Action: Mouse pressed left at (1018, 448)
Screenshot: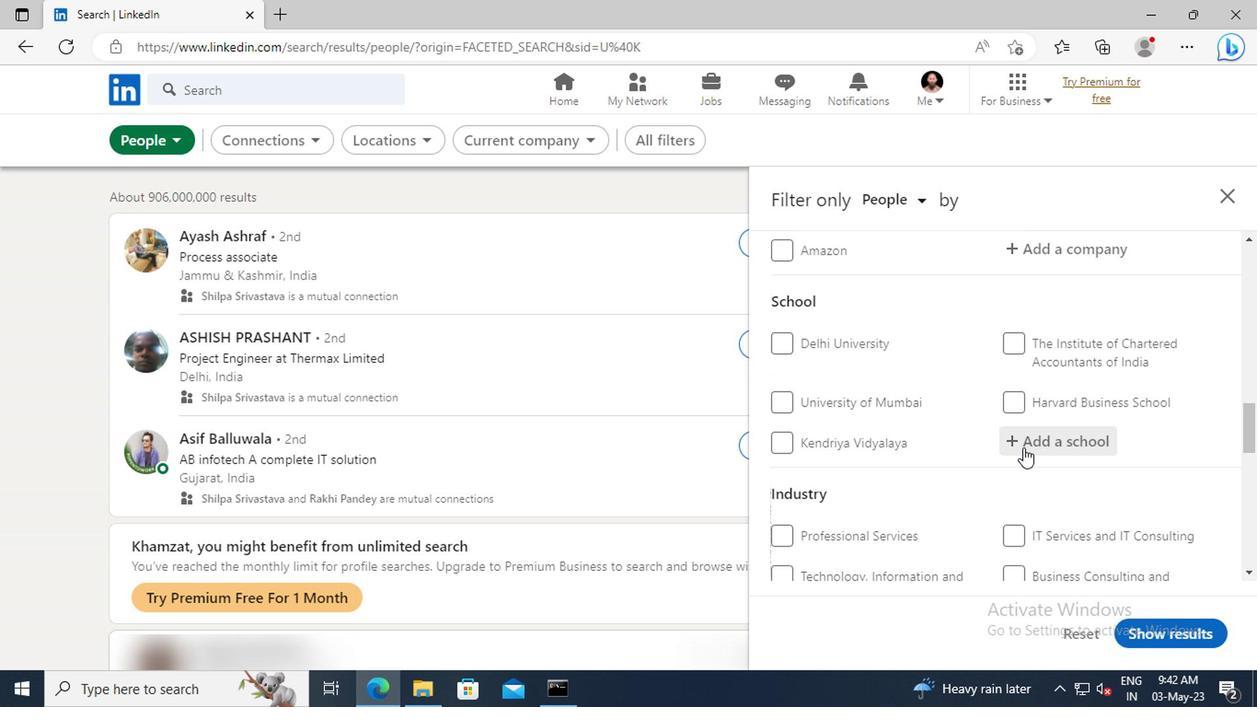 
Action: Key pressed <Key.shift>ARUNAI<Key.space>
Screenshot: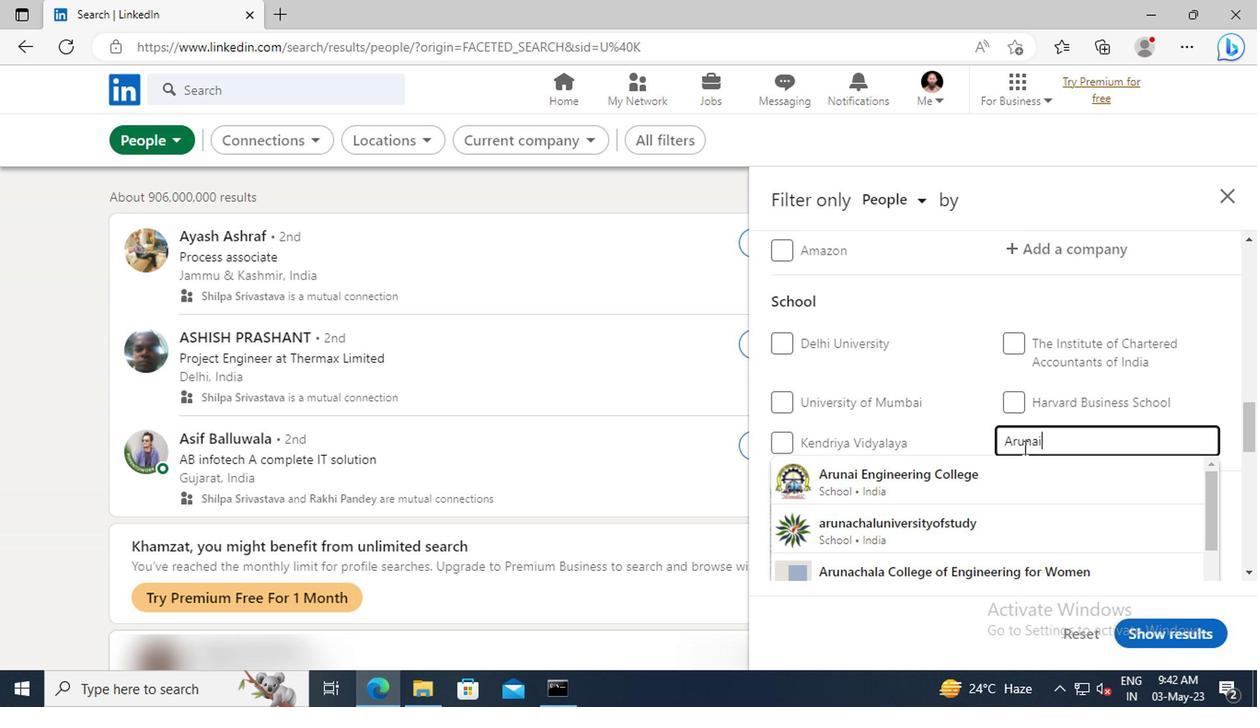 
Action: Mouse moved to (1021, 478)
Screenshot: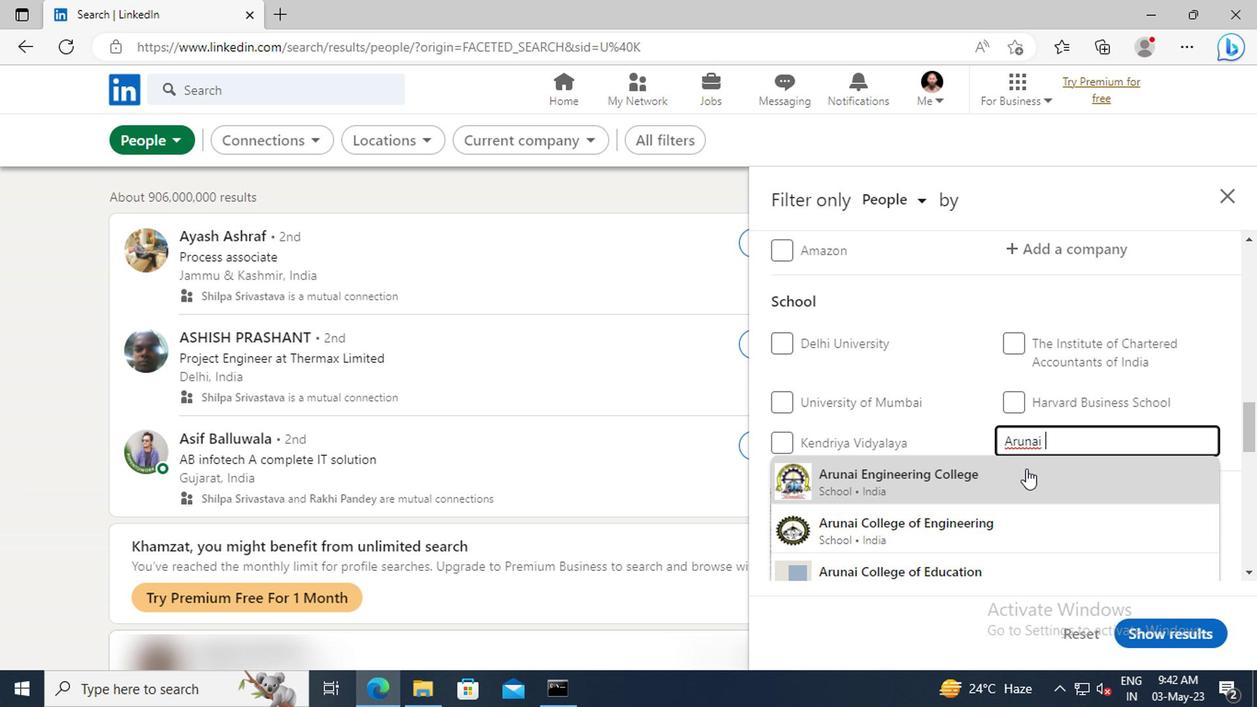 
Action: Mouse pressed left at (1021, 478)
Screenshot: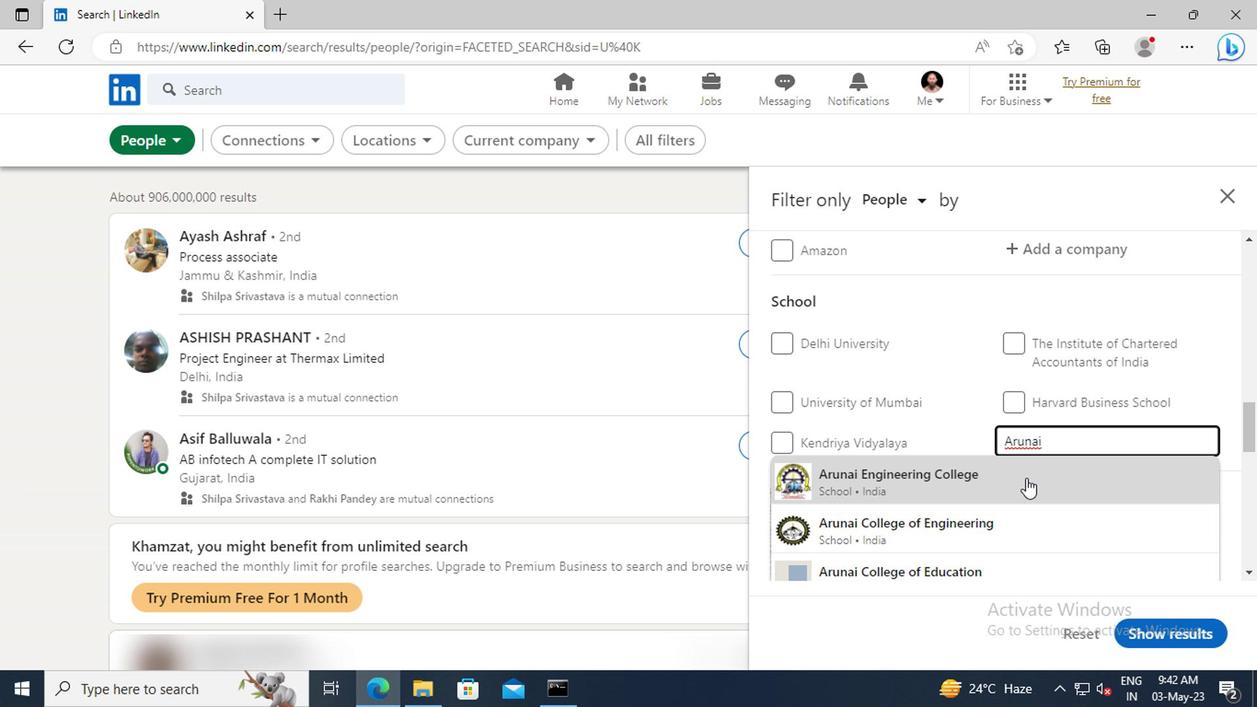
Action: Mouse scrolled (1021, 478) with delta (0, 0)
Screenshot: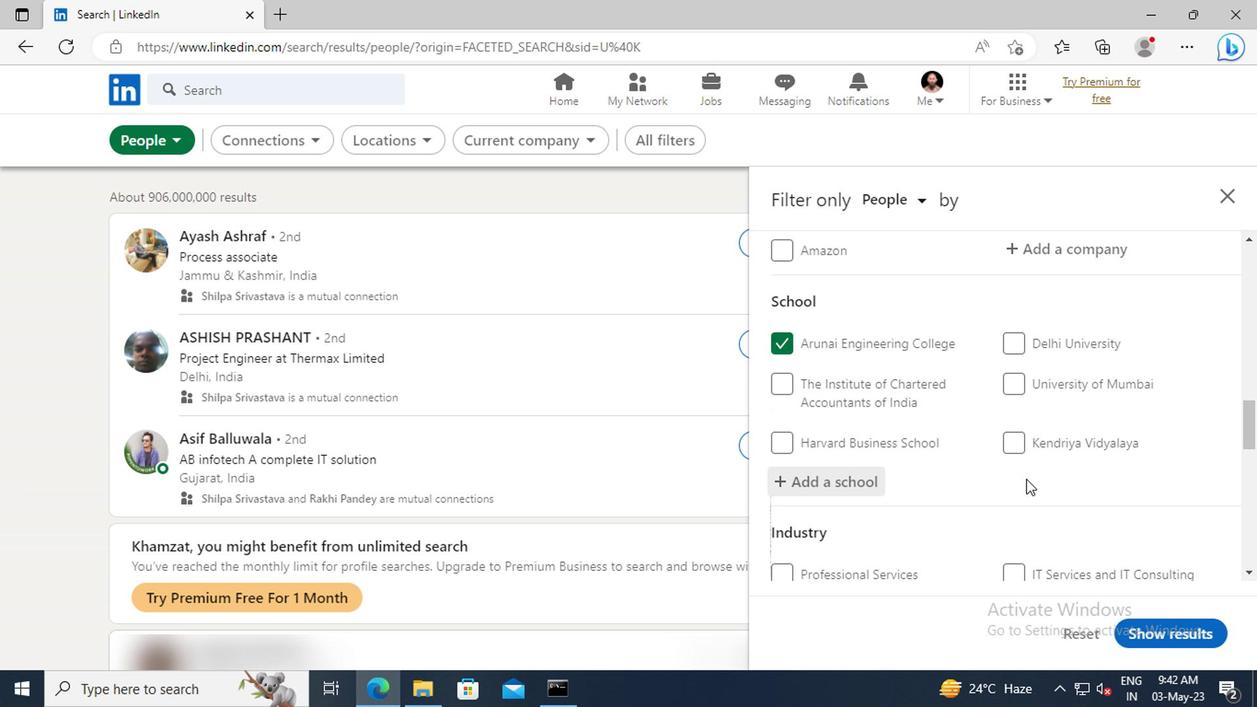 
Action: Mouse scrolled (1021, 478) with delta (0, 0)
Screenshot: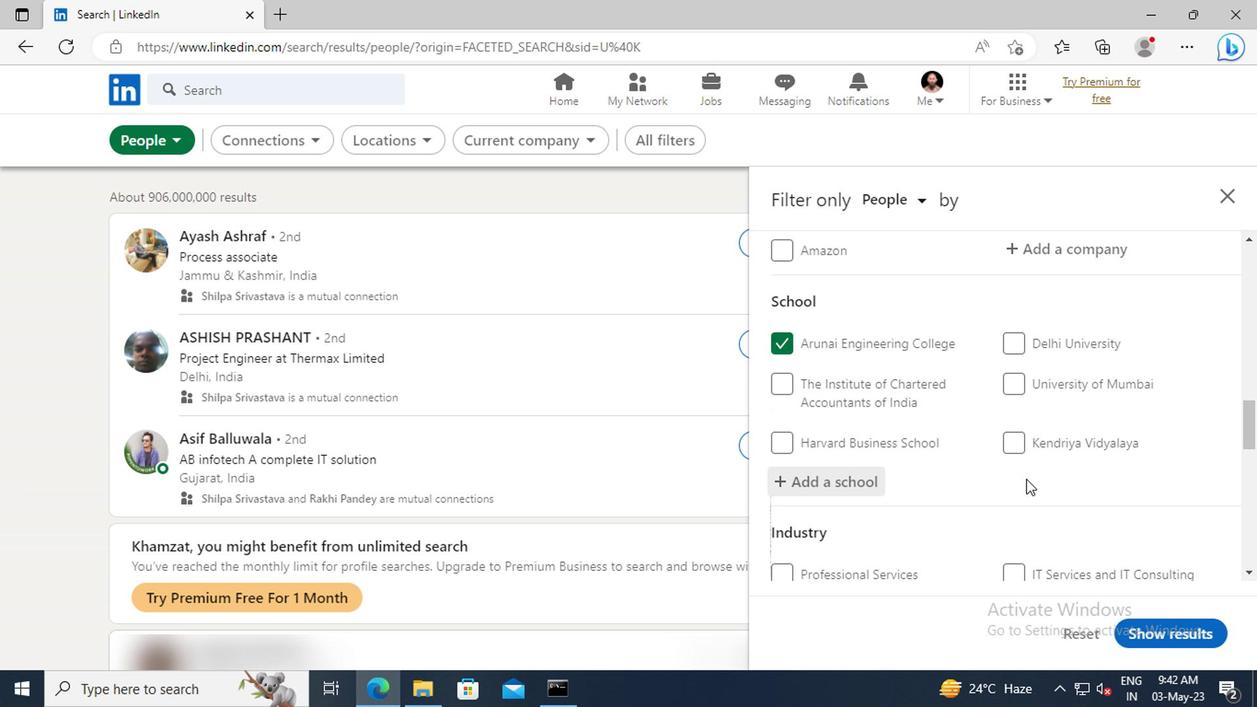 
Action: Mouse moved to (995, 418)
Screenshot: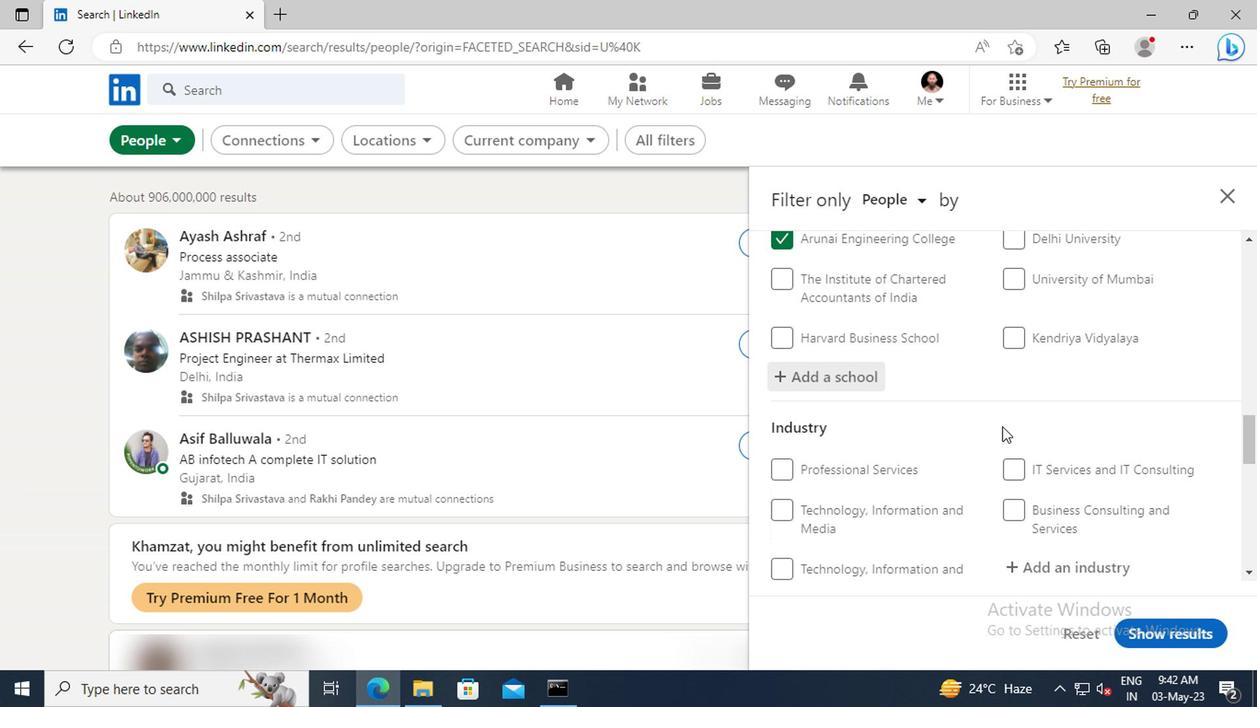
Action: Mouse scrolled (995, 416) with delta (0, -1)
Screenshot: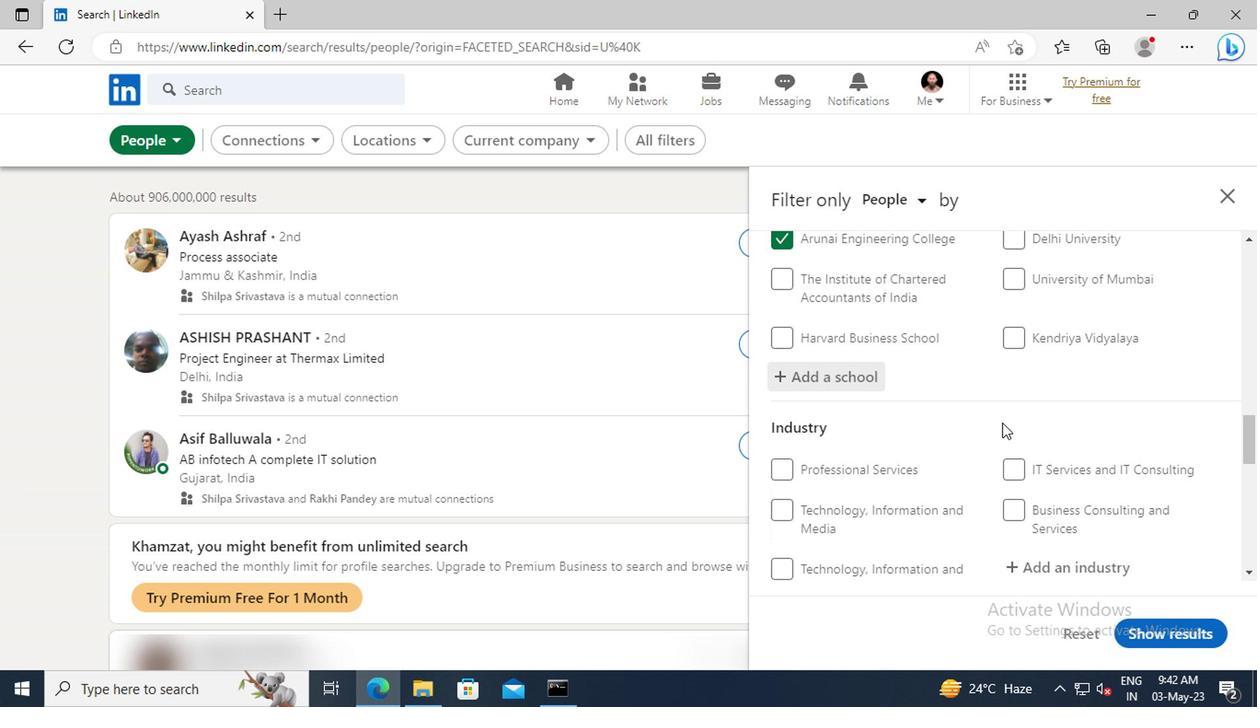 
Action: Mouse scrolled (995, 416) with delta (0, -1)
Screenshot: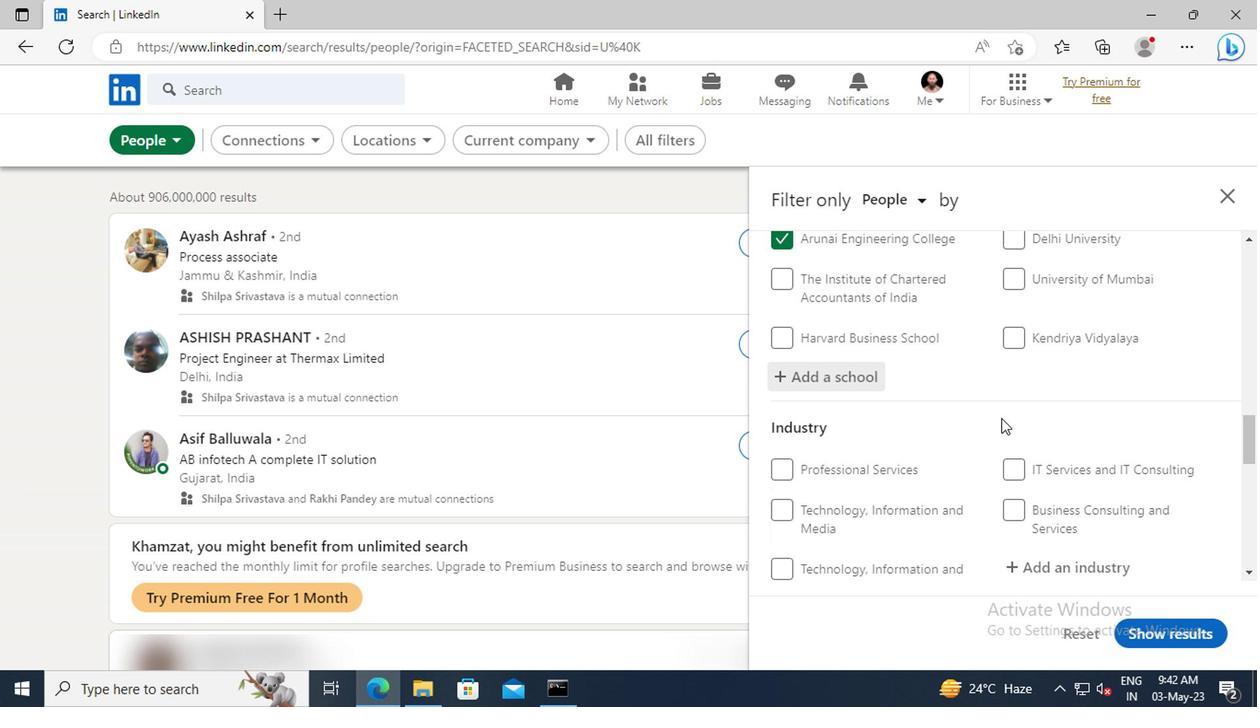 
Action: Mouse moved to (984, 404)
Screenshot: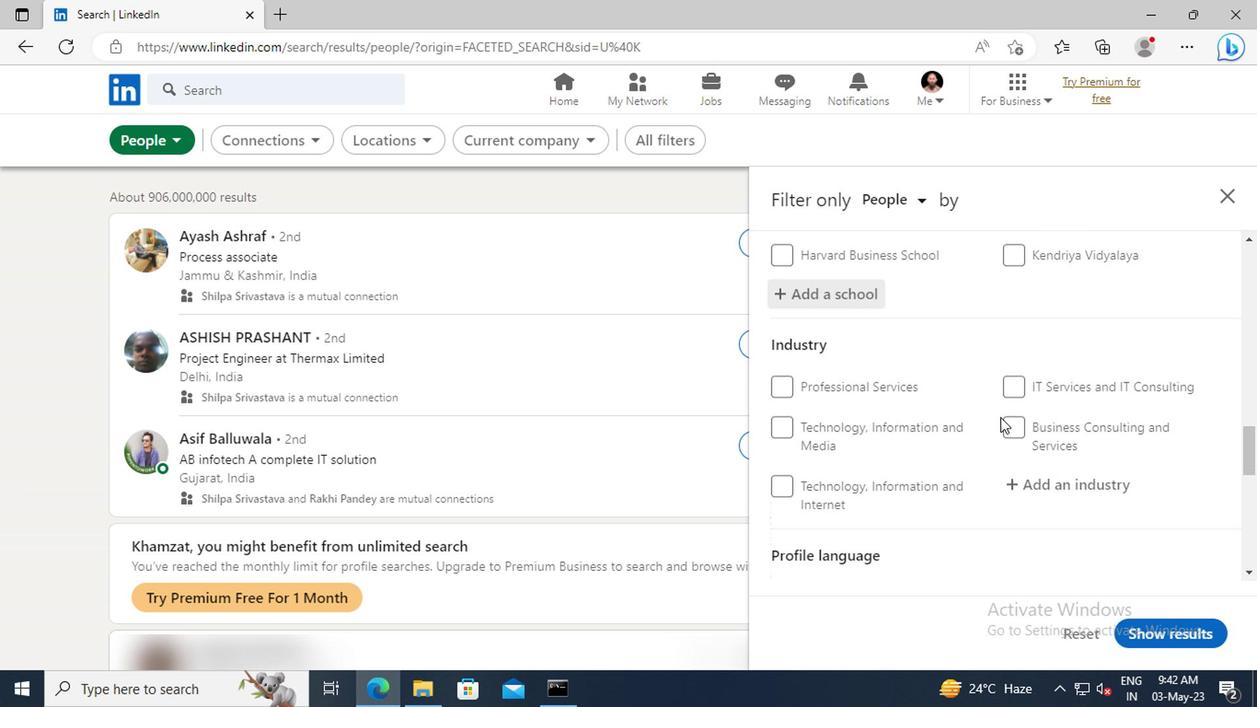 
Action: Mouse scrolled (984, 404) with delta (0, 0)
Screenshot: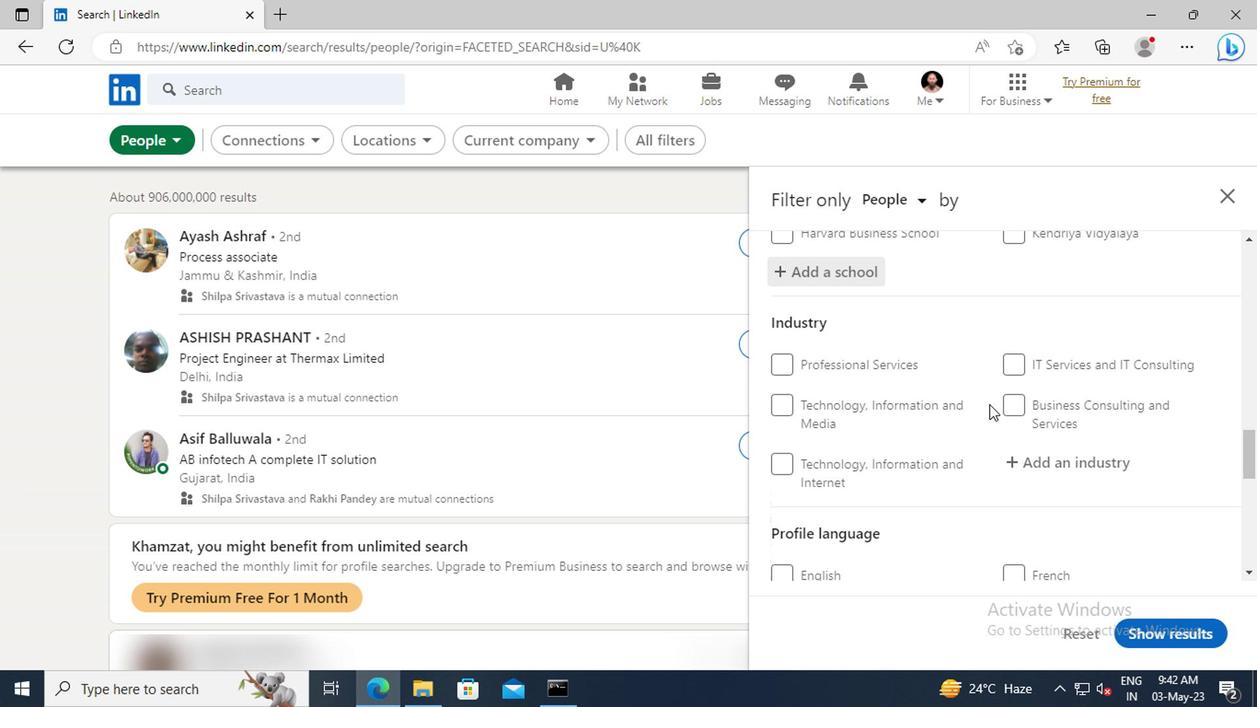 
Action: Mouse moved to (1010, 356)
Screenshot: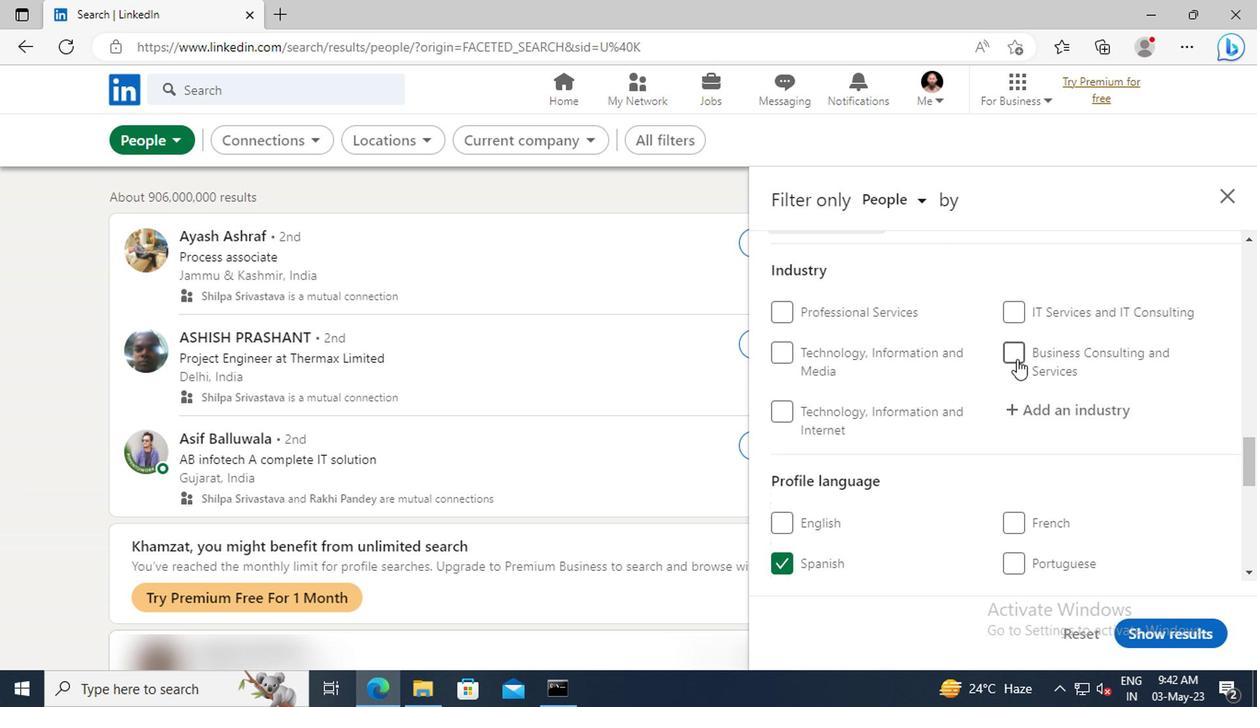 
Action: Mouse pressed left at (1010, 356)
Screenshot: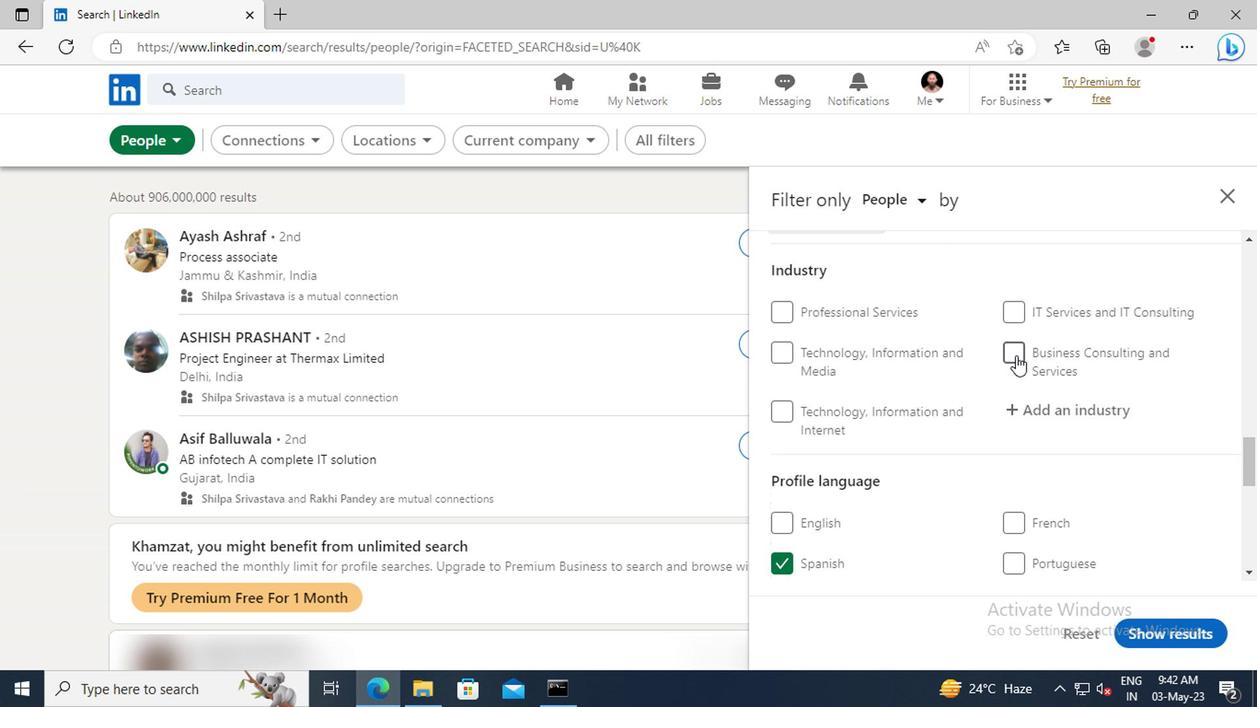 
Action: Mouse scrolled (1010, 355) with delta (0, 0)
Screenshot: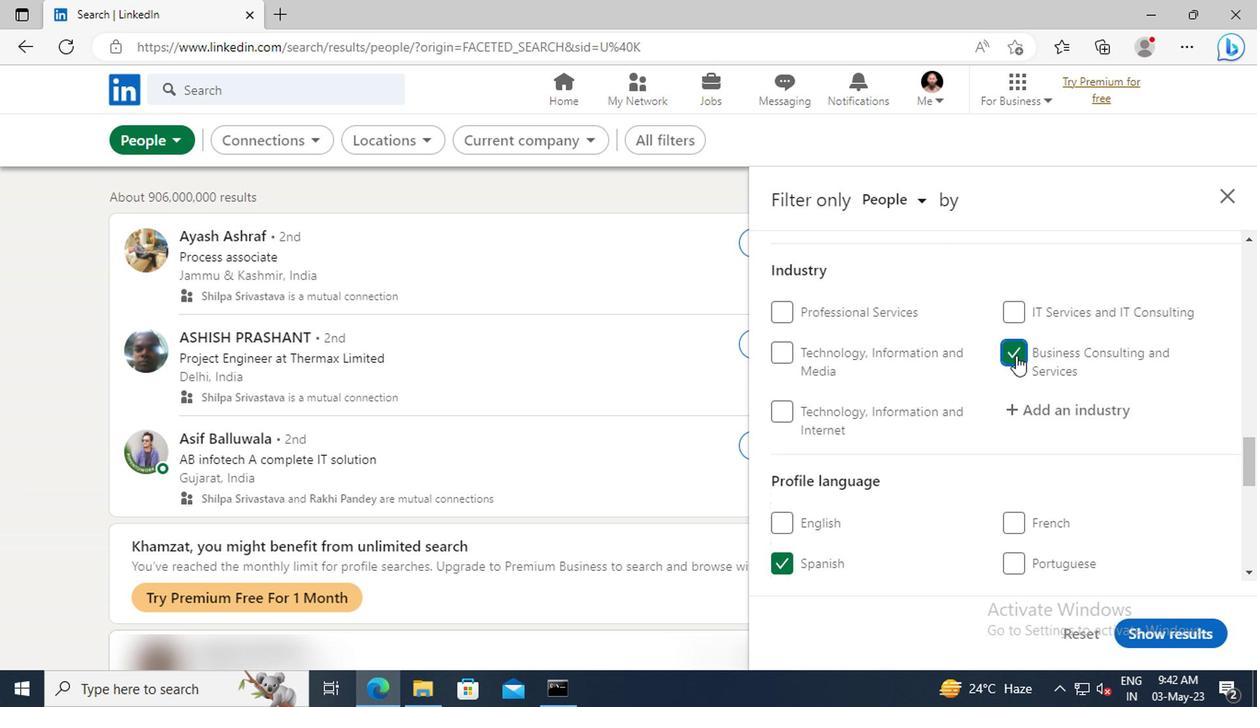 
Action: Mouse scrolled (1010, 355) with delta (0, 0)
Screenshot: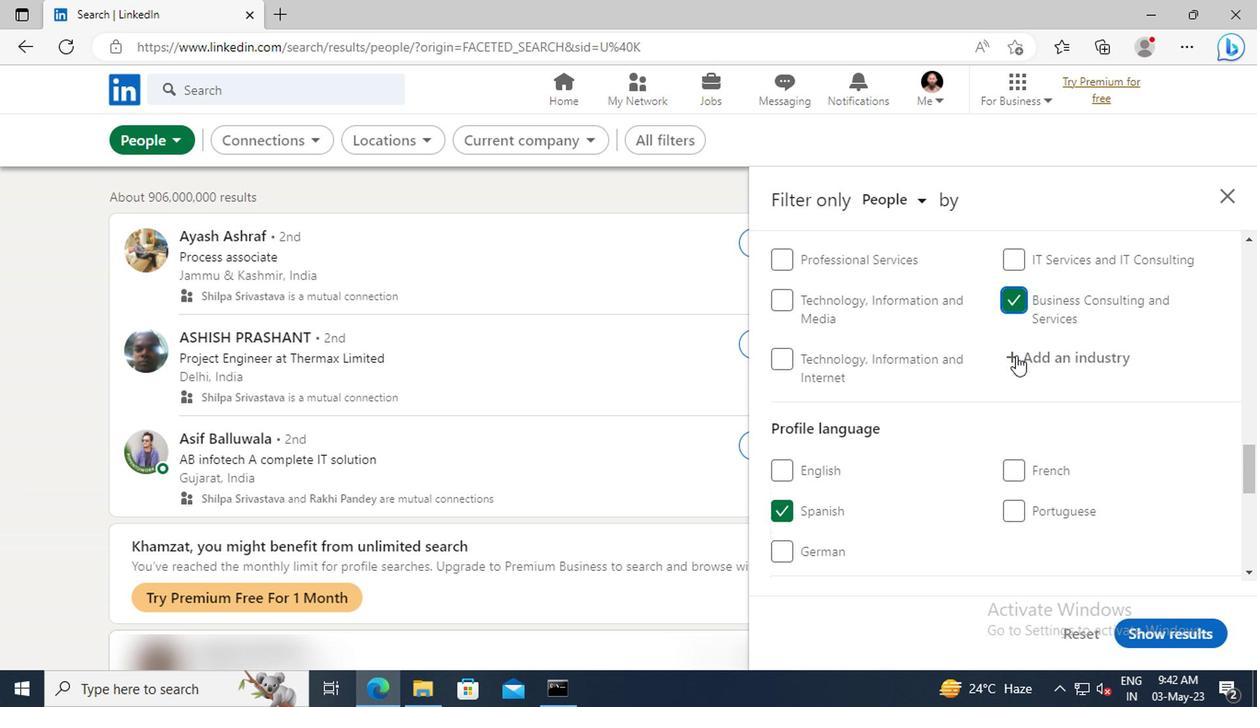
Action: Mouse scrolled (1010, 355) with delta (0, 0)
Screenshot: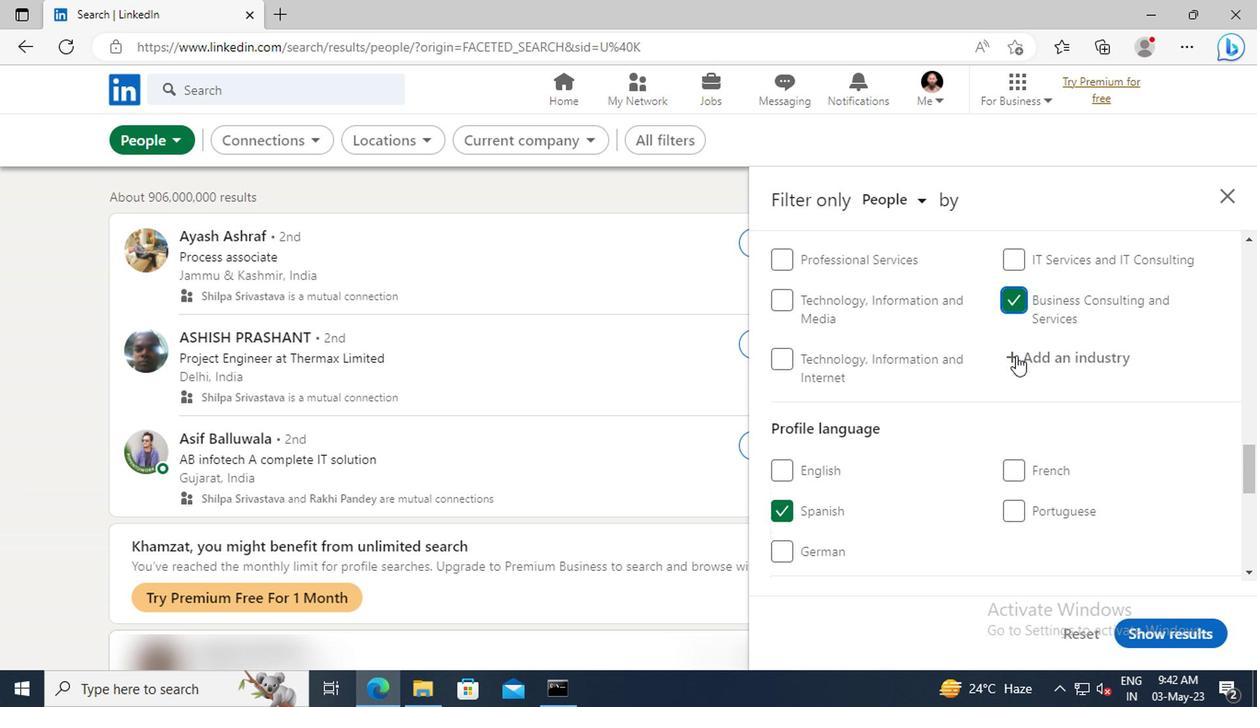 
Action: Mouse scrolled (1010, 355) with delta (0, 0)
Screenshot: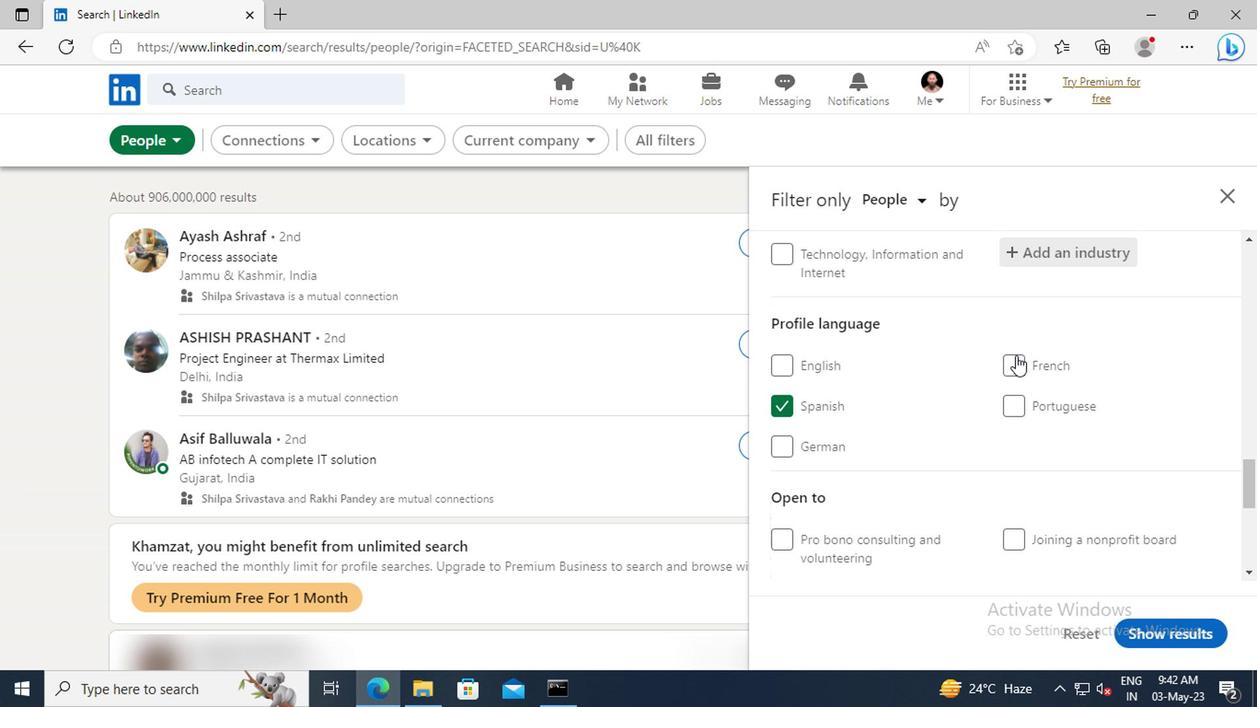 
Action: Mouse scrolled (1010, 355) with delta (0, 0)
Screenshot: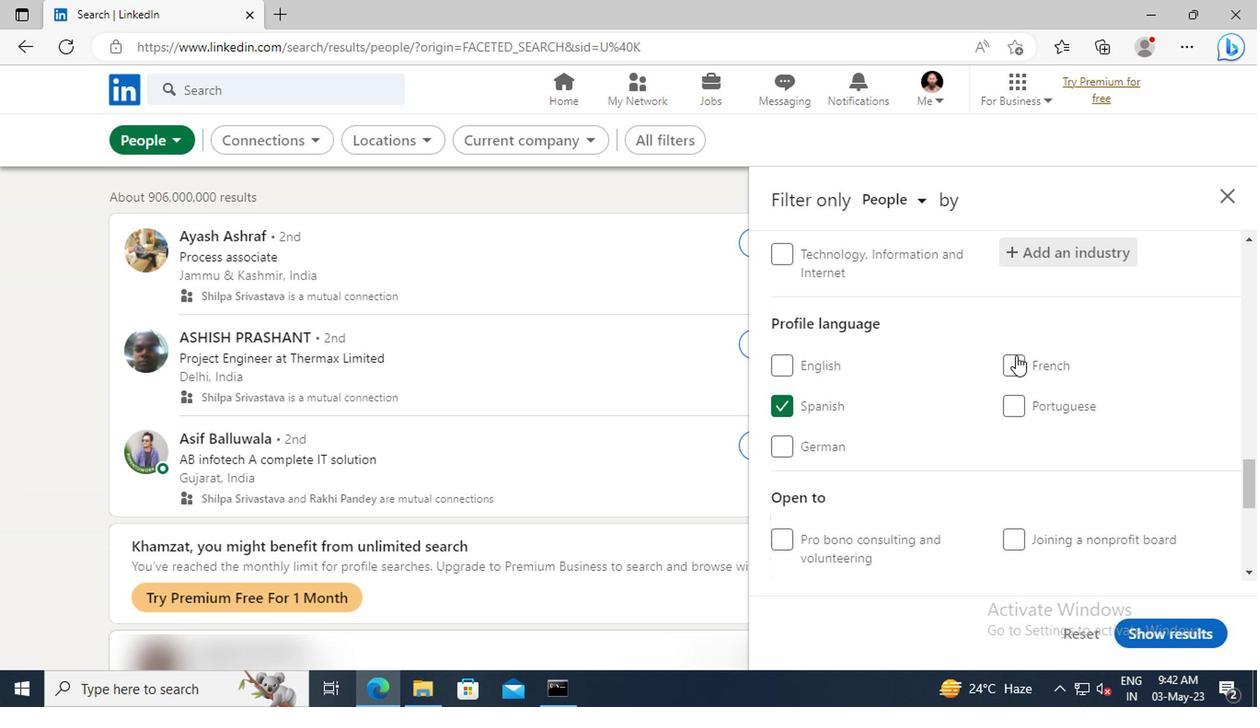 
Action: Mouse scrolled (1010, 355) with delta (0, 0)
Screenshot: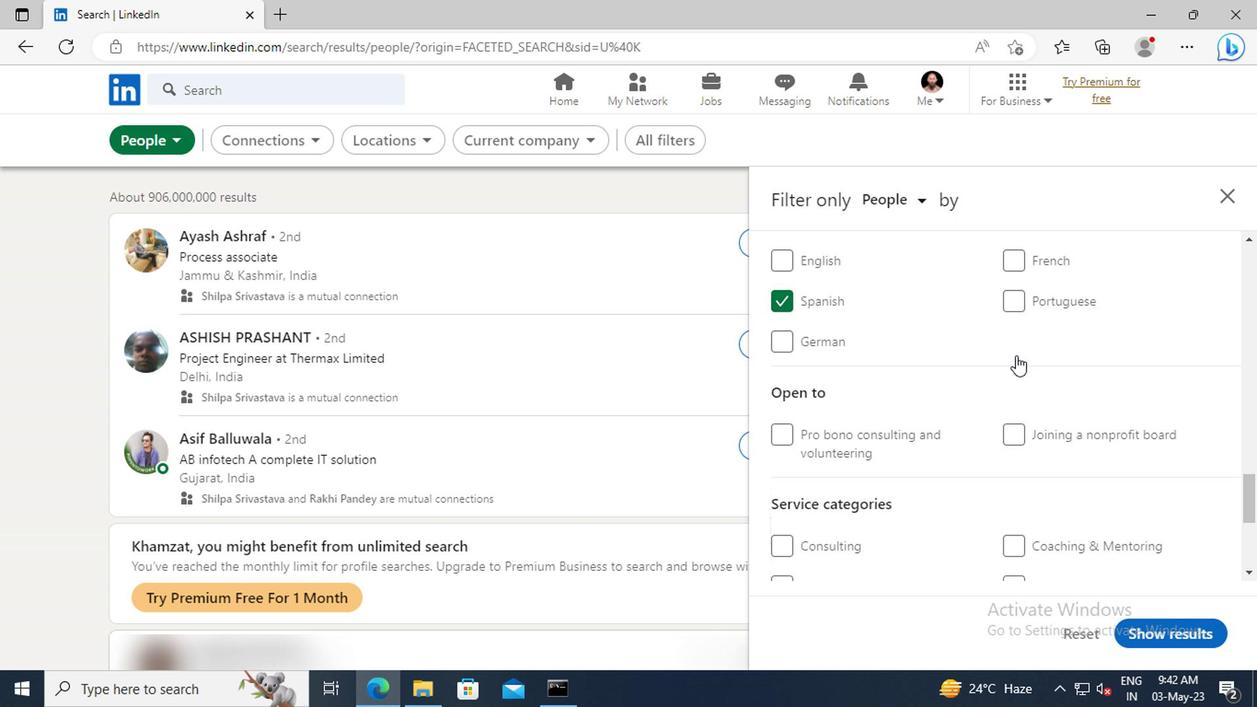 
Action: Mouse scrolled (1010, 355) with delta (0, 0)
Screenshot: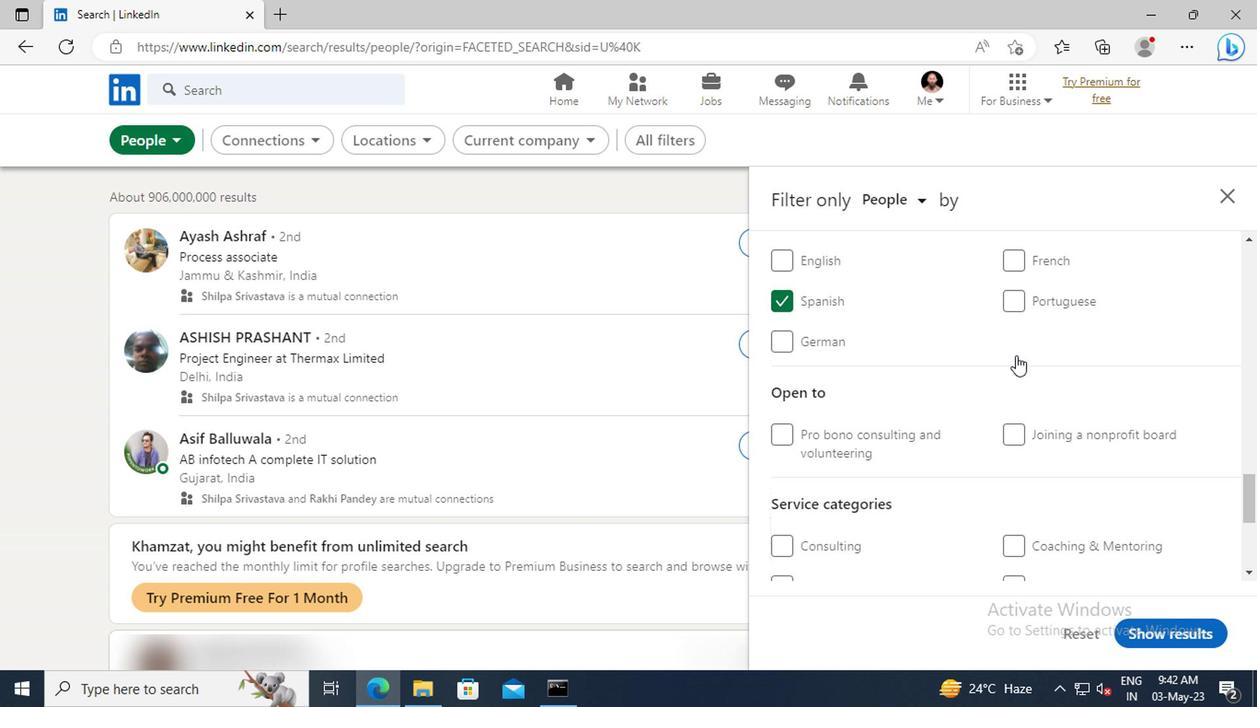 
Action: Mouse scrolled (1010, 355) with delta (0, 0)
Screenshot: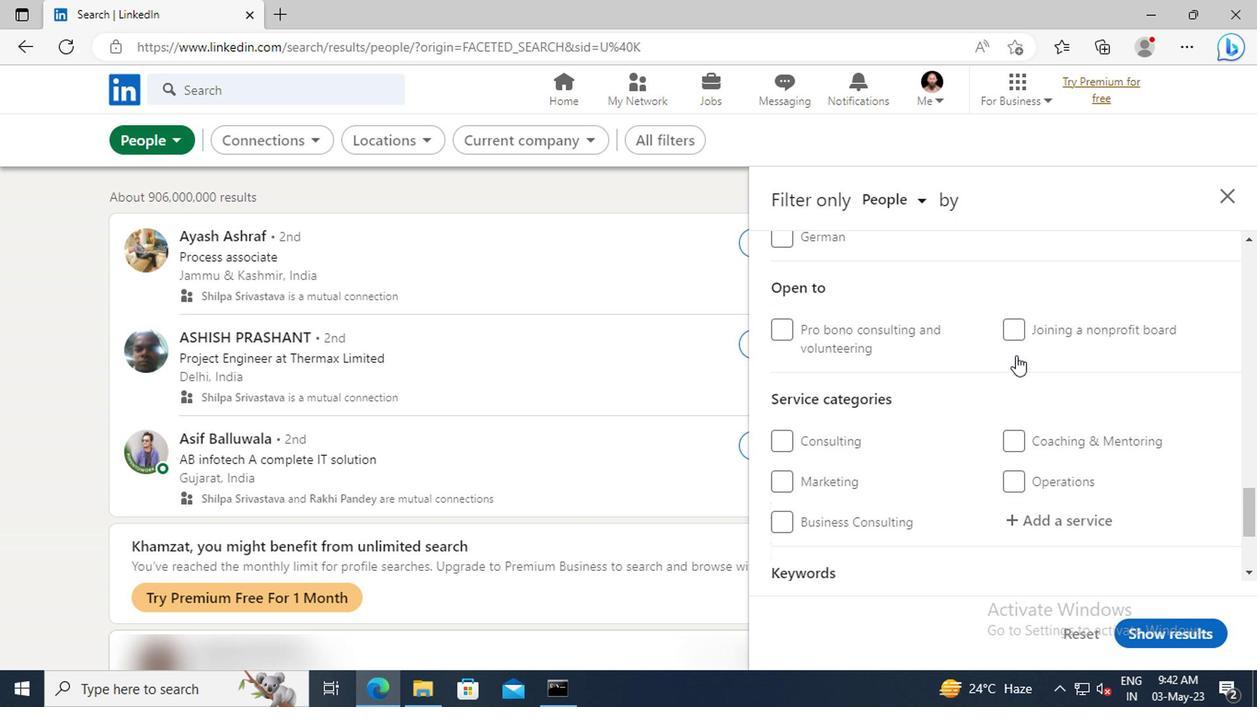 
Action: Mouse scrolled (1010, 355) with delta (0, 0)
Screenshot: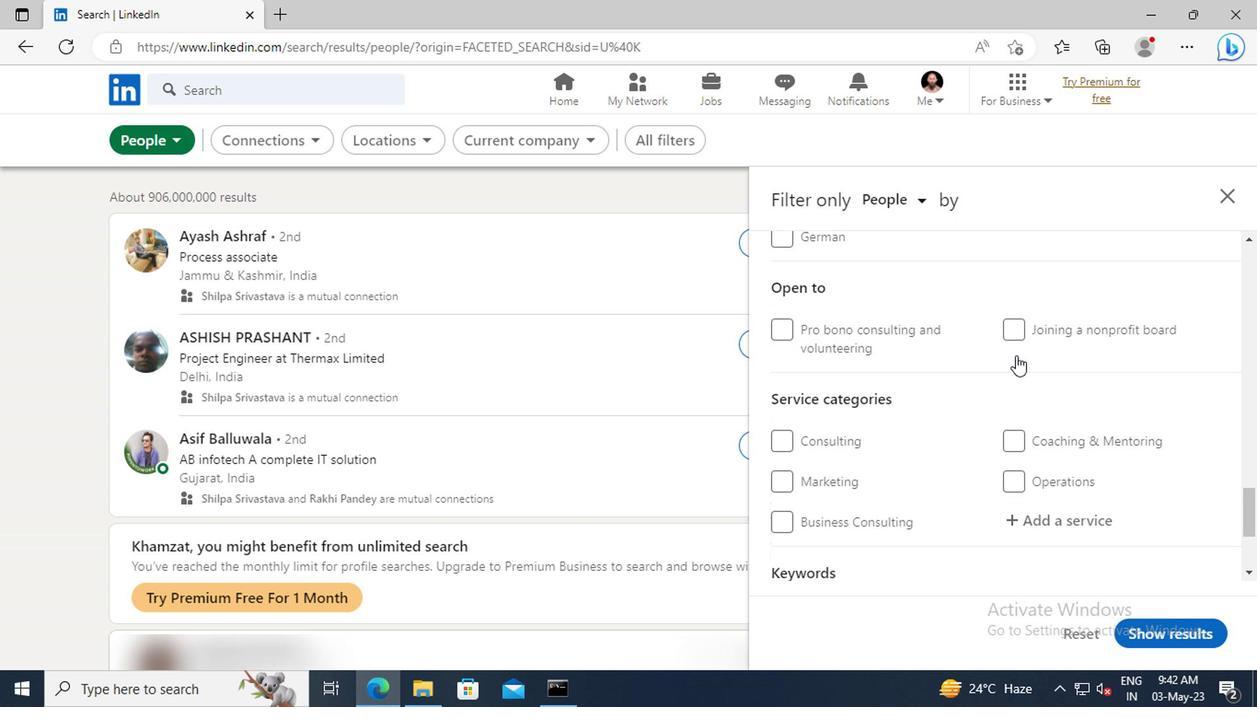 
Action: Mouse moved to (1018, 414)
Screenshot: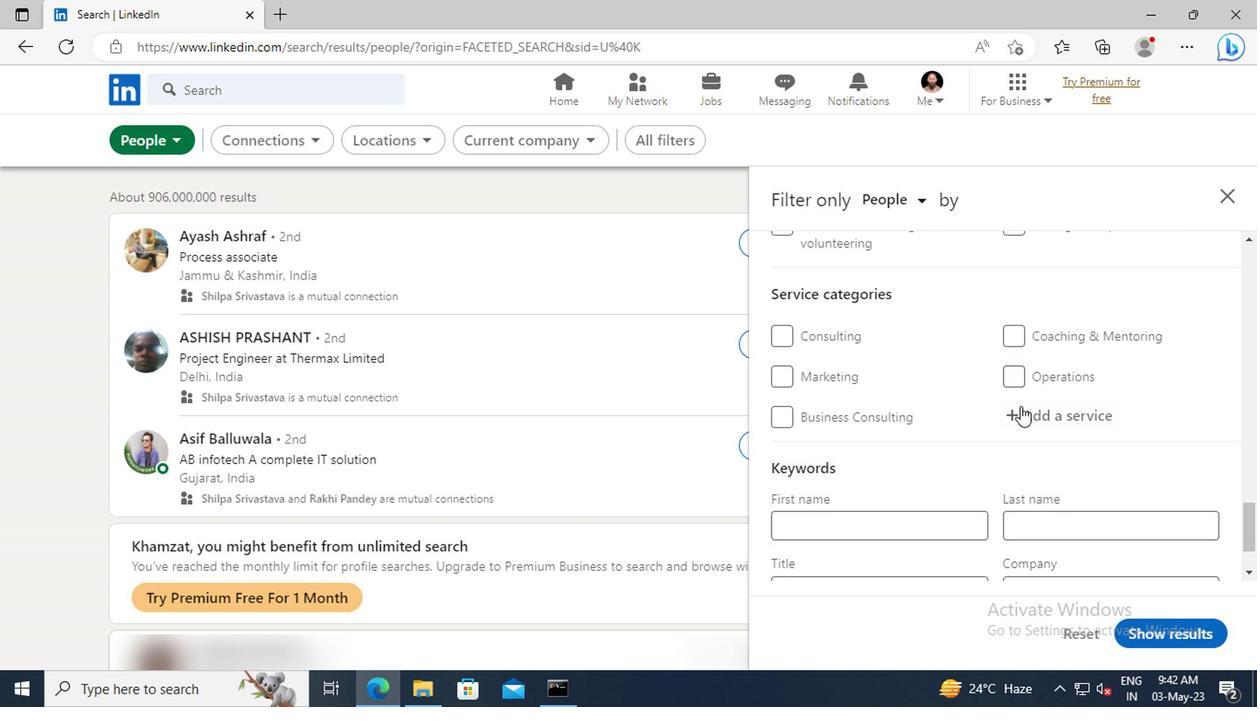 
Action: Mouse pressed left at (1018, 414)
Screenshot: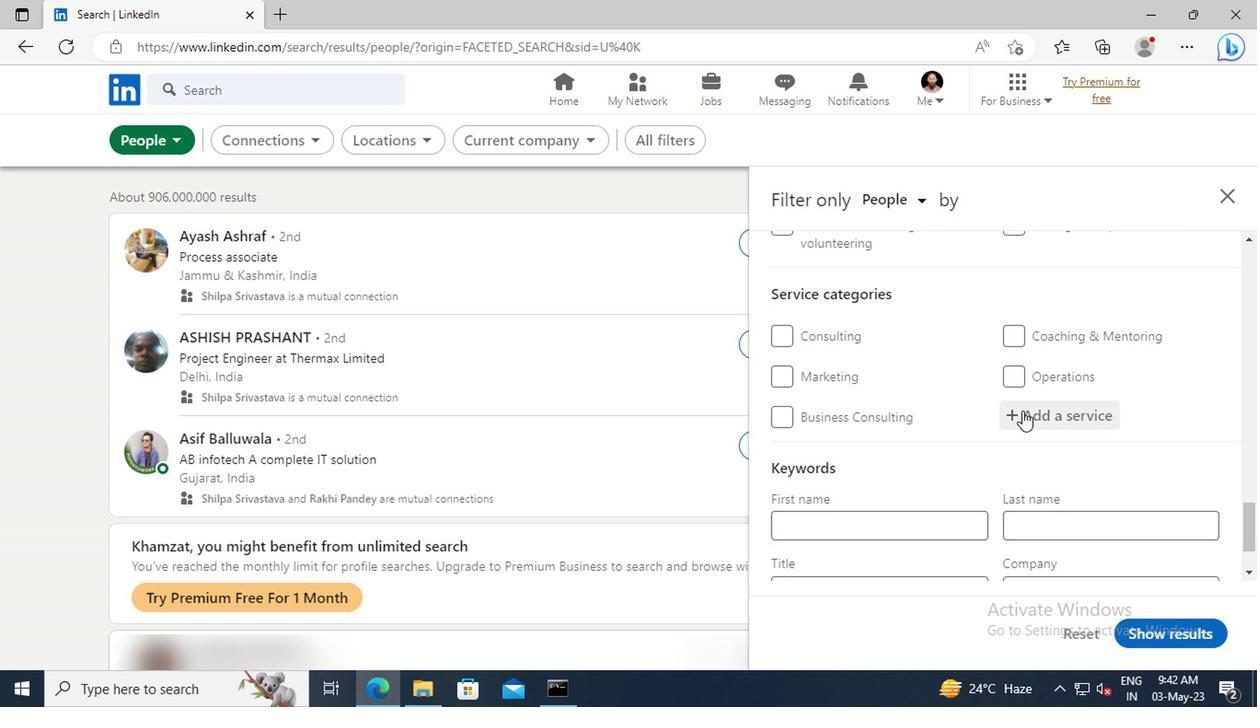 
Action: Key pressed <Key.shift>FILING
Screenshot: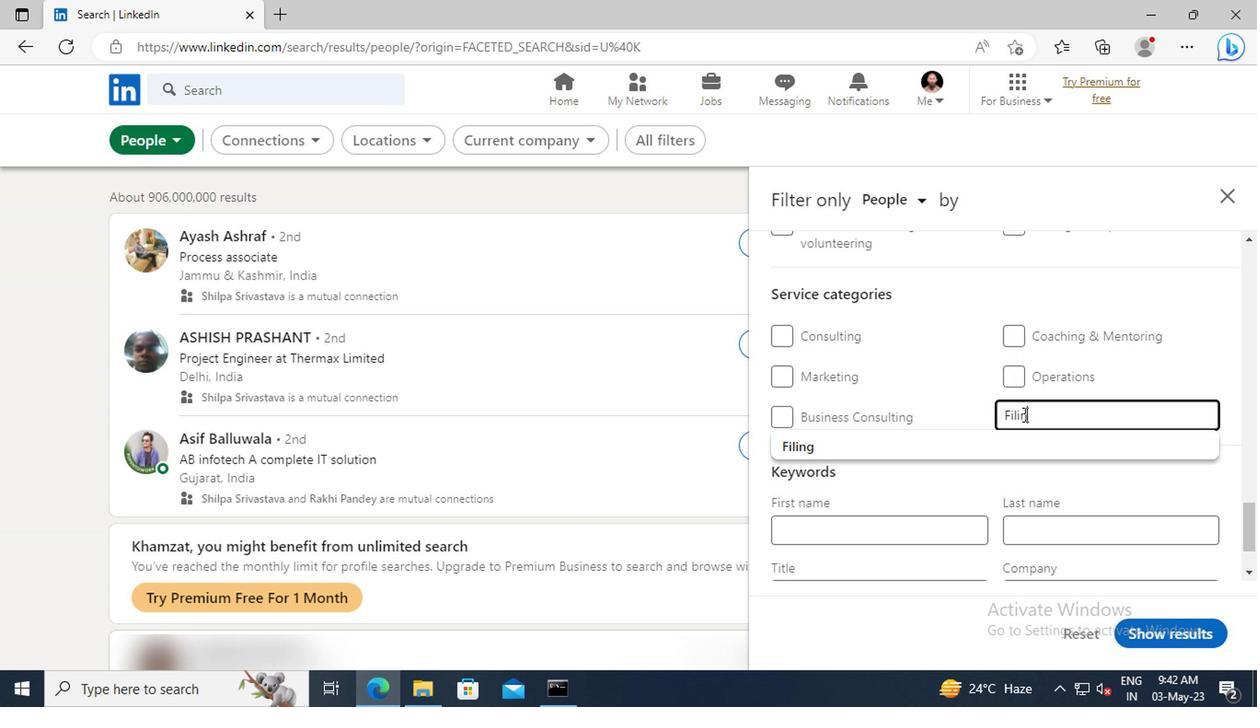 
Action: Mouse moved to (1022, 446)
Screenshot: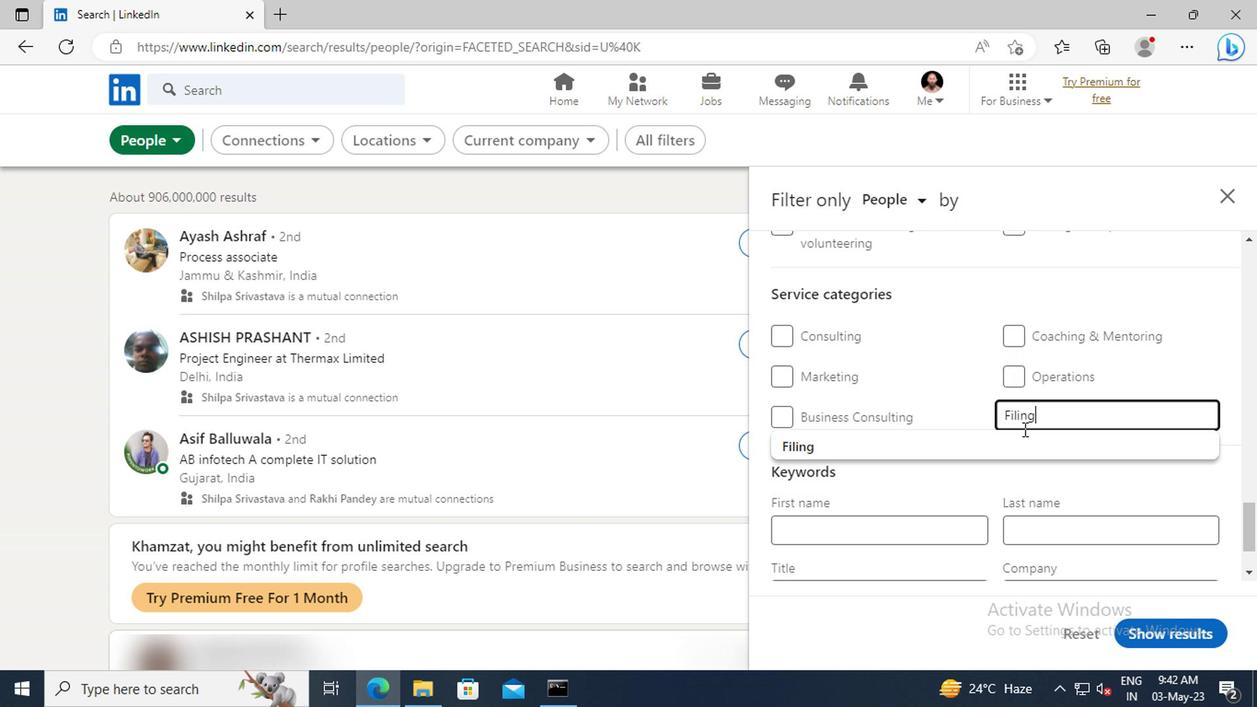
Action: Mouse pressed left at (1022, 446)
Screenshot: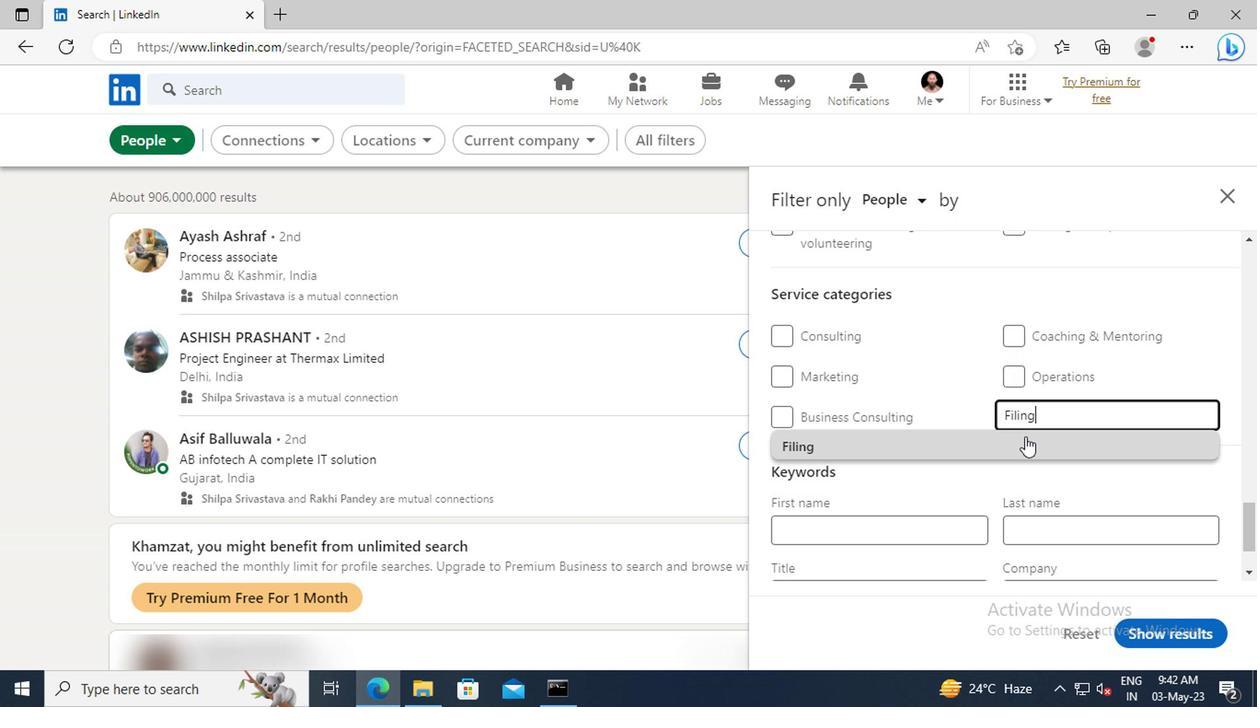 
Action: Mouse scrolled (1022, 445) with delta (0, 0)
Screenshot: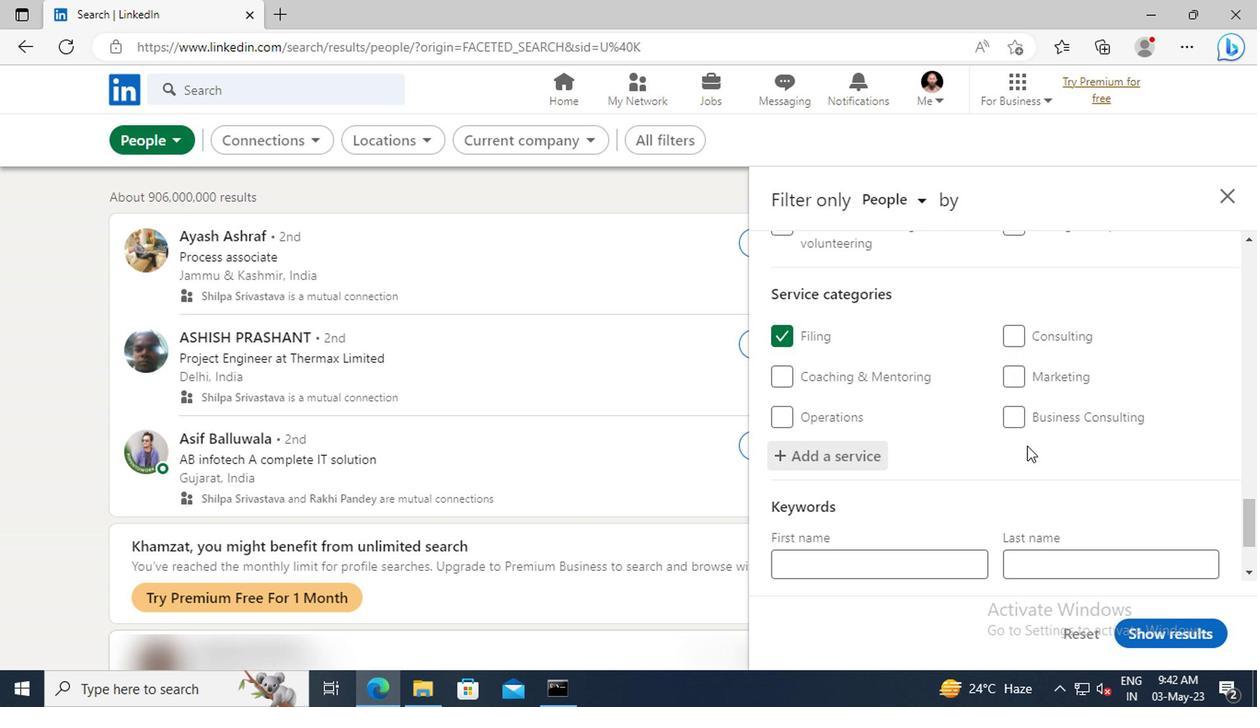 
Action: Mouse scrolled (1022, 445) with delta (0, 0)
Screenshot: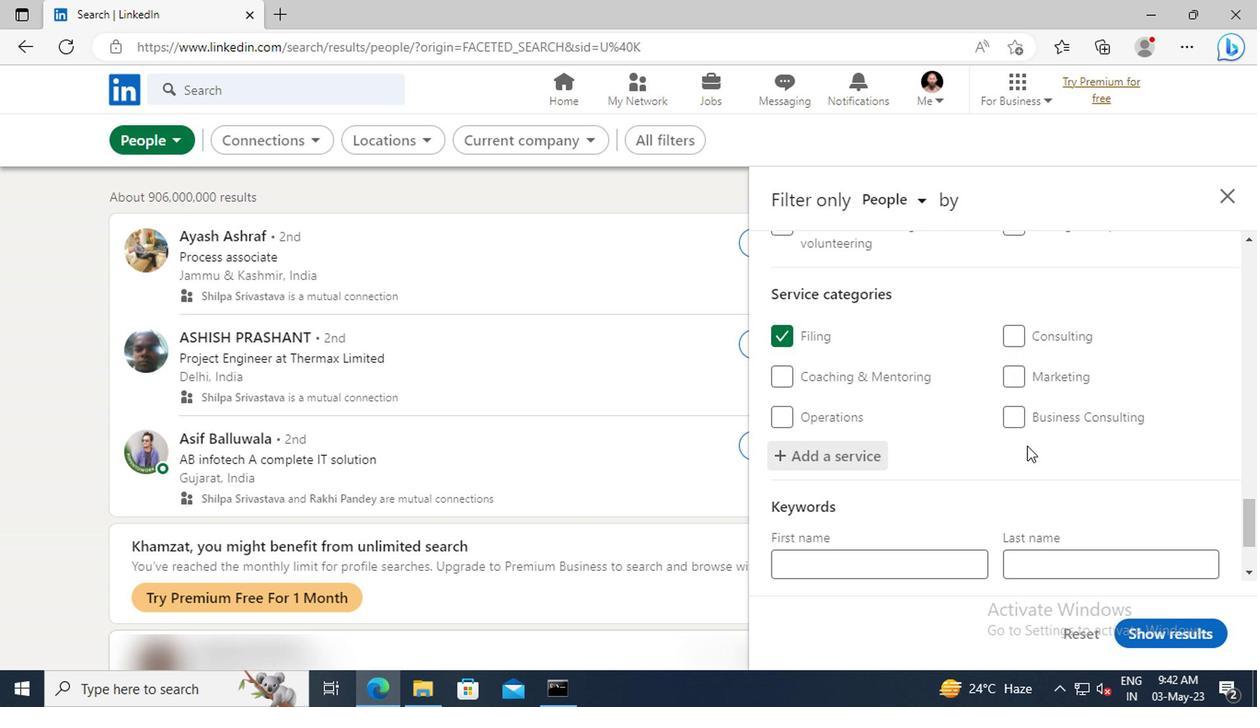 
Action: Mouse scrolled (1022, 445) with delta (0, 0)
Screenshot: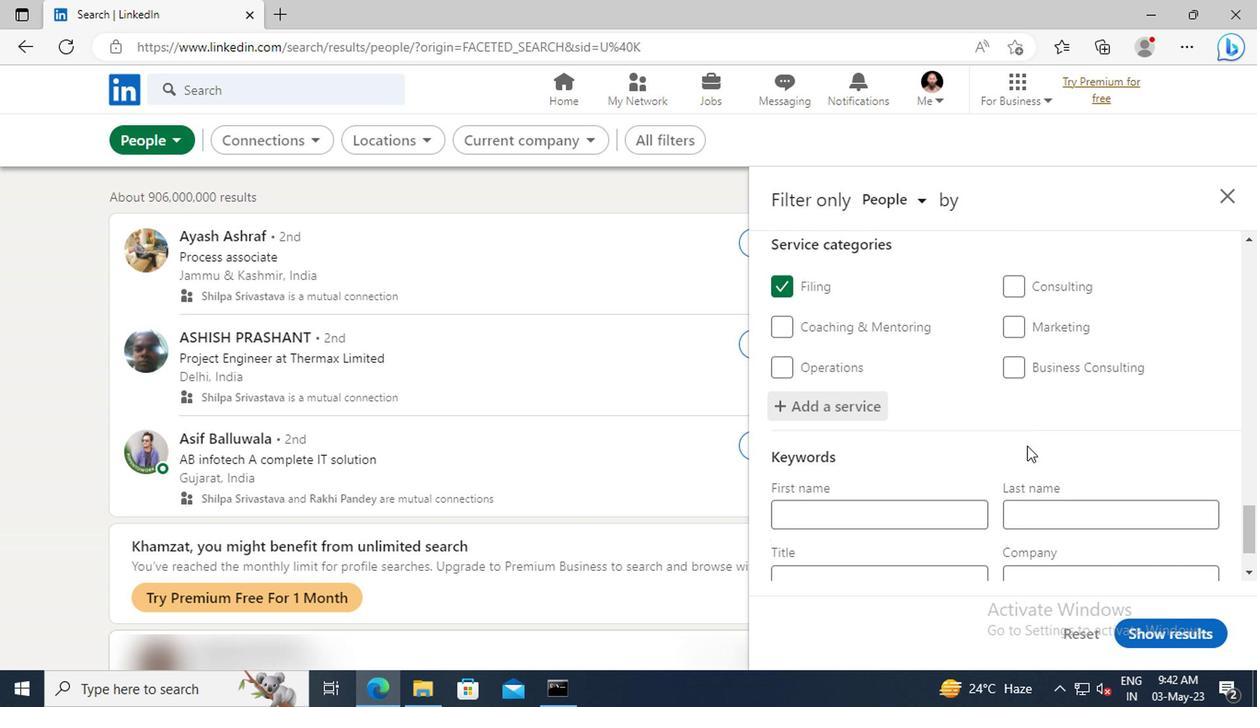 
Action: Mouse scrolled (1022, 445) with delta (0, 0)
Screenshot: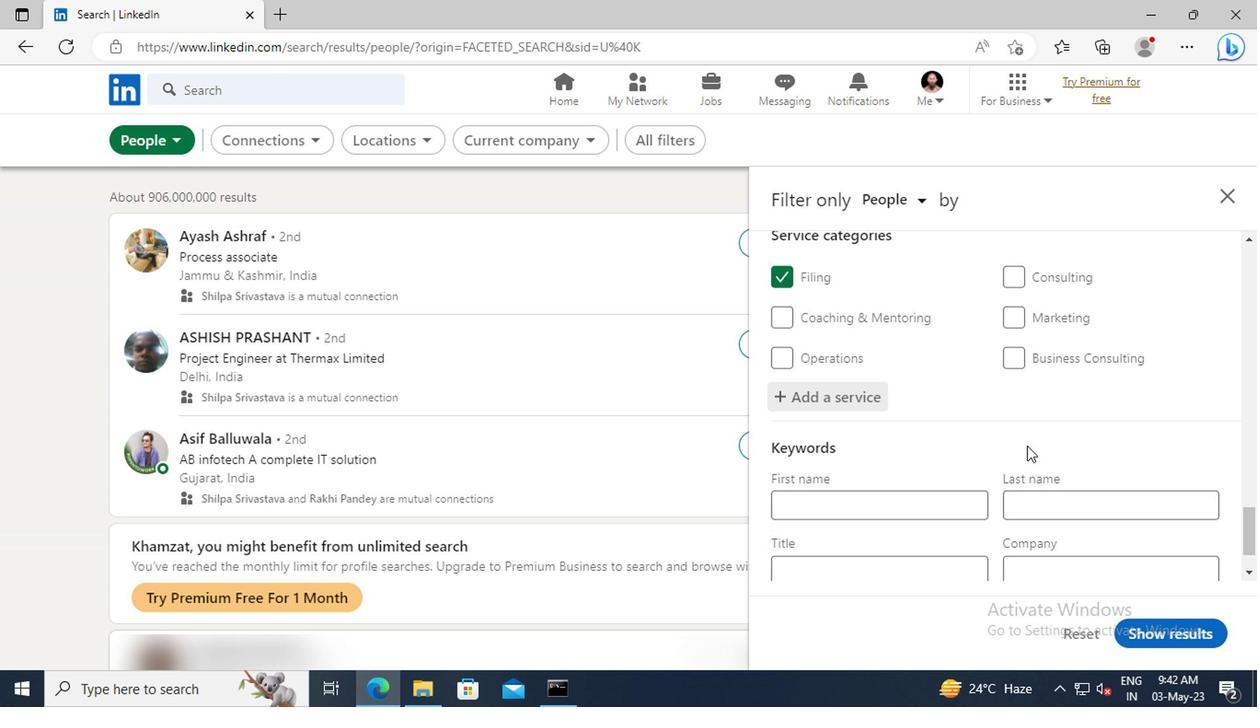 
Action: Mouse moved to (872, 498)
Screenshot: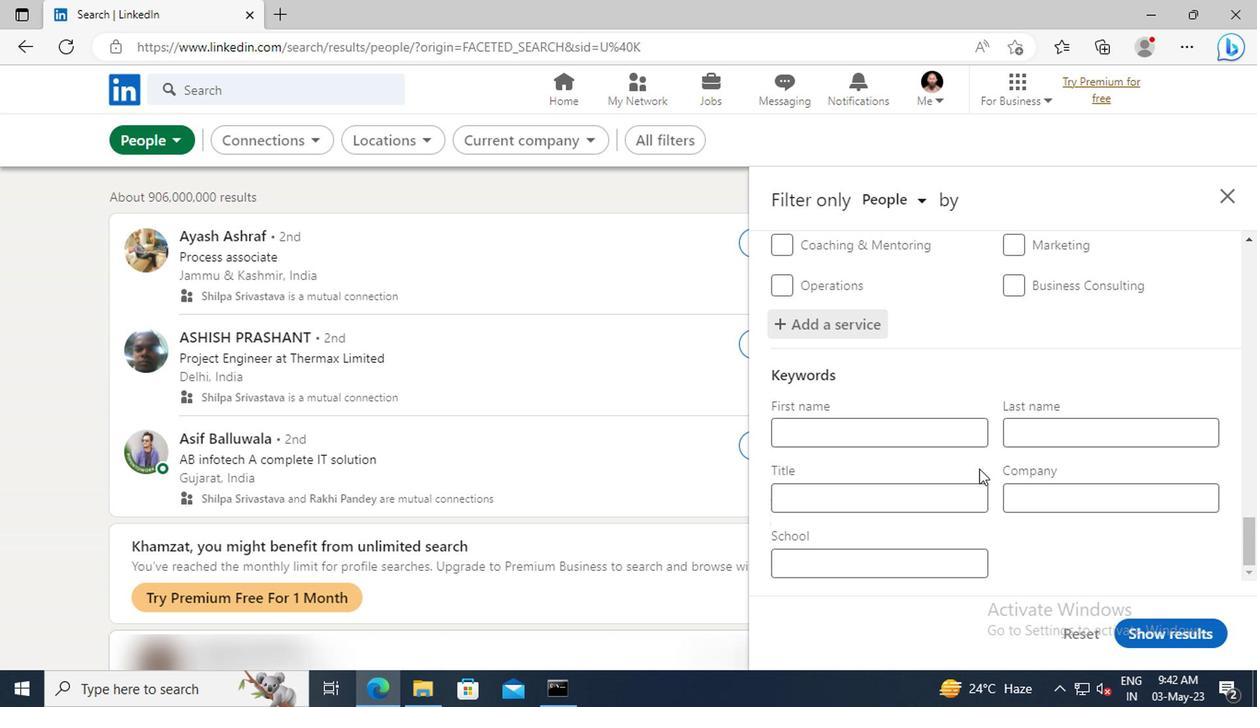 
Action: Mouse pressed left at (872, 498)
Screenshot: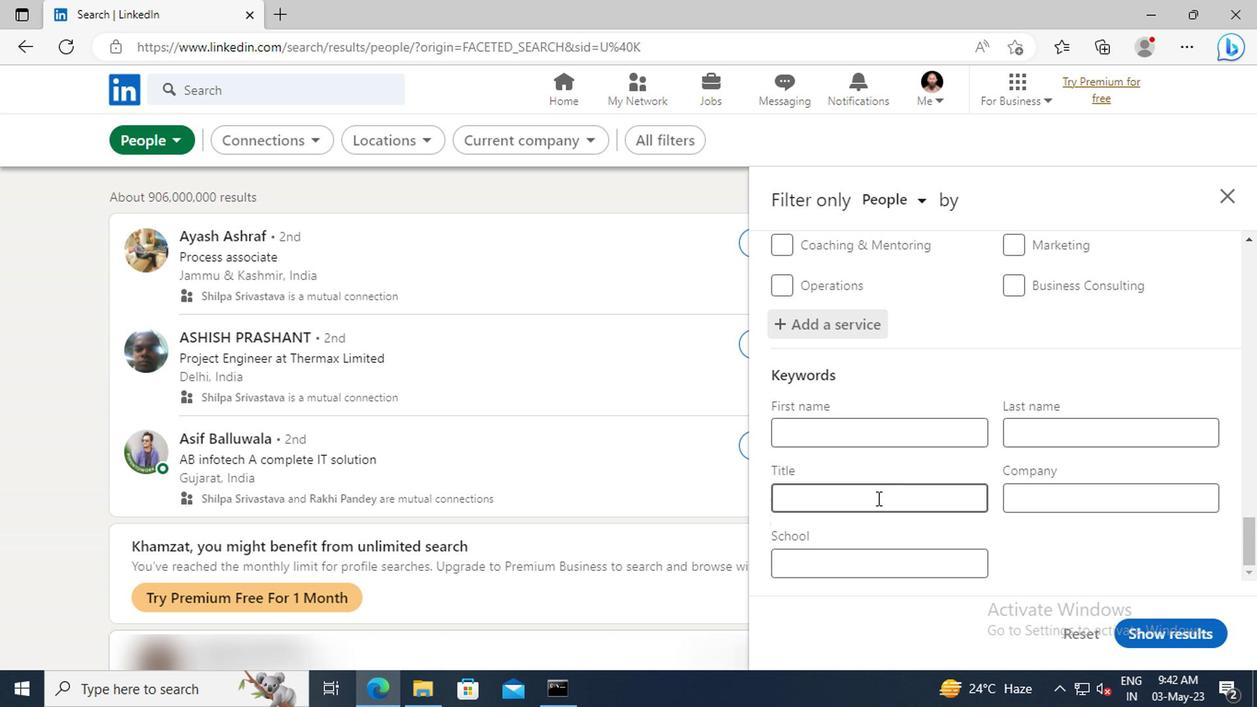 
Action: Key pressed <Key.shift>SECURITY<Key.space>
Screenshot: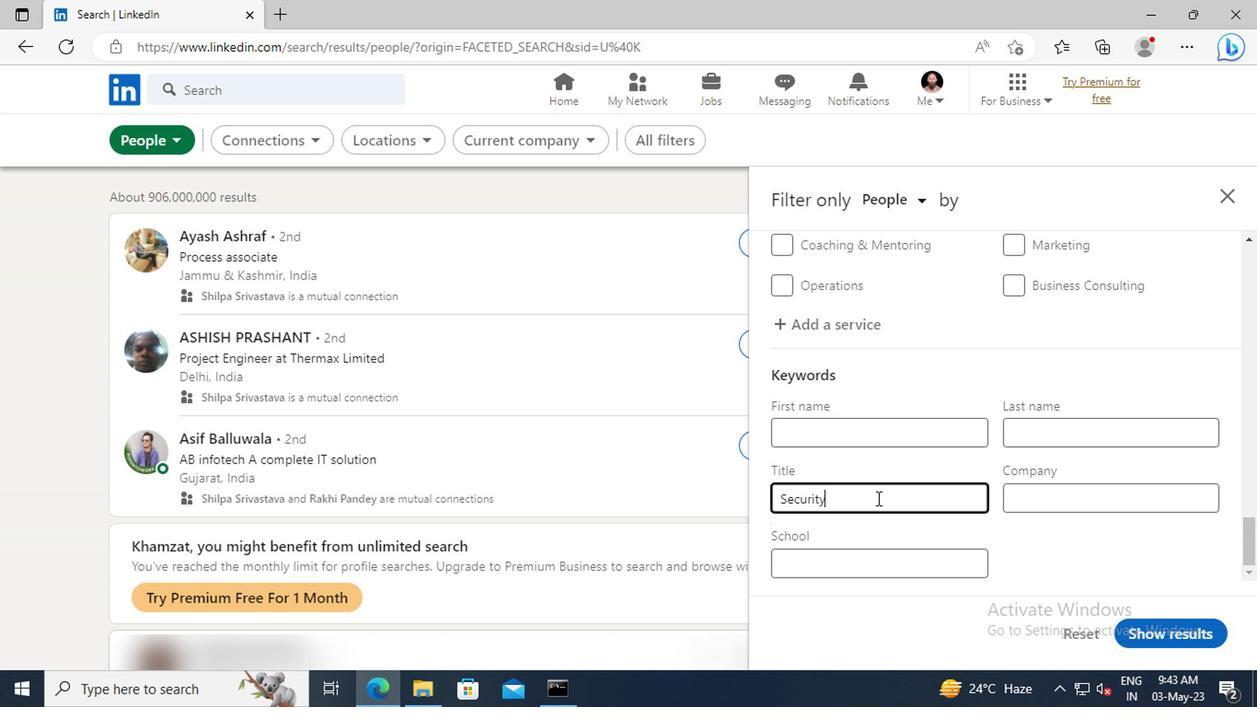 
Action: Mouse moved to (871, 499)
Screenshot: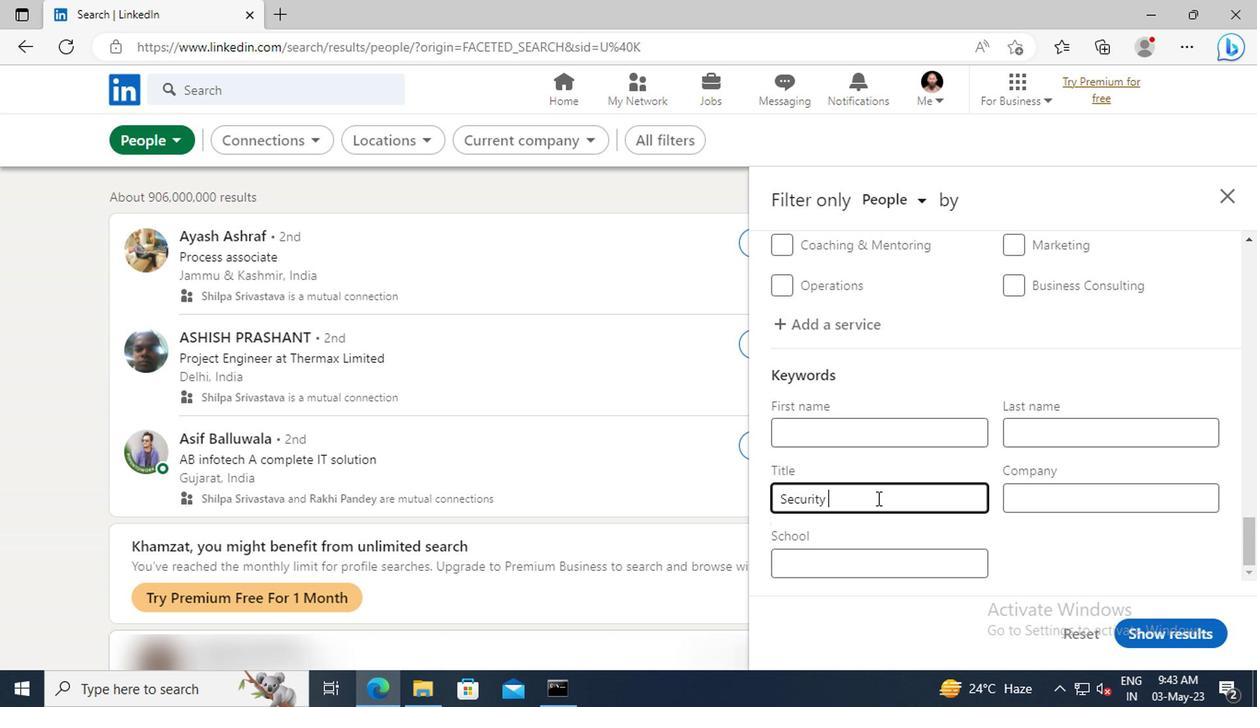 
Action: Key pressed <Key.shift>GUARD<Key.enter>
Screenshot: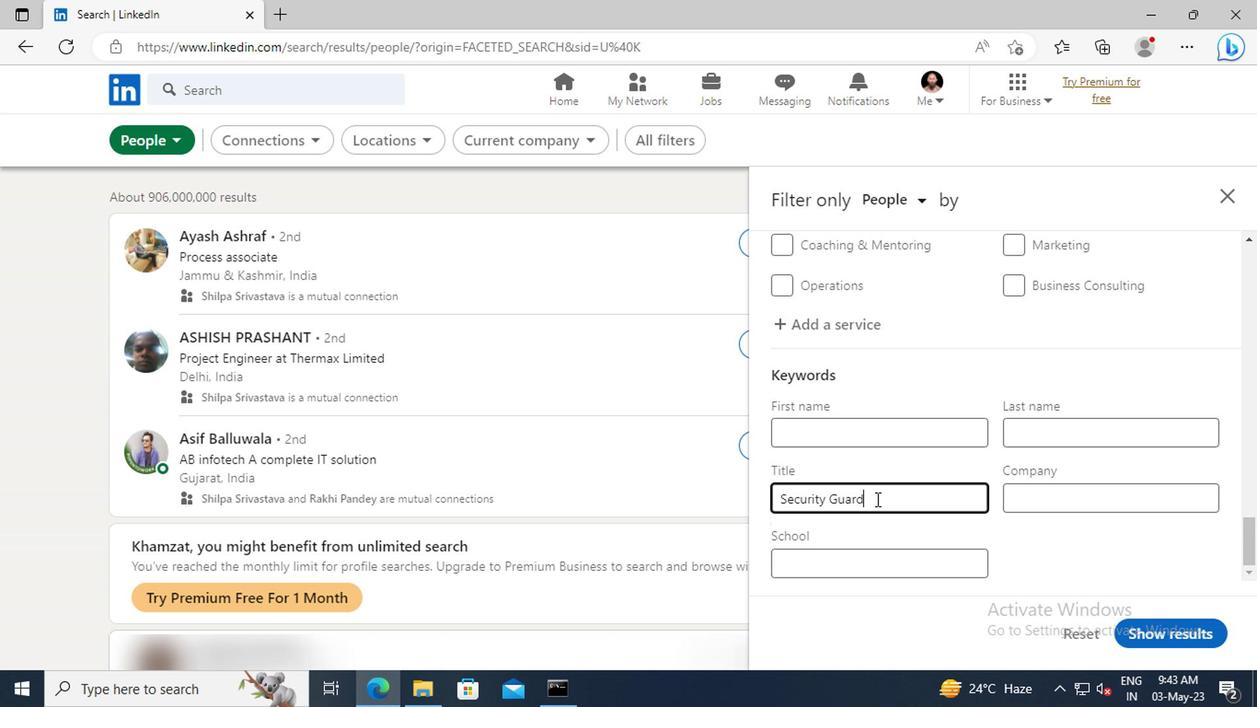 
Action: Mouse moved to (1138, 633)
Screenshot: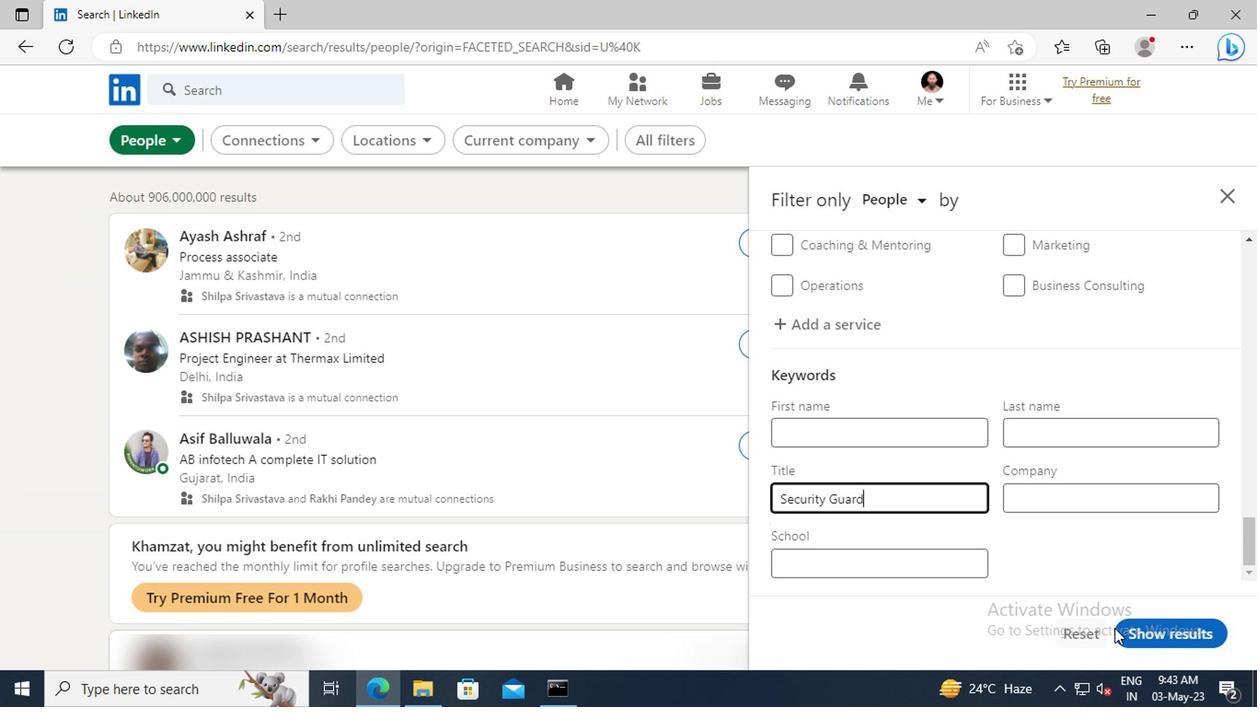 
Action: Mouse pressed left at (1138, 633)
Screenshot: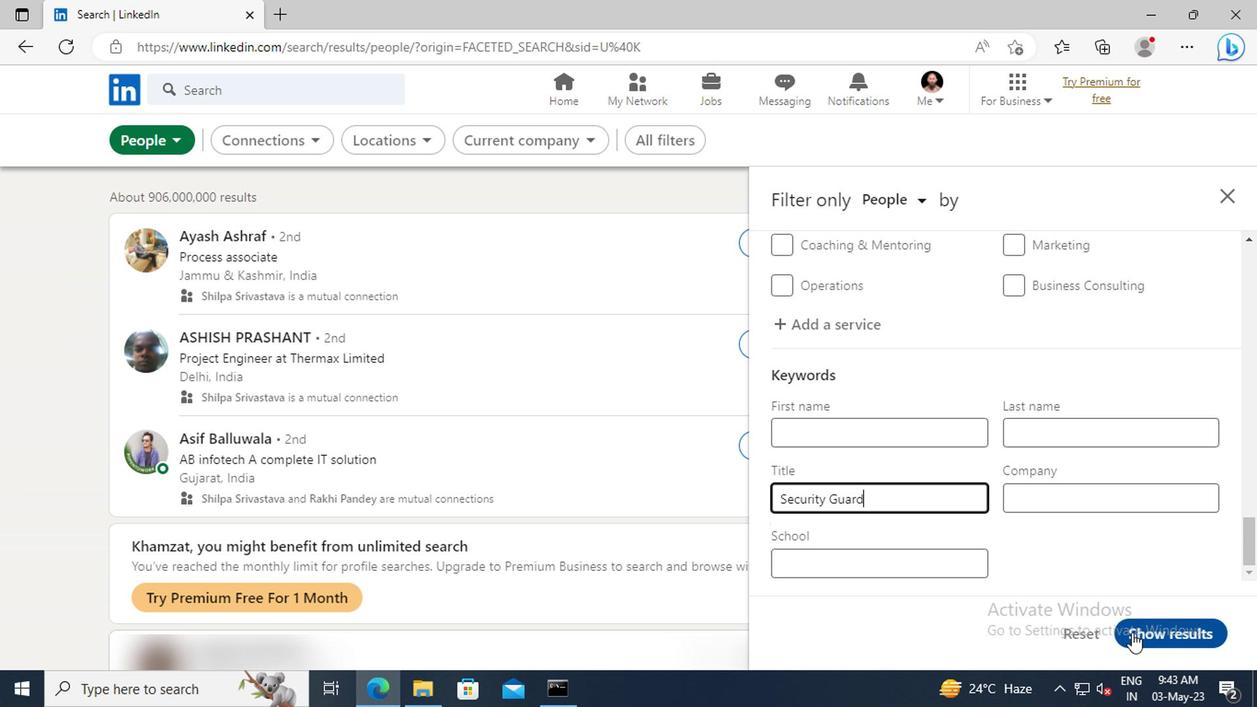 
